 Task: Look for space in Guiglo, Ivory Coast from 9th June, 2023 to 17th June, 2023 for 2 adults in price range Rs.7000 to Rs.12000. Place can be private room with 1  bedroom having 2 beds and 1 bathroom. Property type can be house, flat, guest house. Amenities needed are: wifi. Booking option can be shelf check-in. Required host language is English.
Action: Mouse moved to (584, 108)
Screenshot: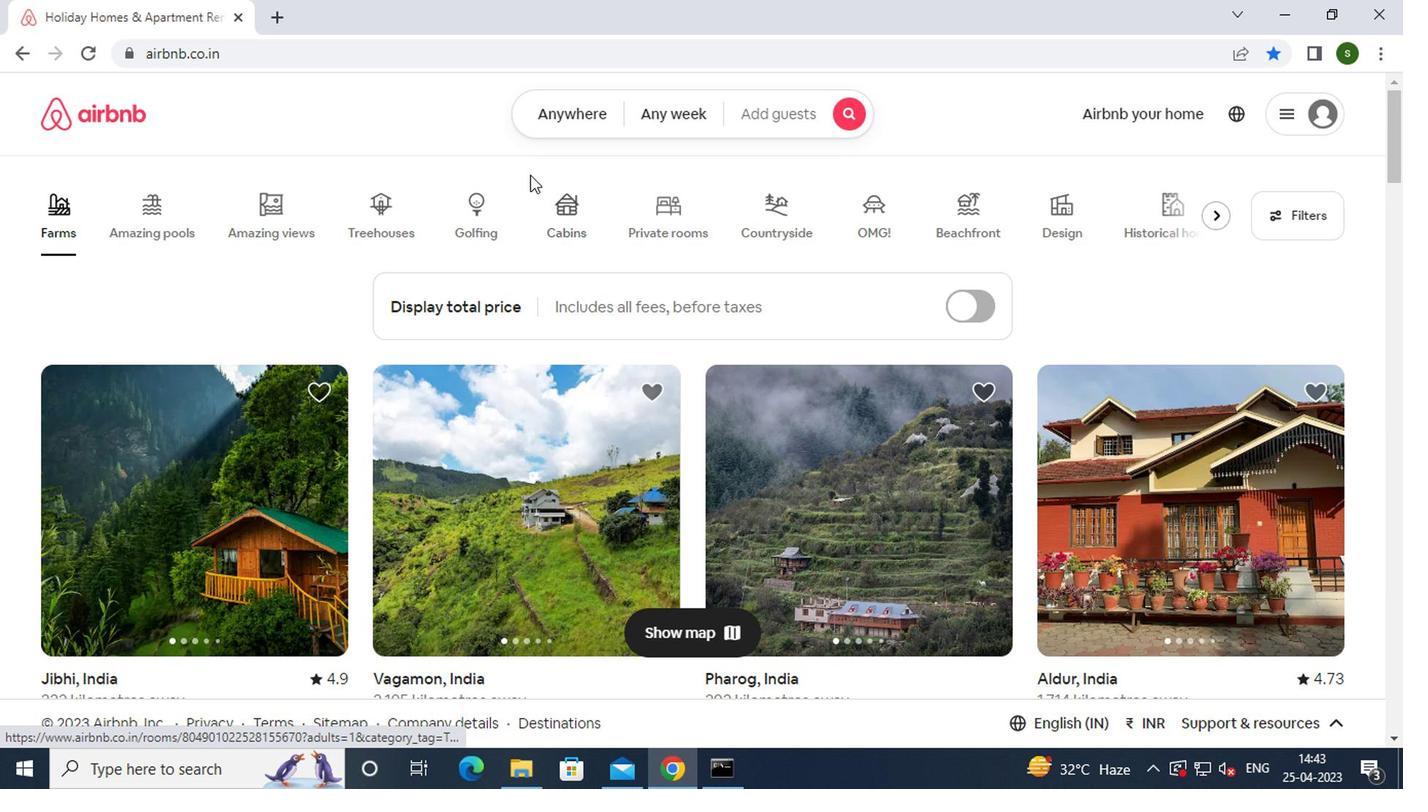 
Action: Mouse pressed left at (584, 108)
Screenshot: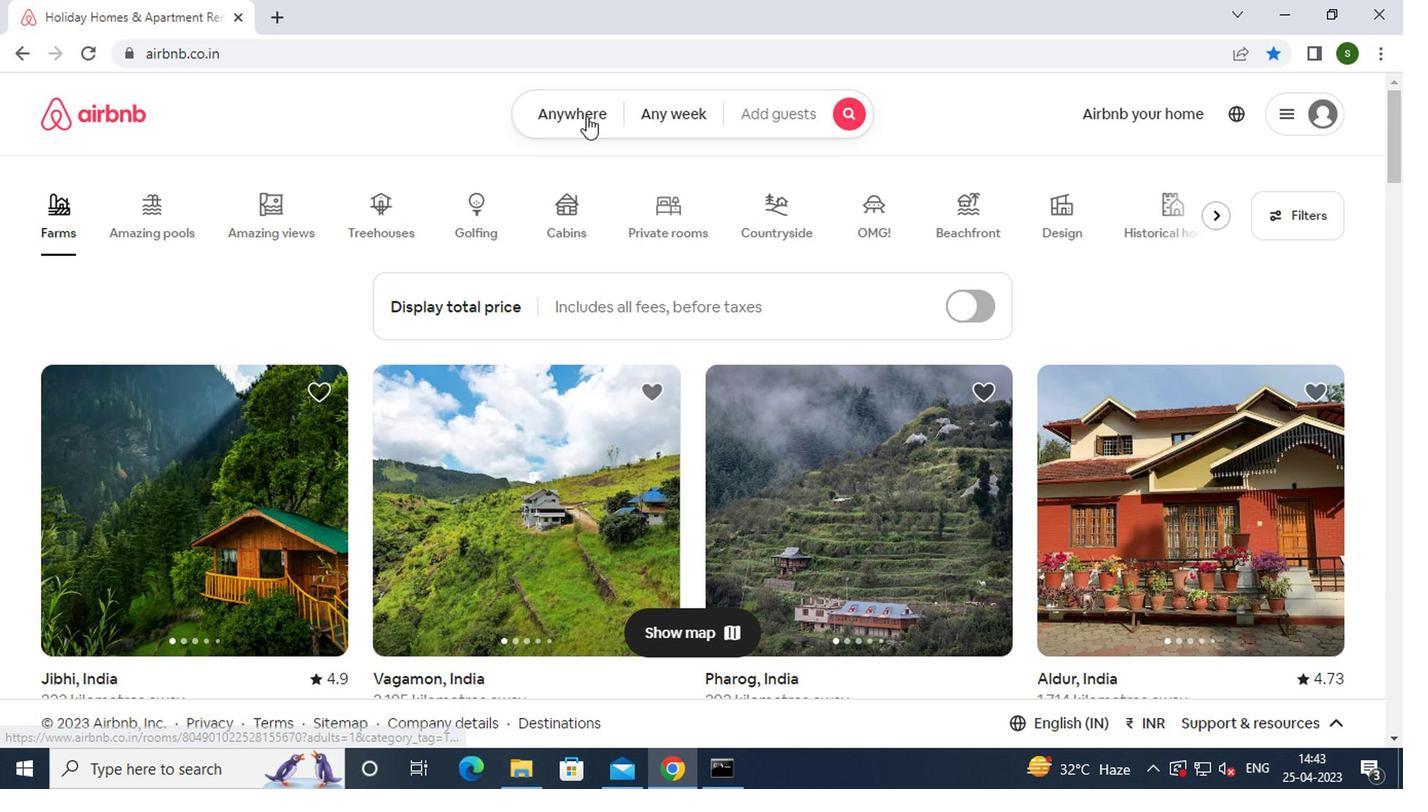 
Action: Mouse moved to (402, 192)
Screenshot: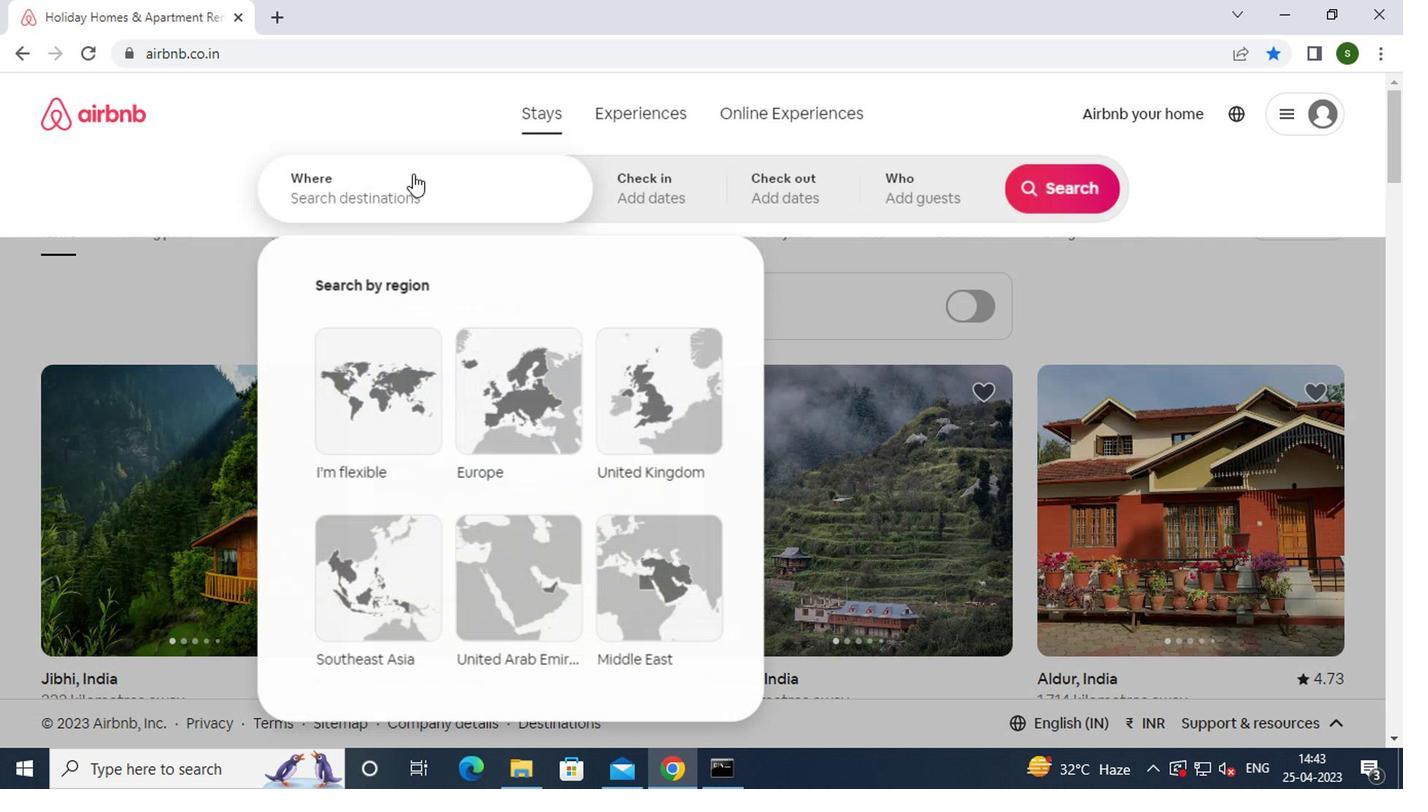 
Action: Mouse pressed left at (402, 192)
Screenshot: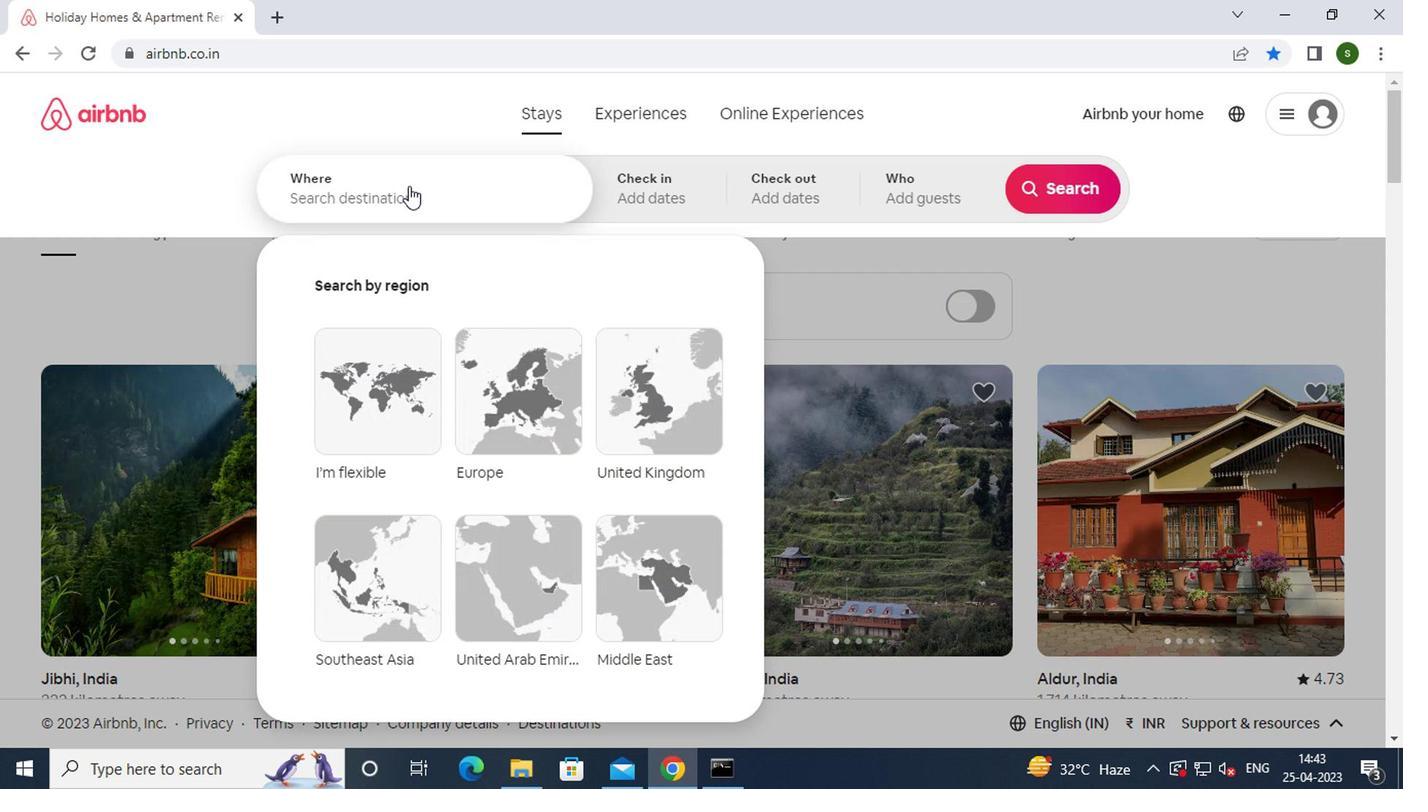 
Action: Key pressed g<Key.caps_lock>uiglo,<Key.space><Key.caps_lock>i<Key.caps_lock>vory
Screenshot: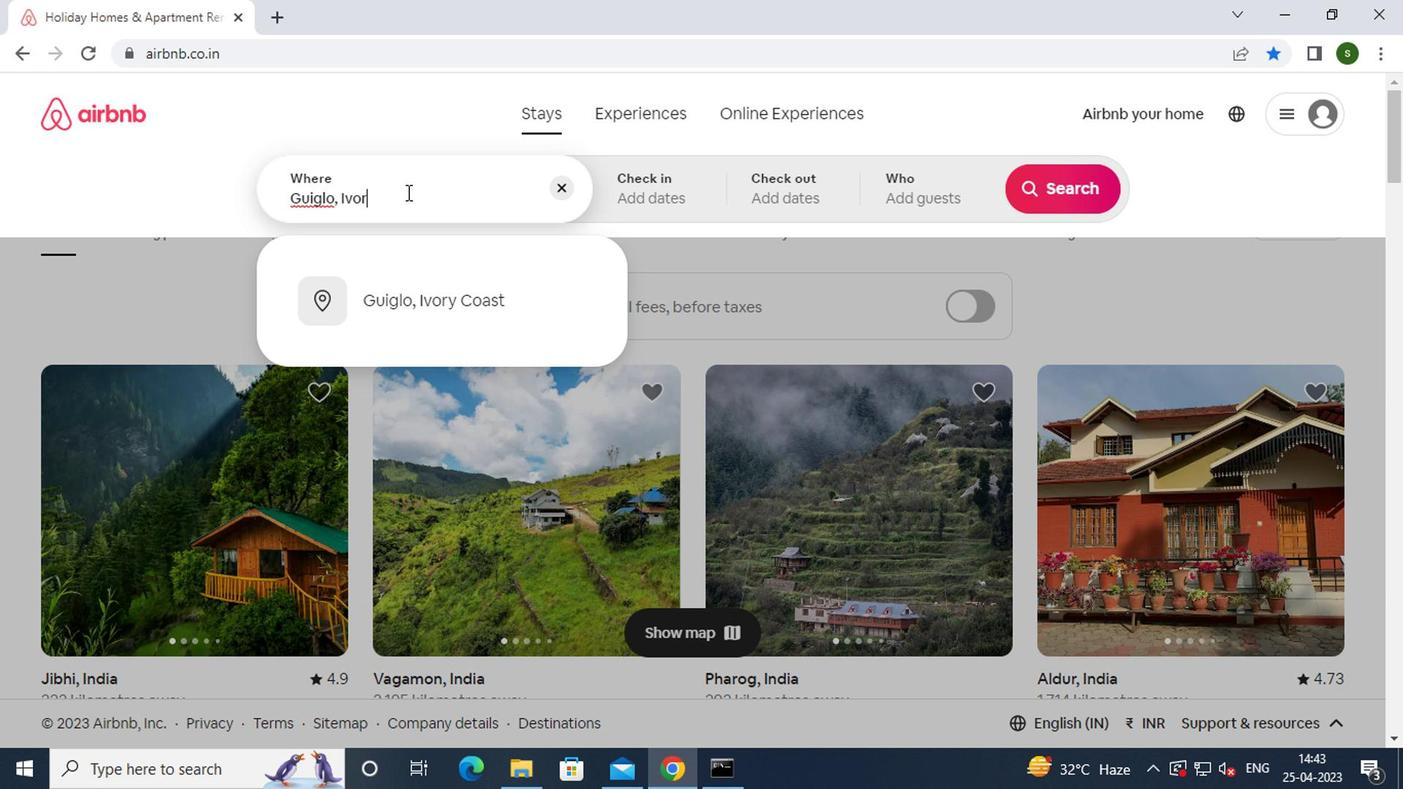 
Action: Mouse moved to (408, 281)
Screenshot: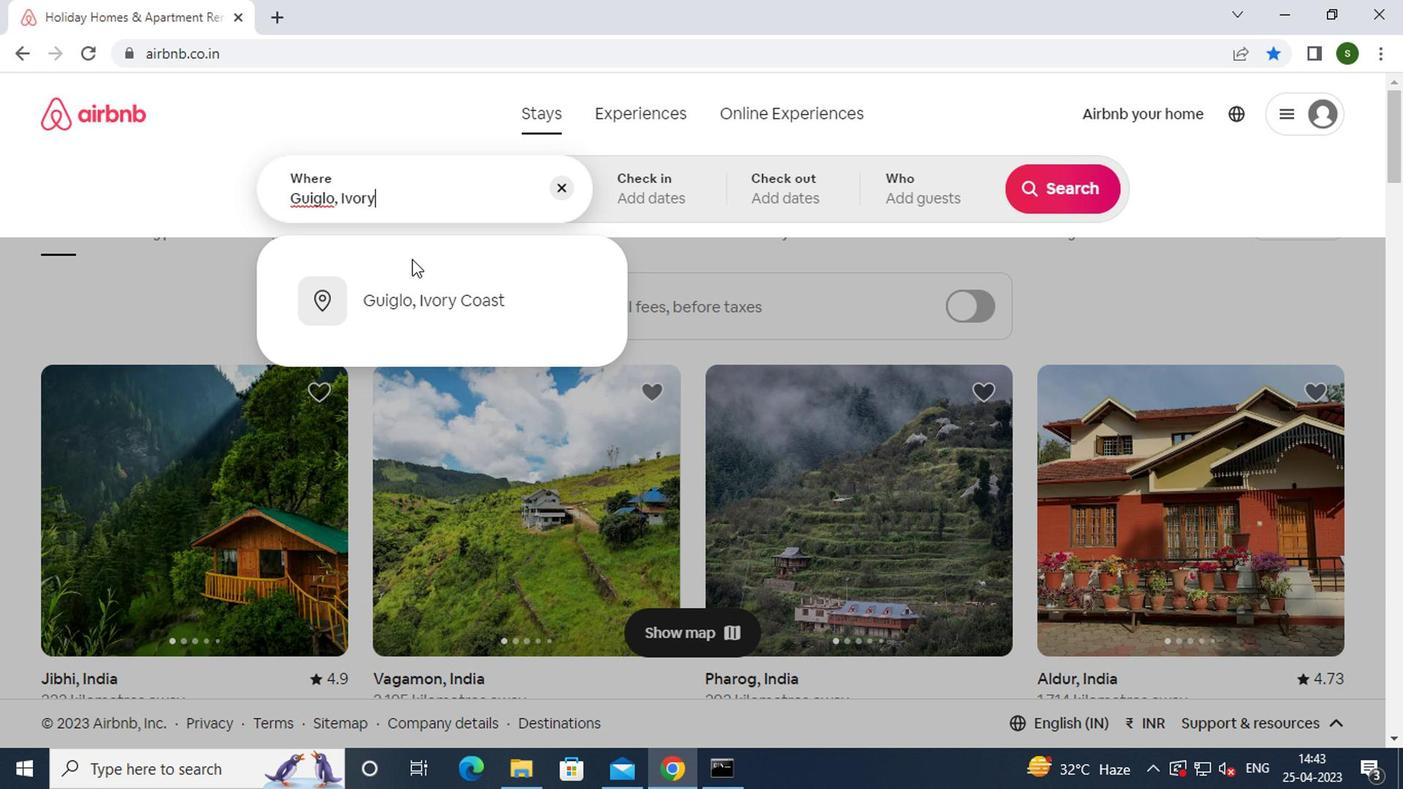 
Action: Mouse pressed left at (408, 281)
Screenshot: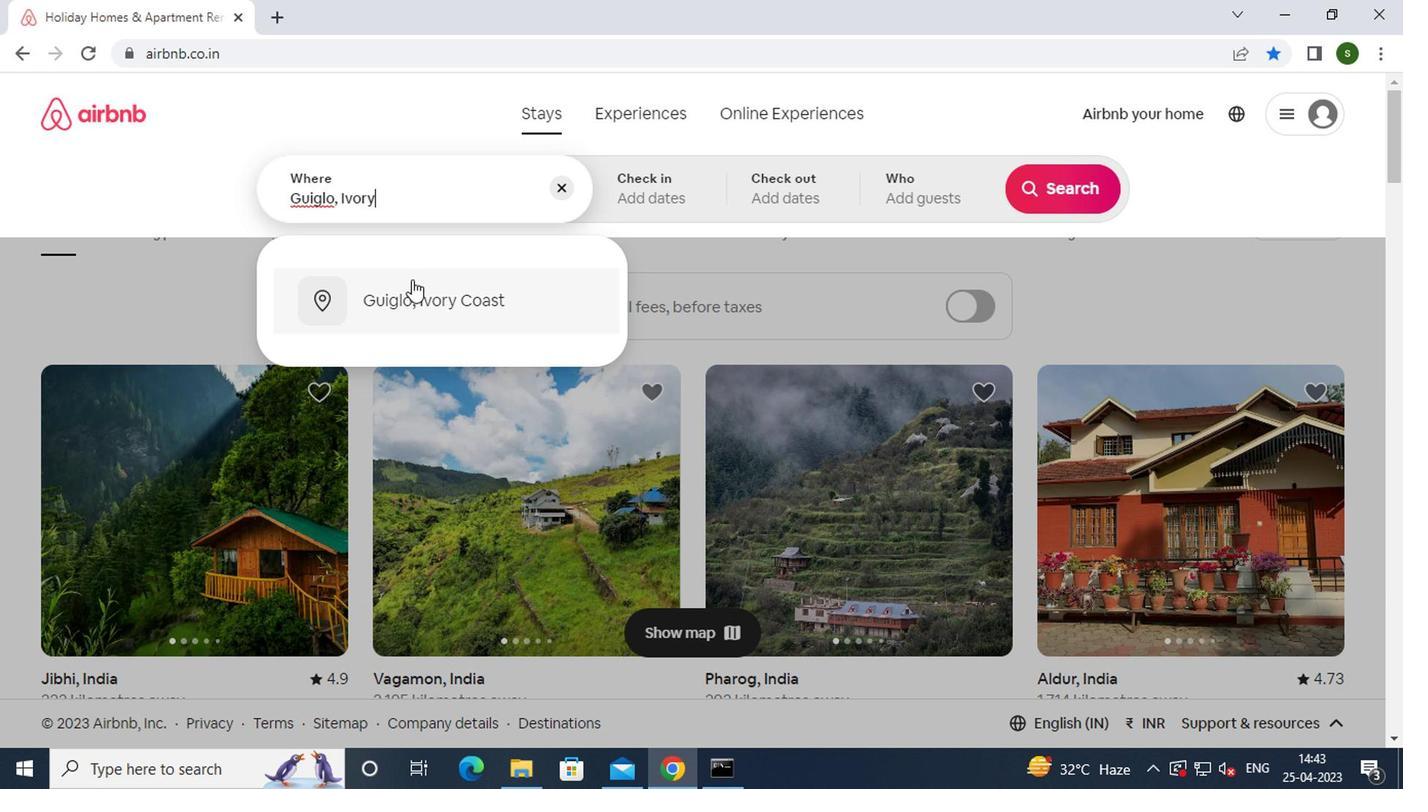 
Action: Mouse moved to (1046, 349)
Screenshot: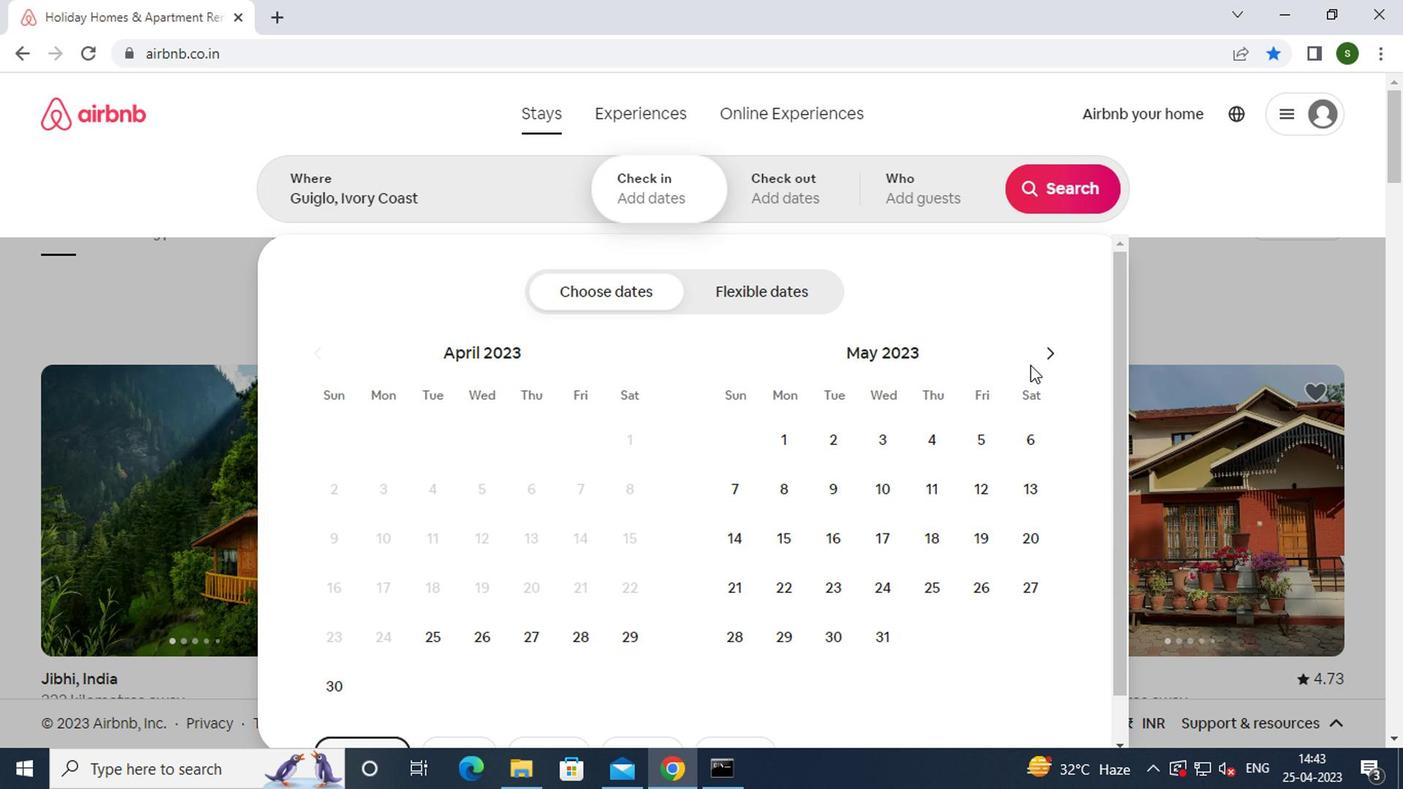 
Action: Mouse pressed left at (1046, 349)
Screenshot: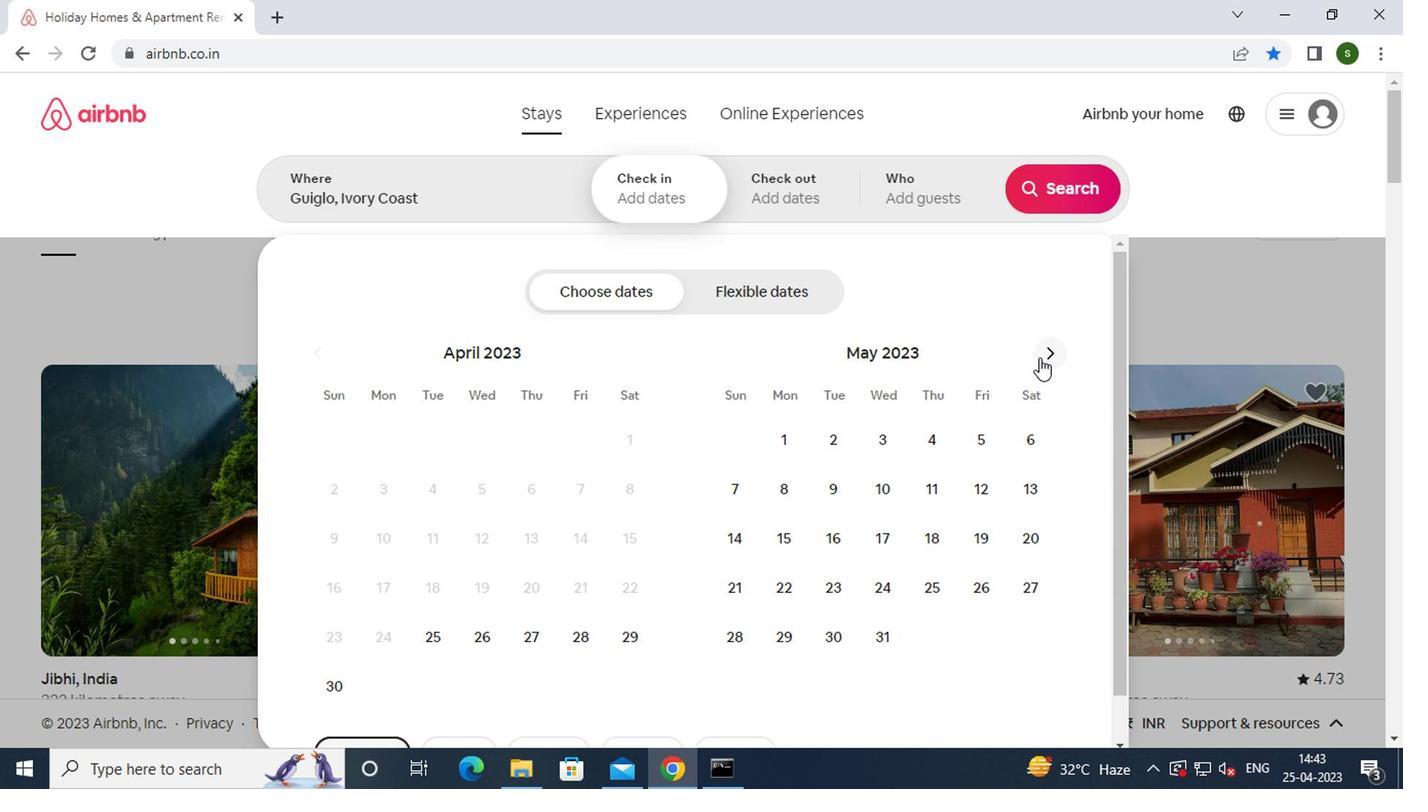 
Action: Mouse moved to (987, 487)
Screenshot: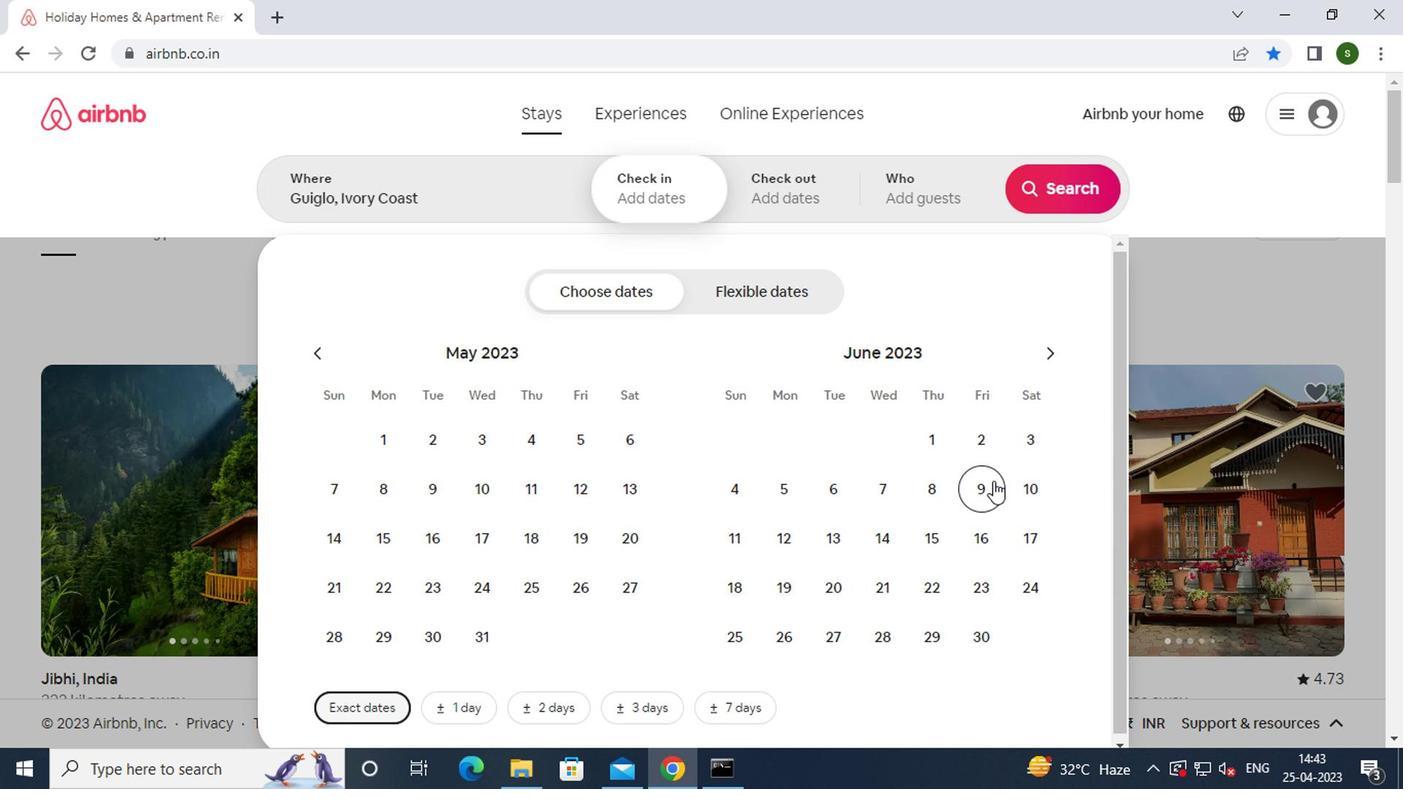 
Action: Mouse pressed left at (987, 487)
Screenshot: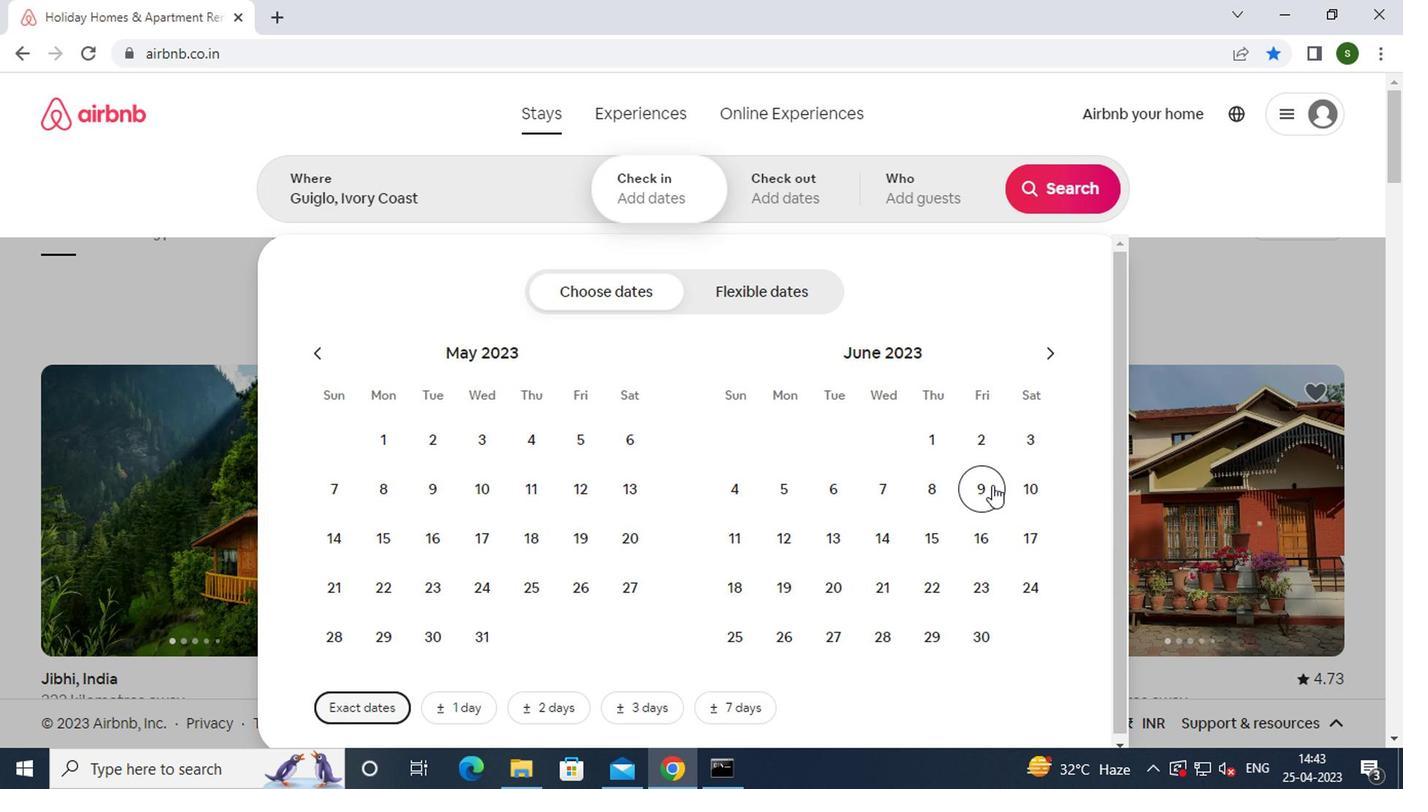
Action: Mouse moved to (1031, 540)
Screenshot: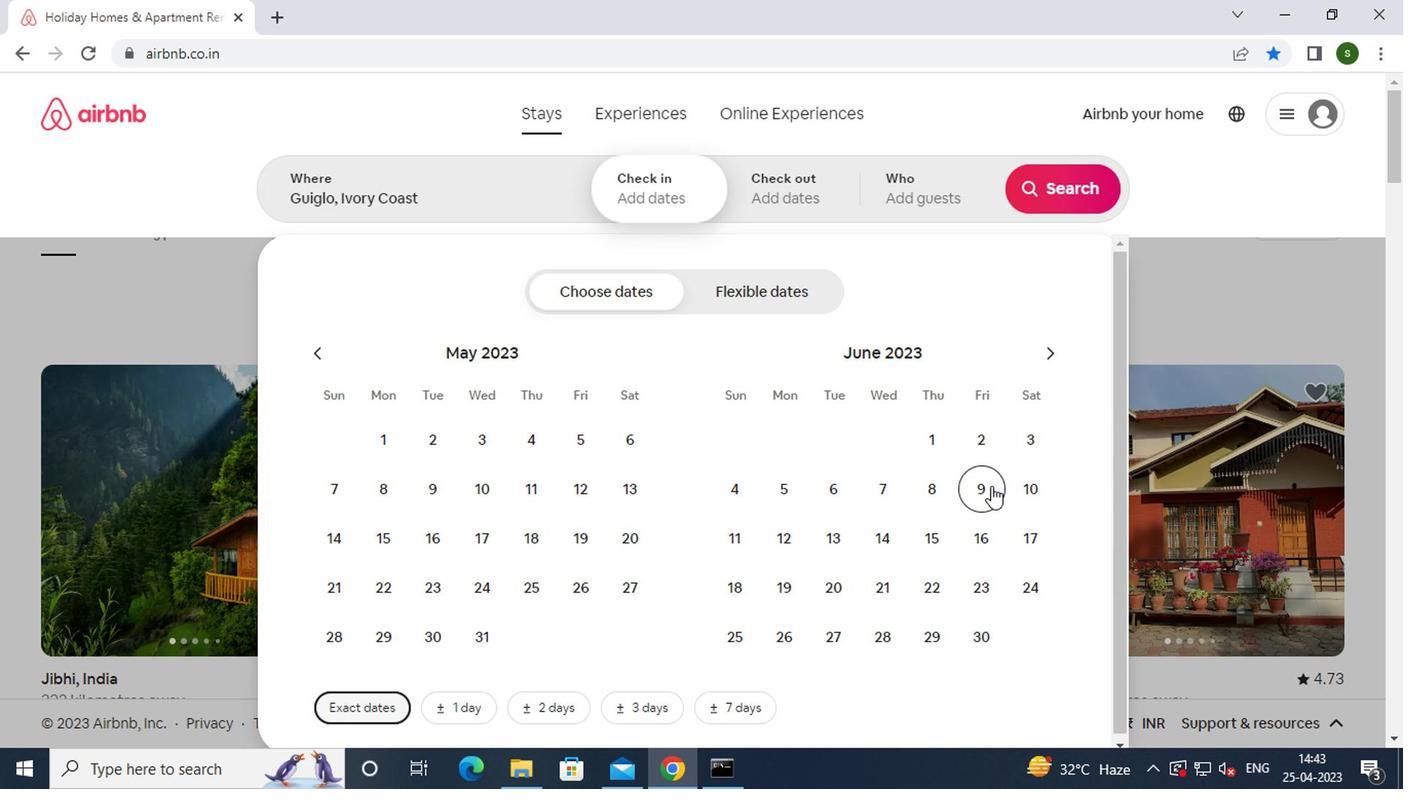 
Action: Mouse pressed left at (1031, 540)
Screenshot: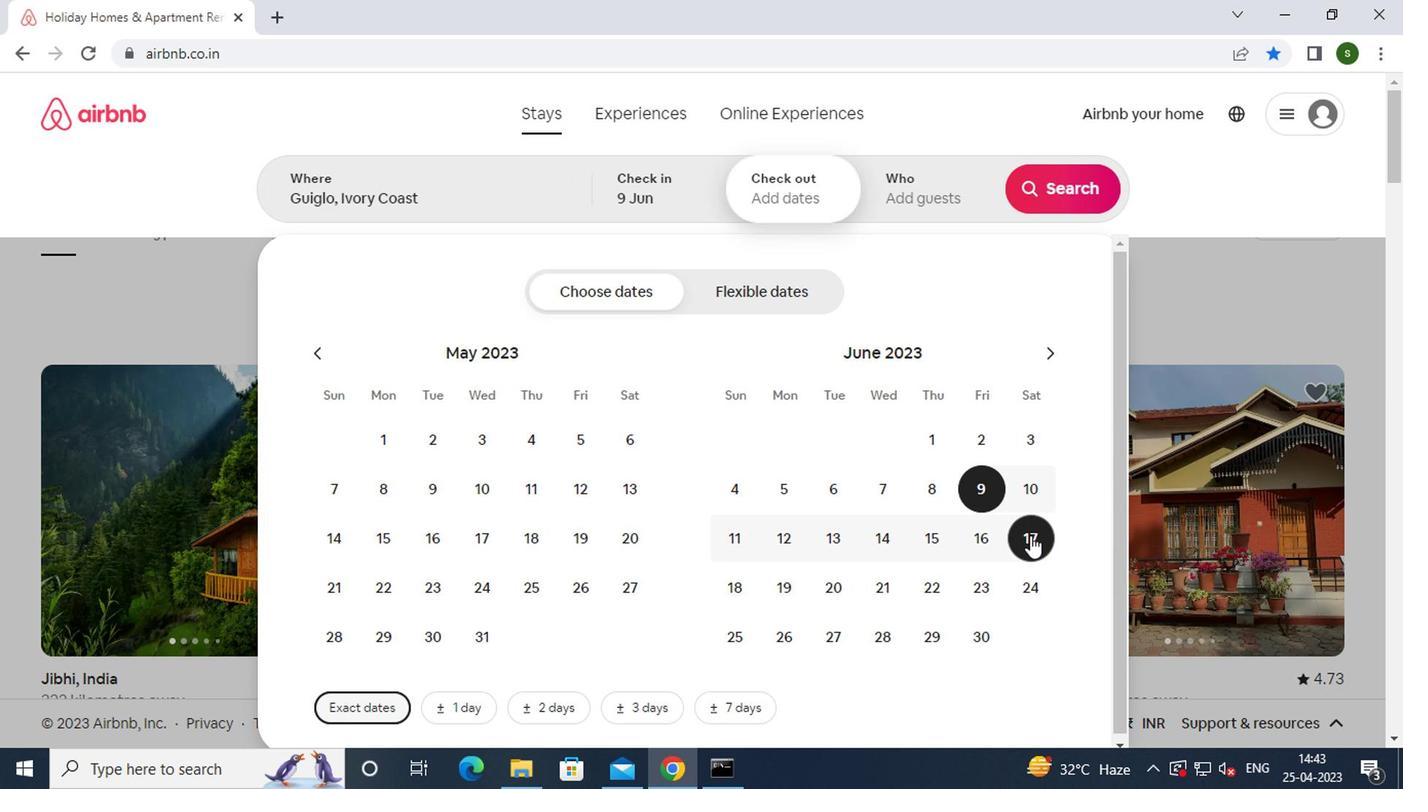 
Action: Mouse moved to (918, 199)
Screenshot: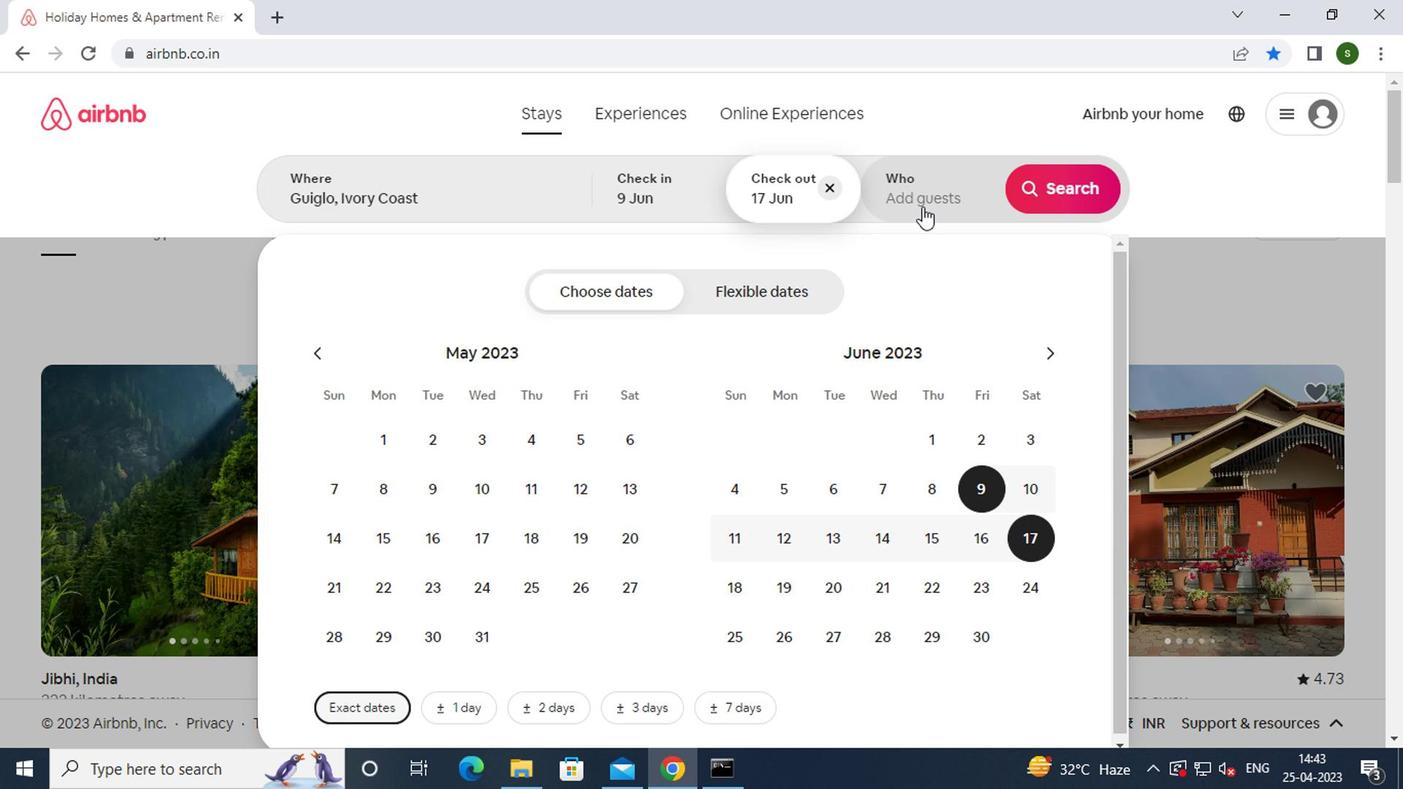 
Action: Mouse pressed left at (918, 199)
Screenshot: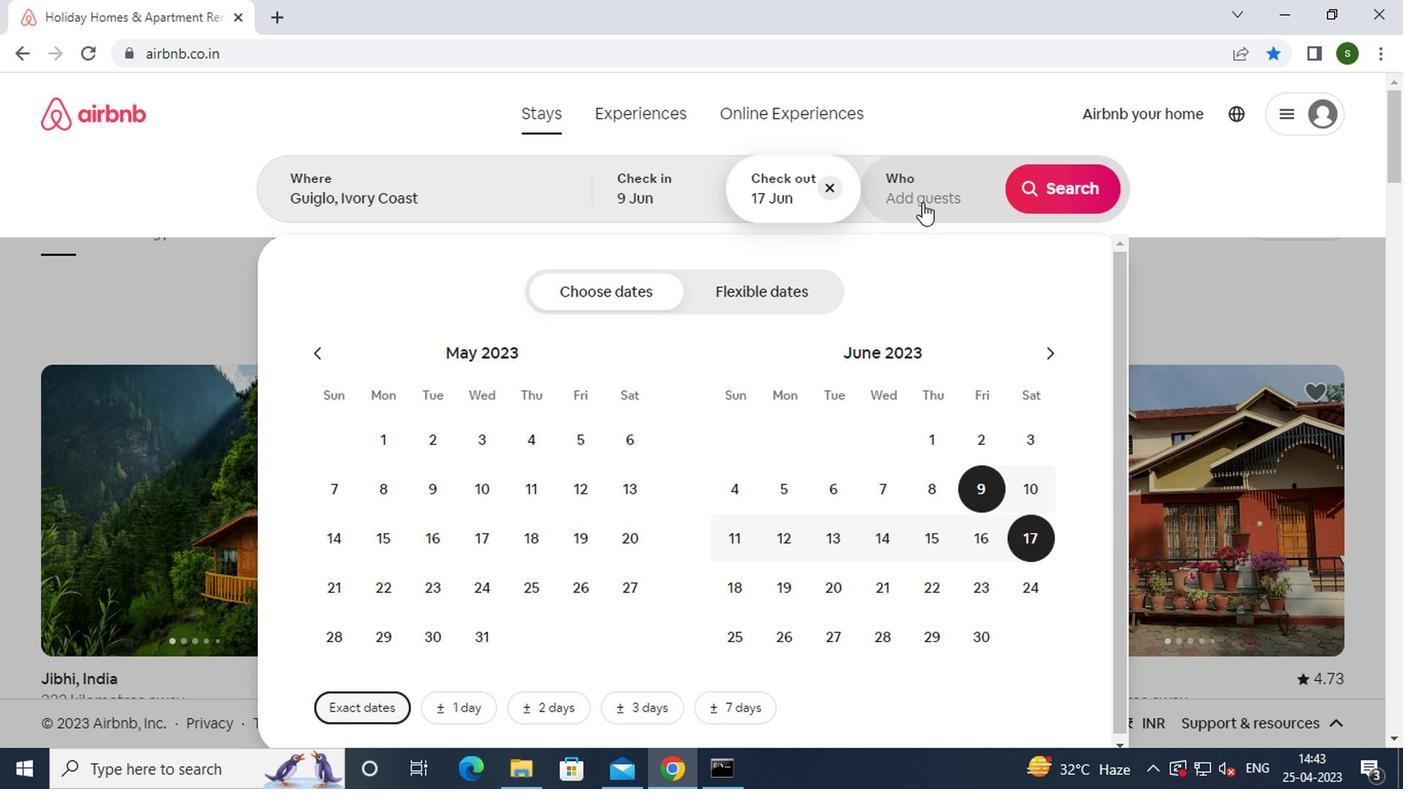 
Action: Mouse moved to (1073, 293)
Screenshot: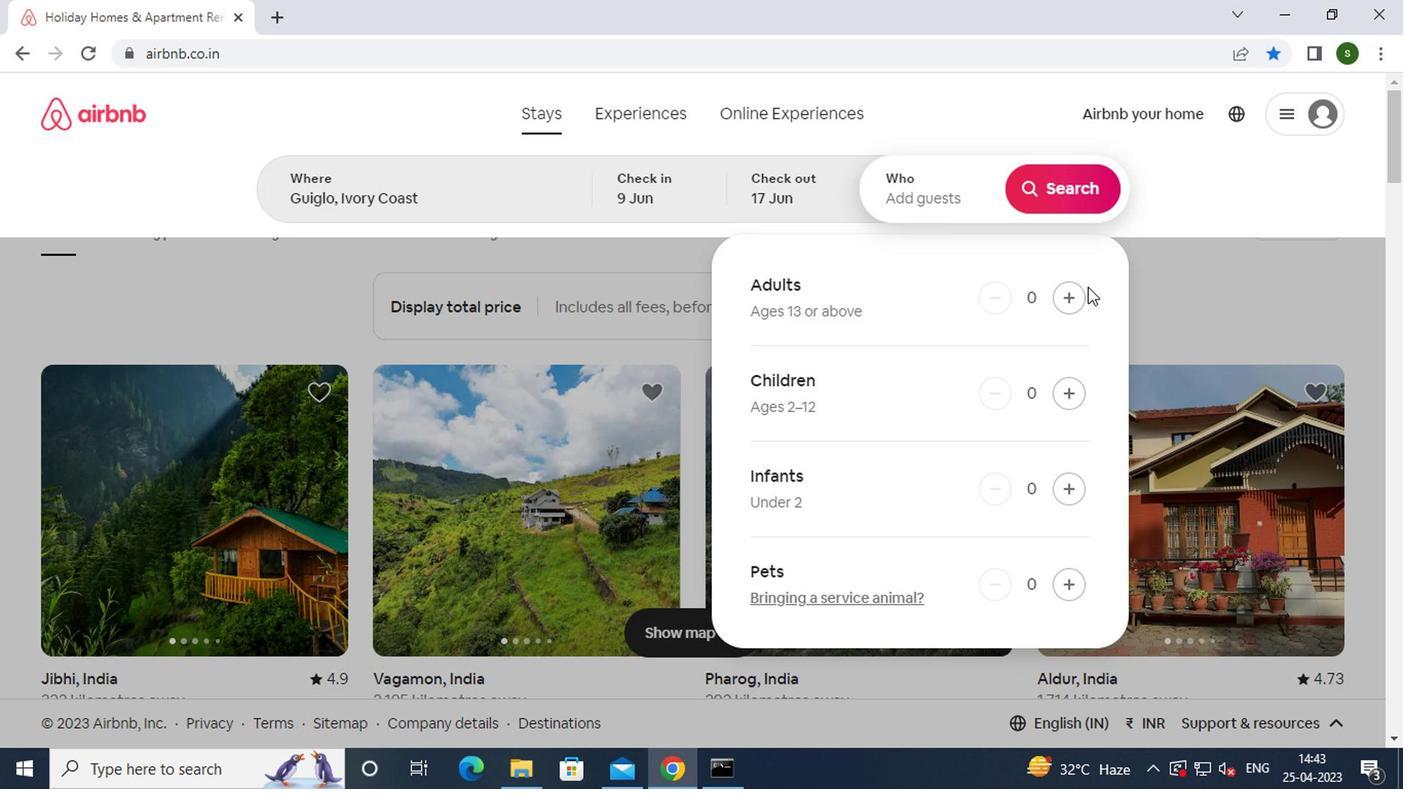 
Action: Mouse pressed left at (1073, 293)
Screenshot: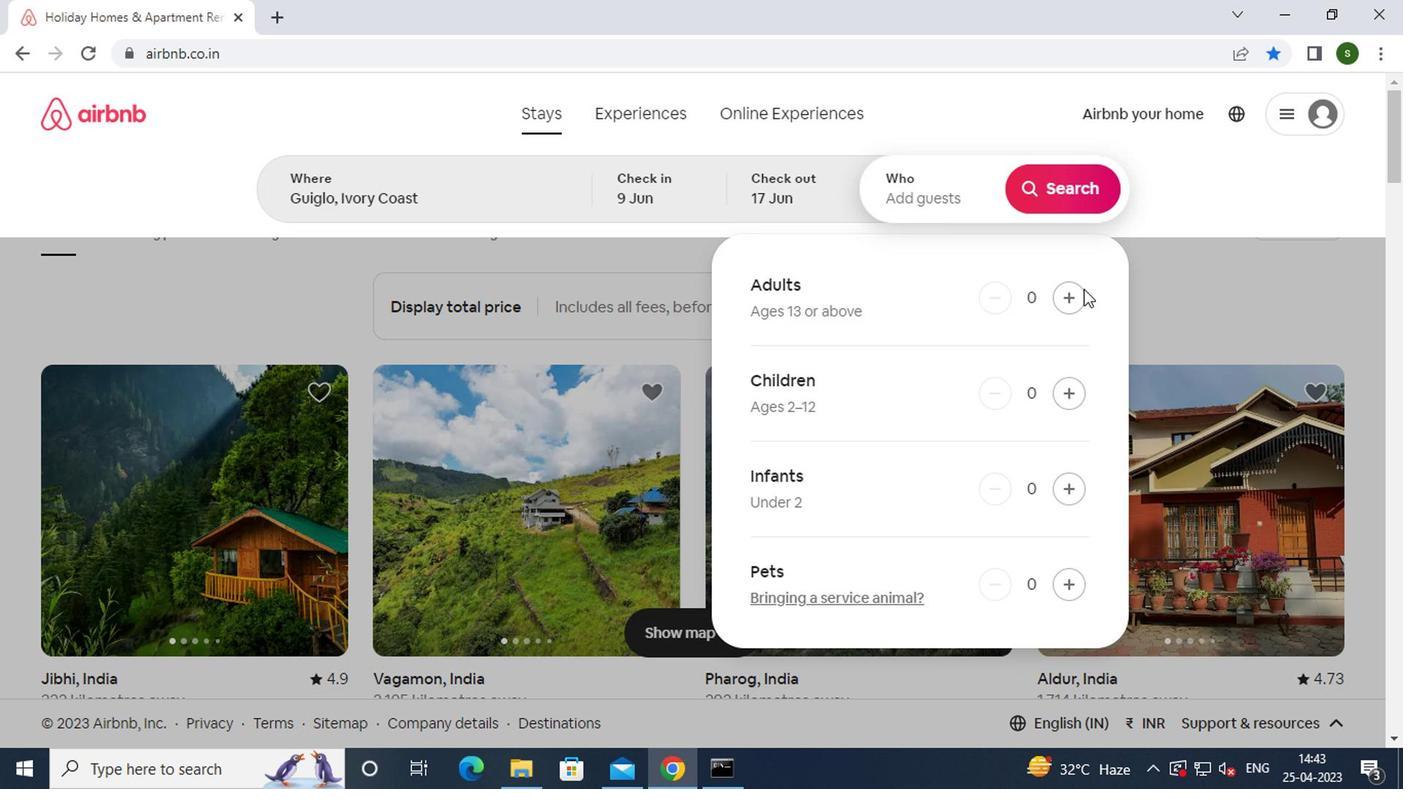 
Action: Mouse pressed left at (1073, 293)
Screenshot: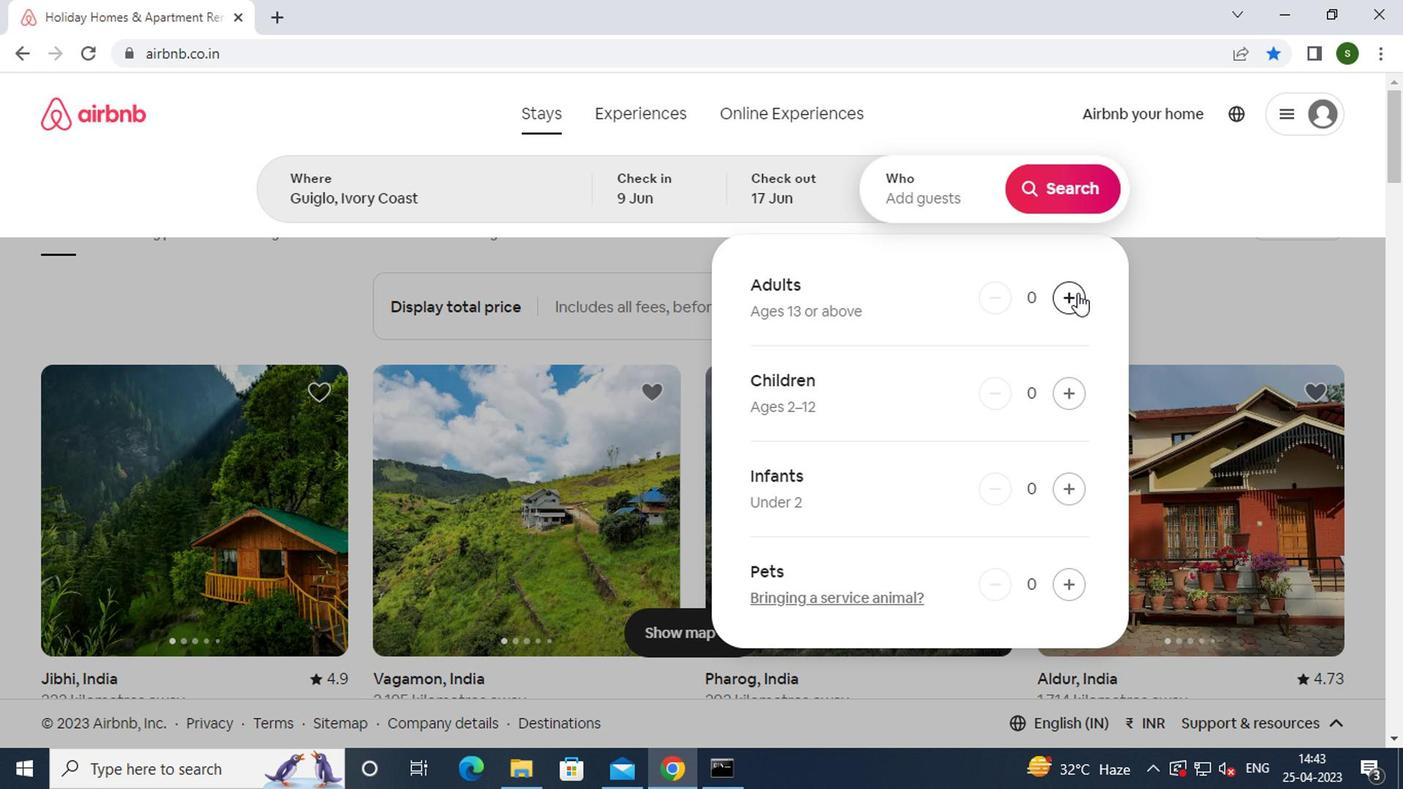 
Action: Mouse moved to (1068, 199)
Screenshot: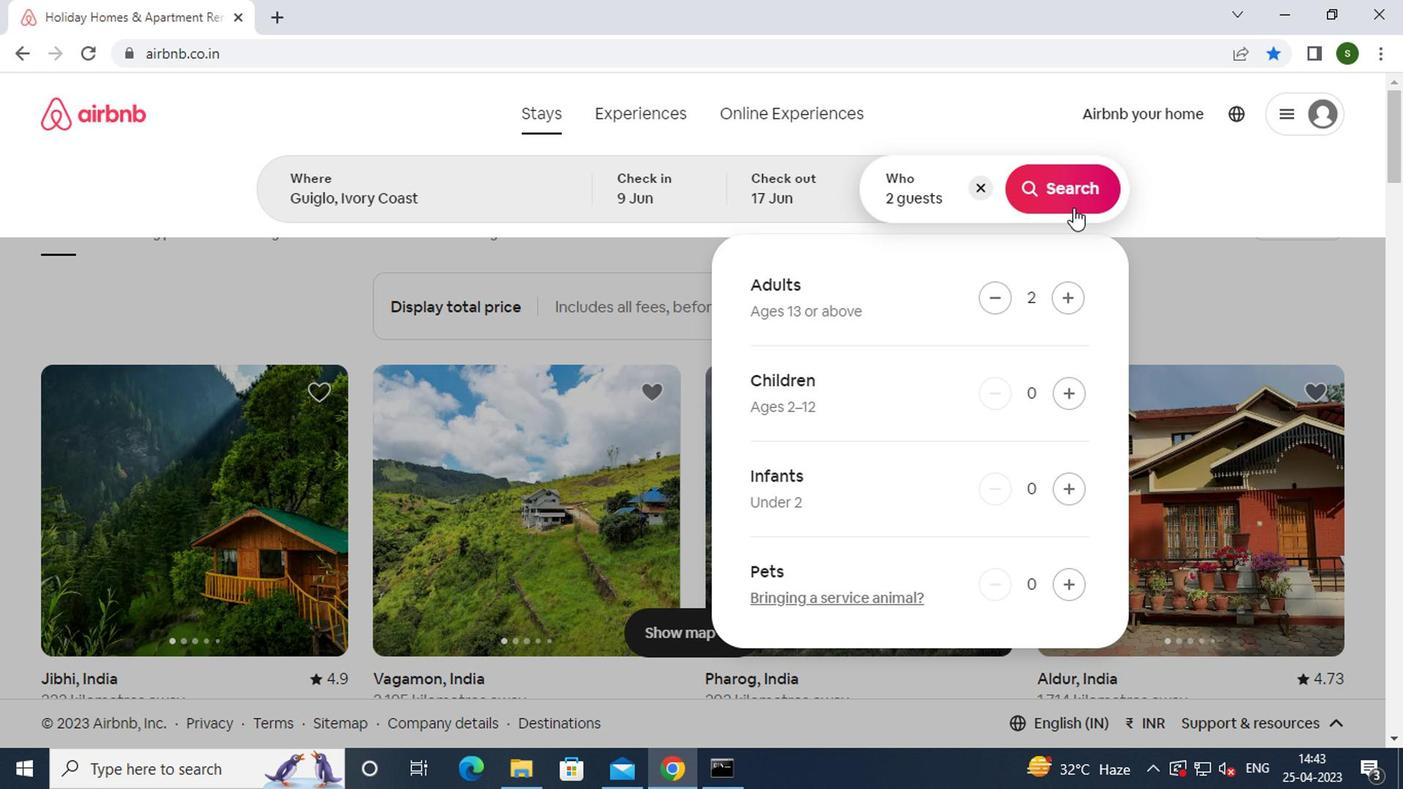 
Action: Mouse pressed left at (1068, 199)
Screenshot: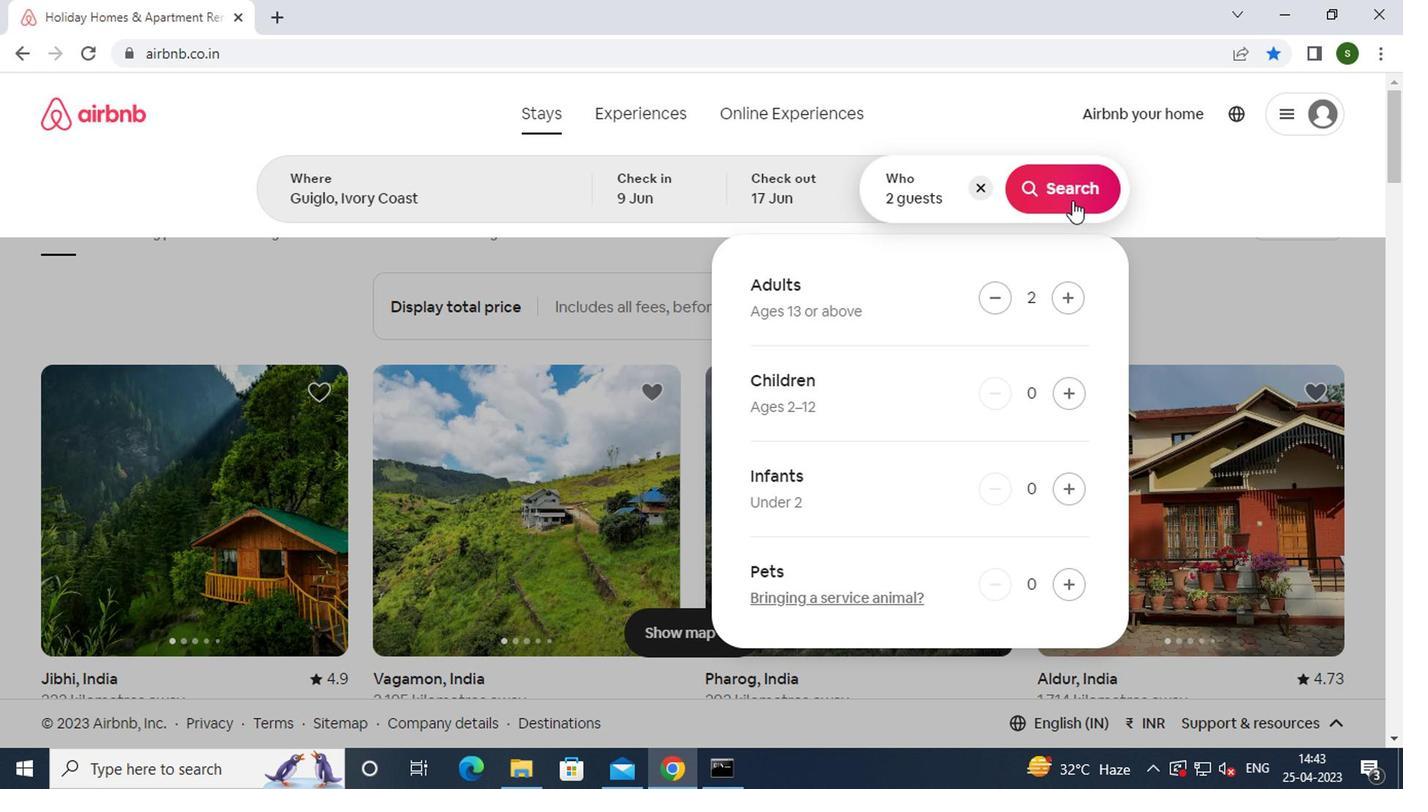 
Action: Mouse moved to (1277, 195)
Screenshot: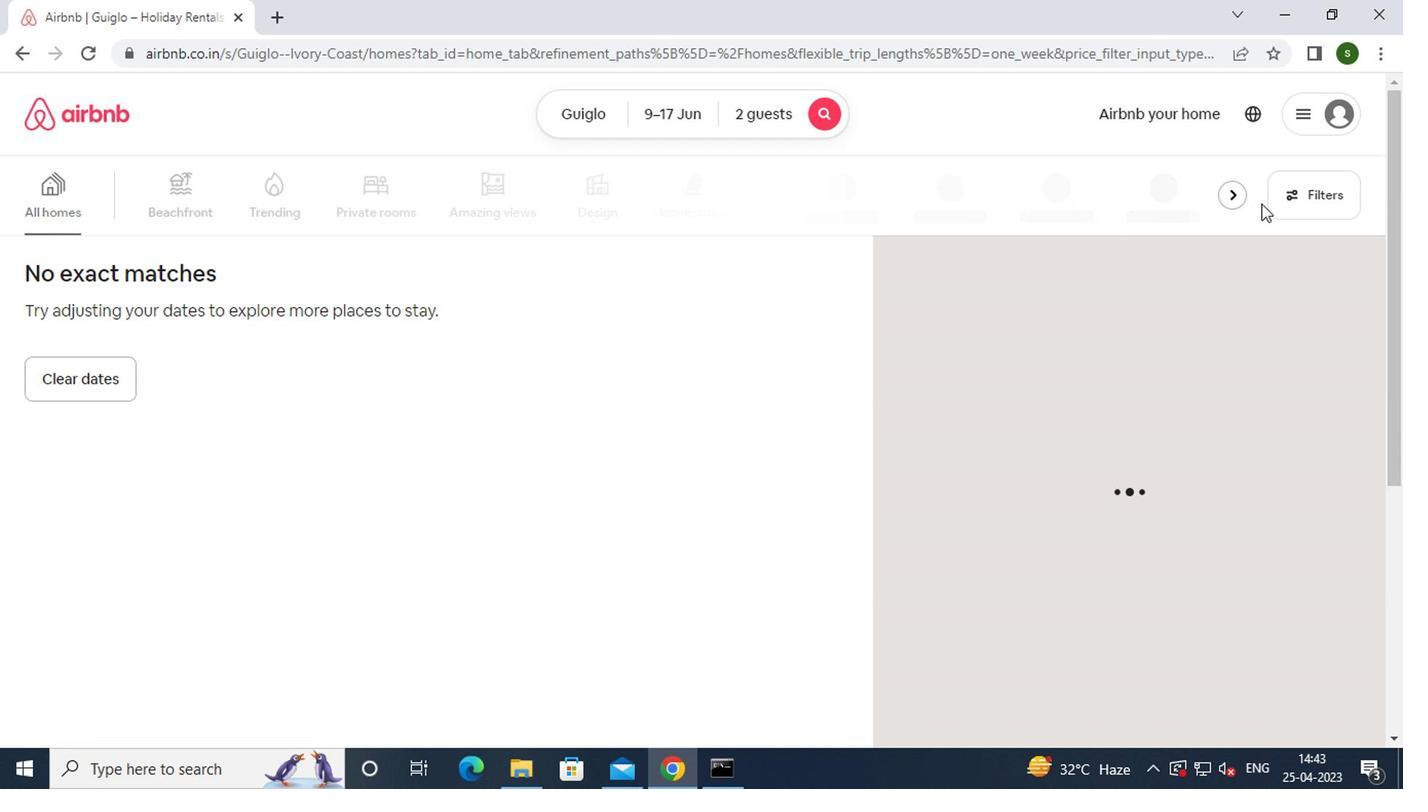 
Action: Mouse pressed left at (1277, 195)
Screenshot: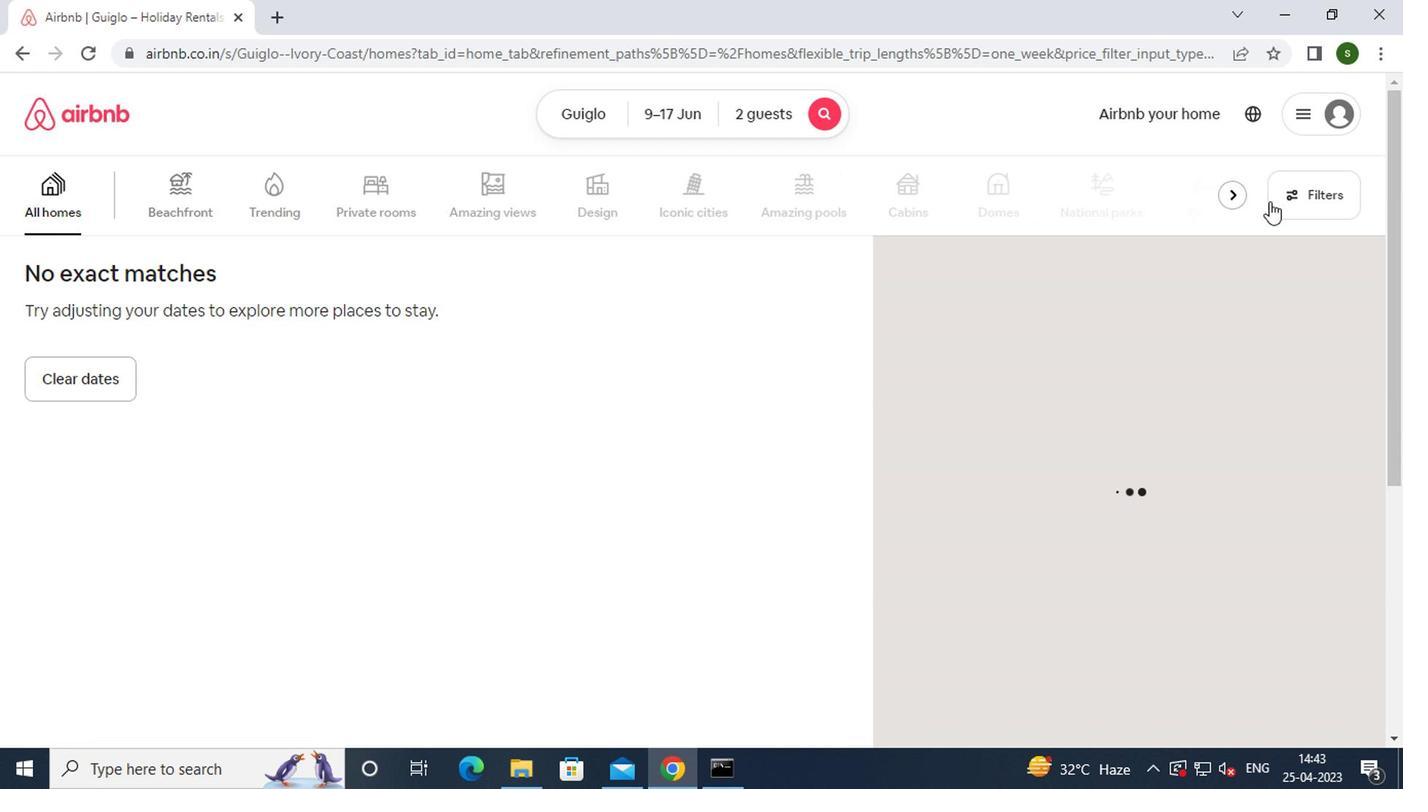 
Action: Mouse moved to (570, 304)
Screenshot: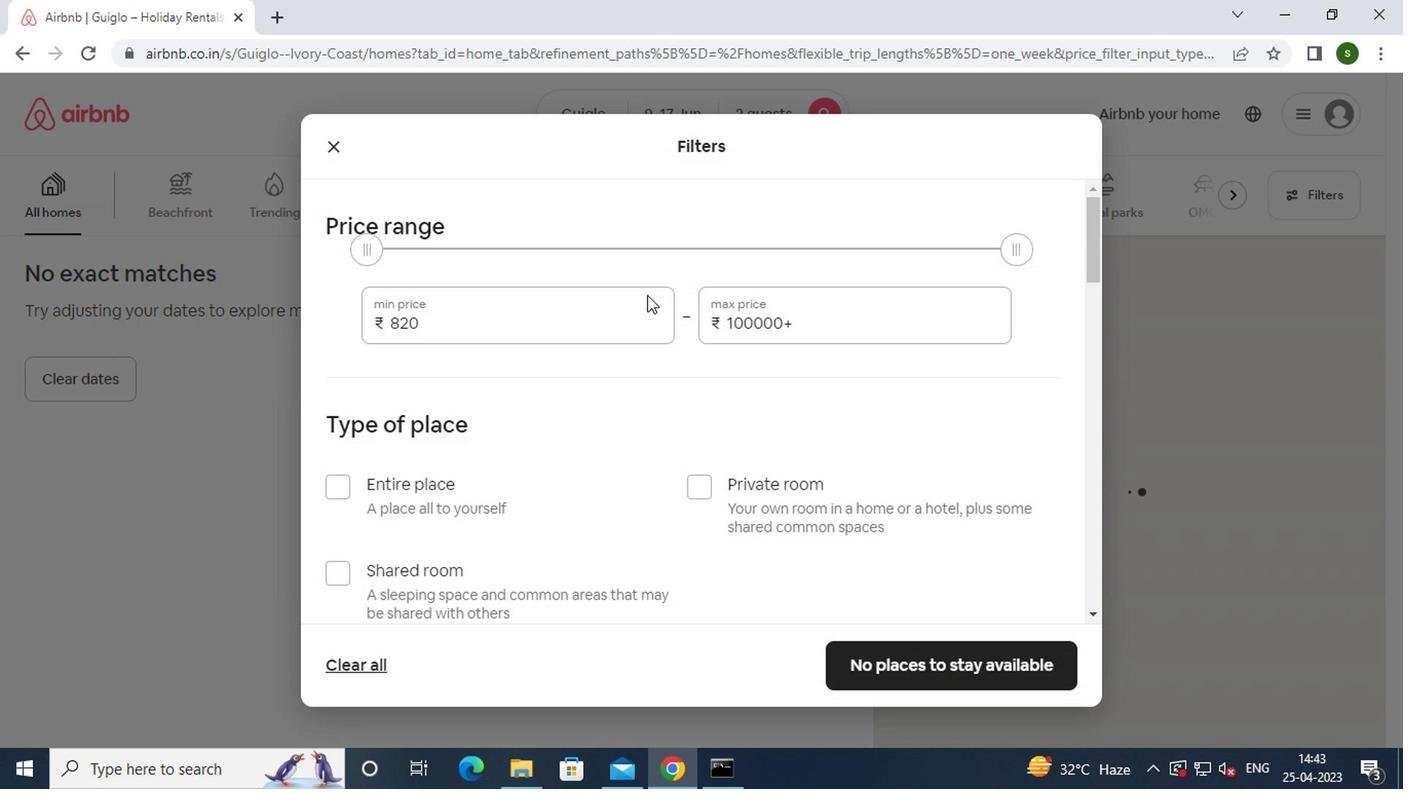
Action: Mouse pressed left at (570, 304)
Screenshot: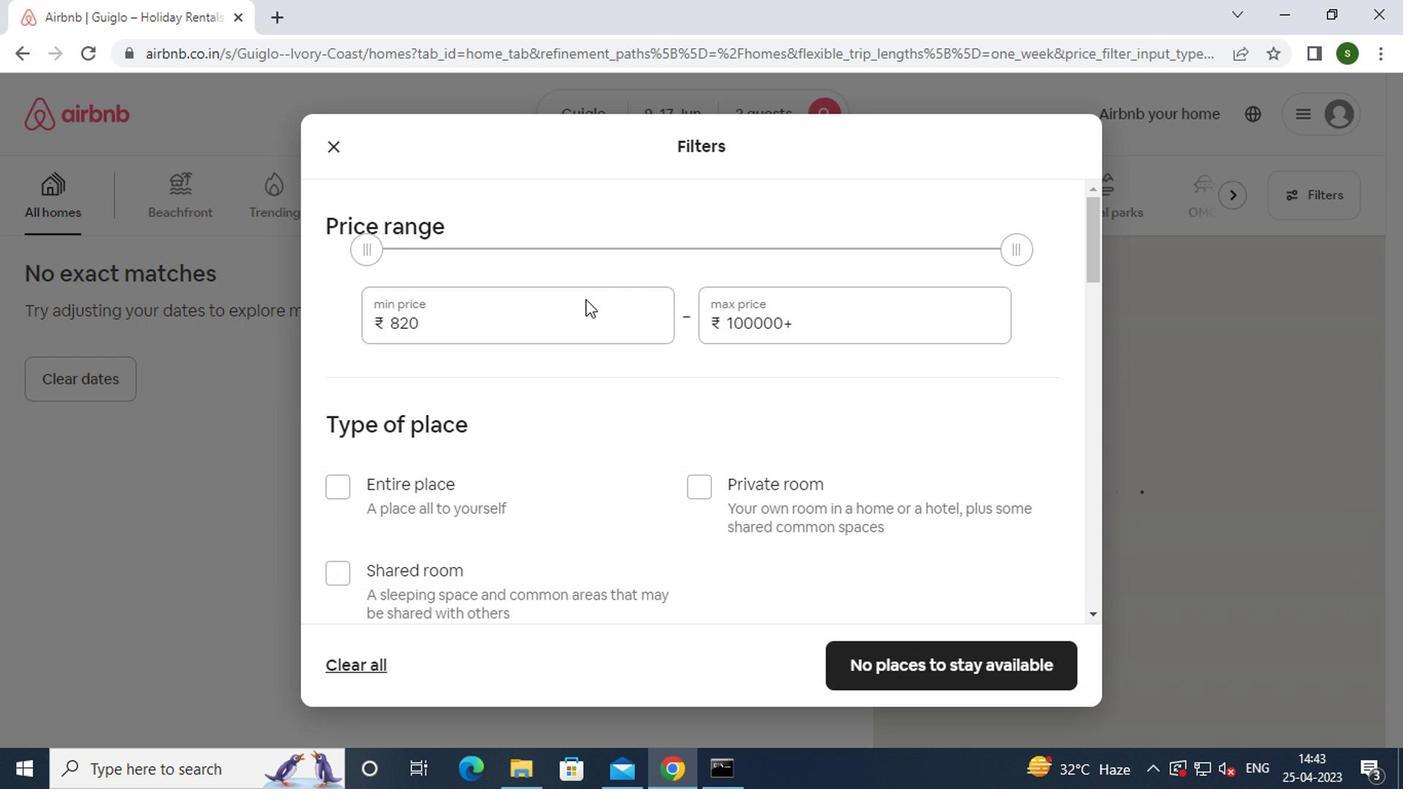 
Action: Mouse moved to (568, 312)
Screenshot: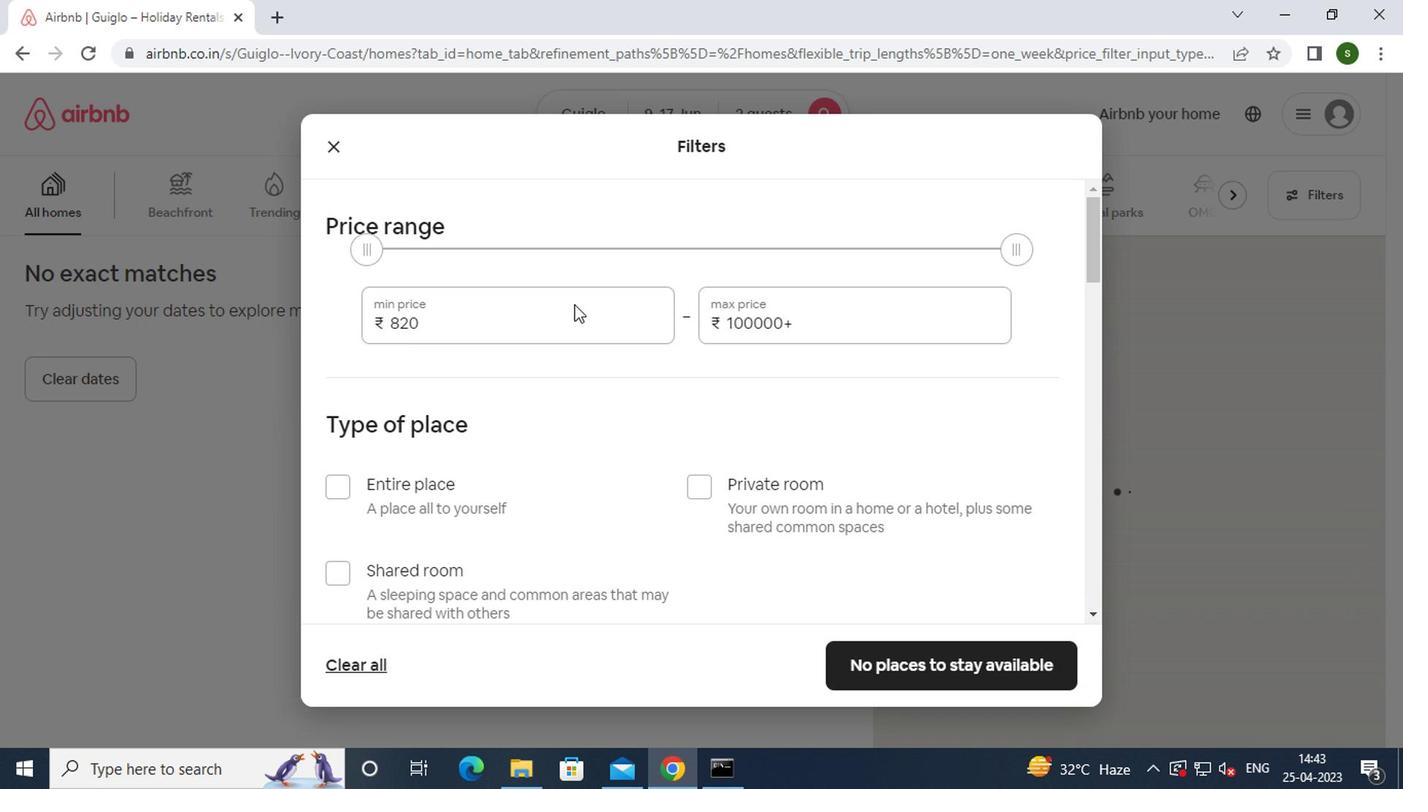 
Action: Key pressed <Key.backspace><Key.backspace><Key.backspace><Key.backspace><Key.backspace><Key.backspace><Key.backspace><Key.backspace>7000
Screenshot: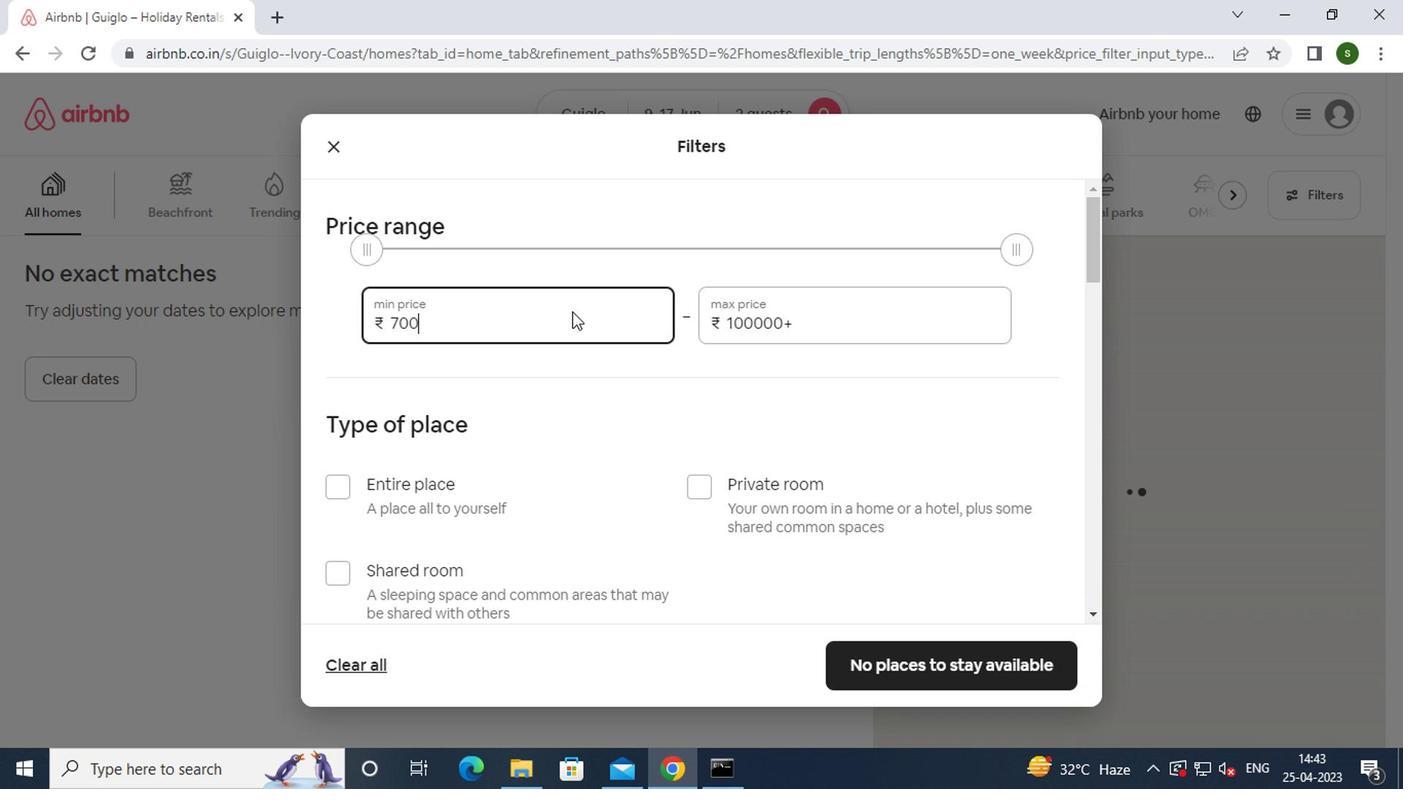 
Action: Mouse moved to (811, 325)
Screenshot: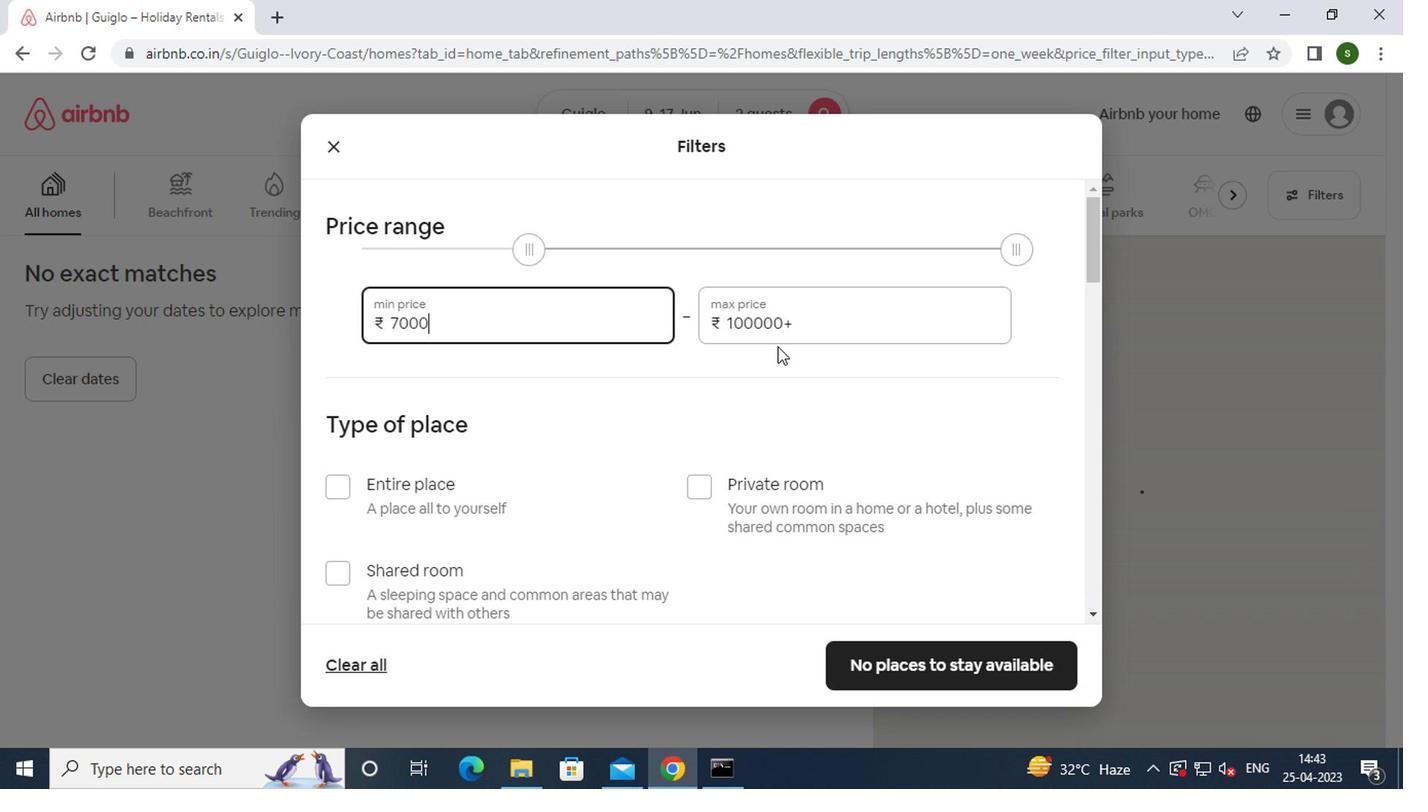 
Action: Mouse pressed left at (811, 325)
Screenshot: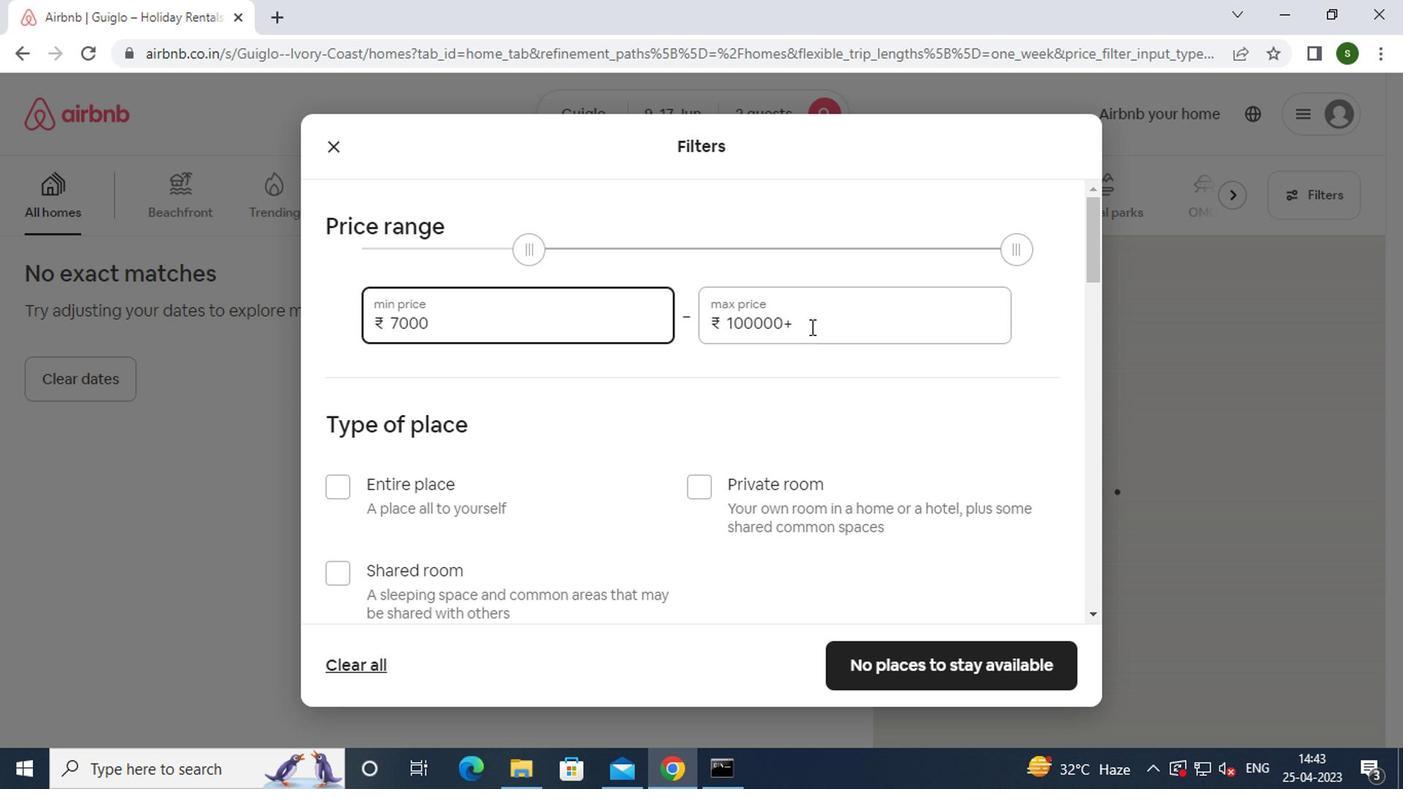 
Action: Key pressed <Key.backspace><Key.backspace><Key.backspace><Key.backspace><Key.backspace><Key.backspace><Key.backspace><Key.backspace><Key.backspace><Key.backspace>12000
Screenshot: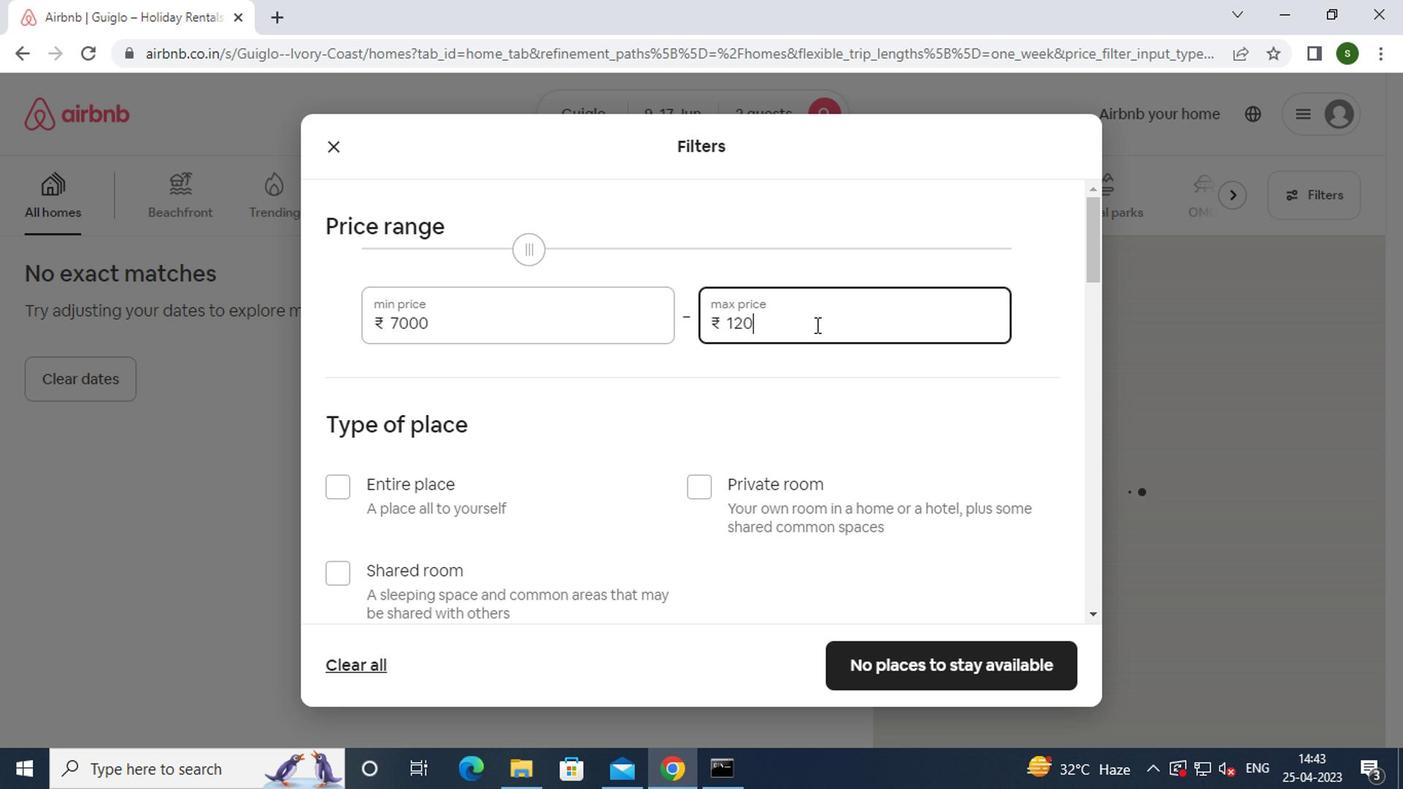 
Action: Mouse moved to (726, 357)
Screenshot: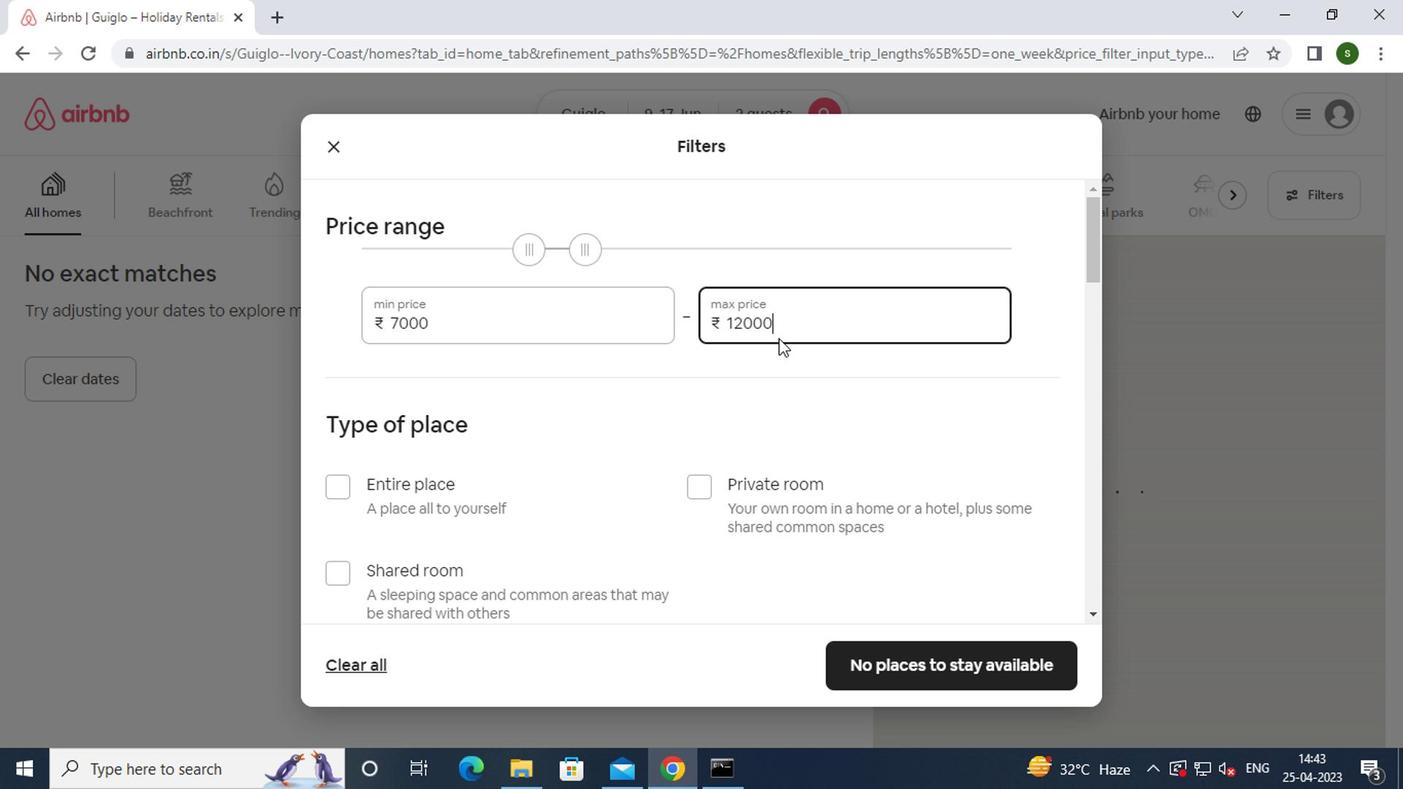 
Action: Mouse scrolled (726, 356) with delta (0, 0)
Screenshot: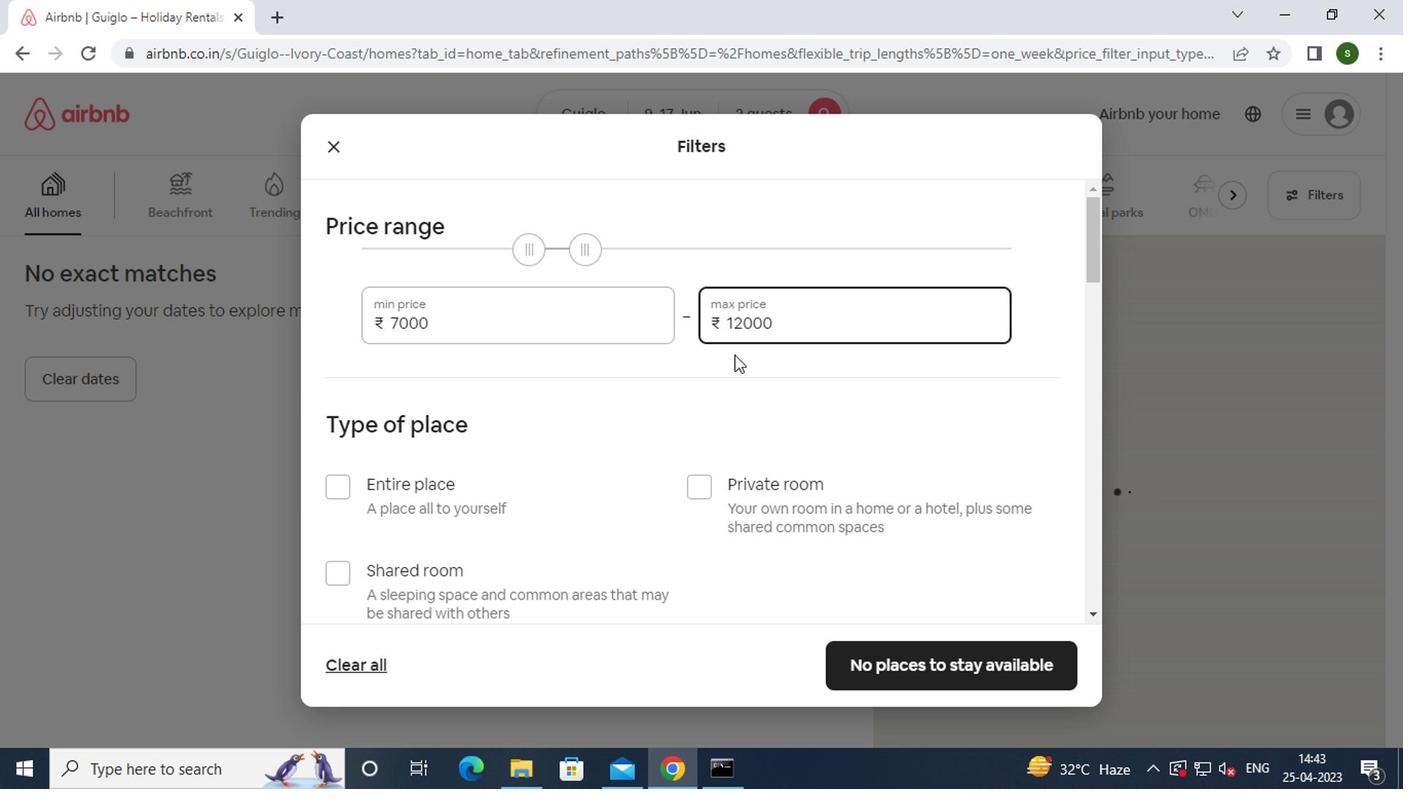 
Action: Mouse moved to (690, 378)
Screenshot: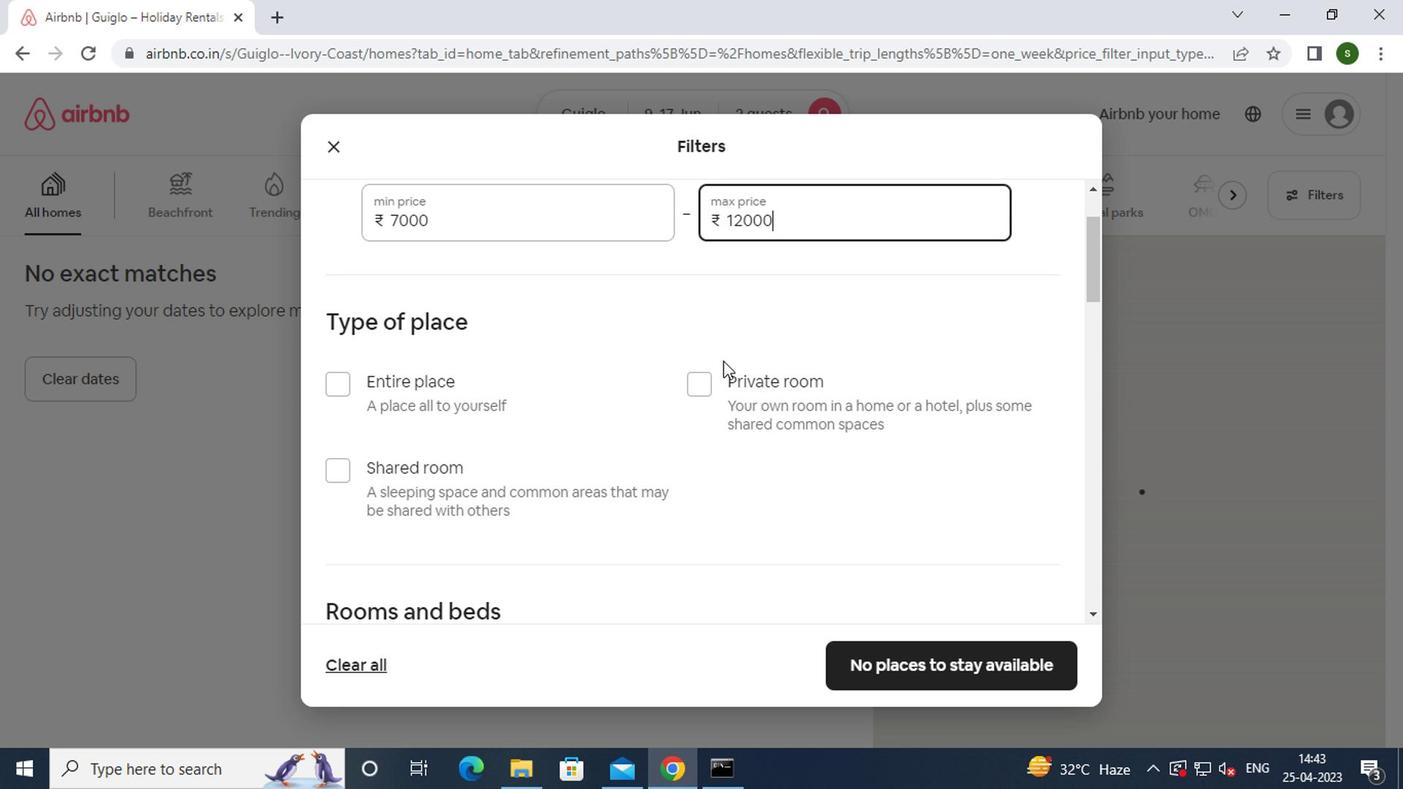
Action: Mouse pressed left at (690, 378)
Screenshot: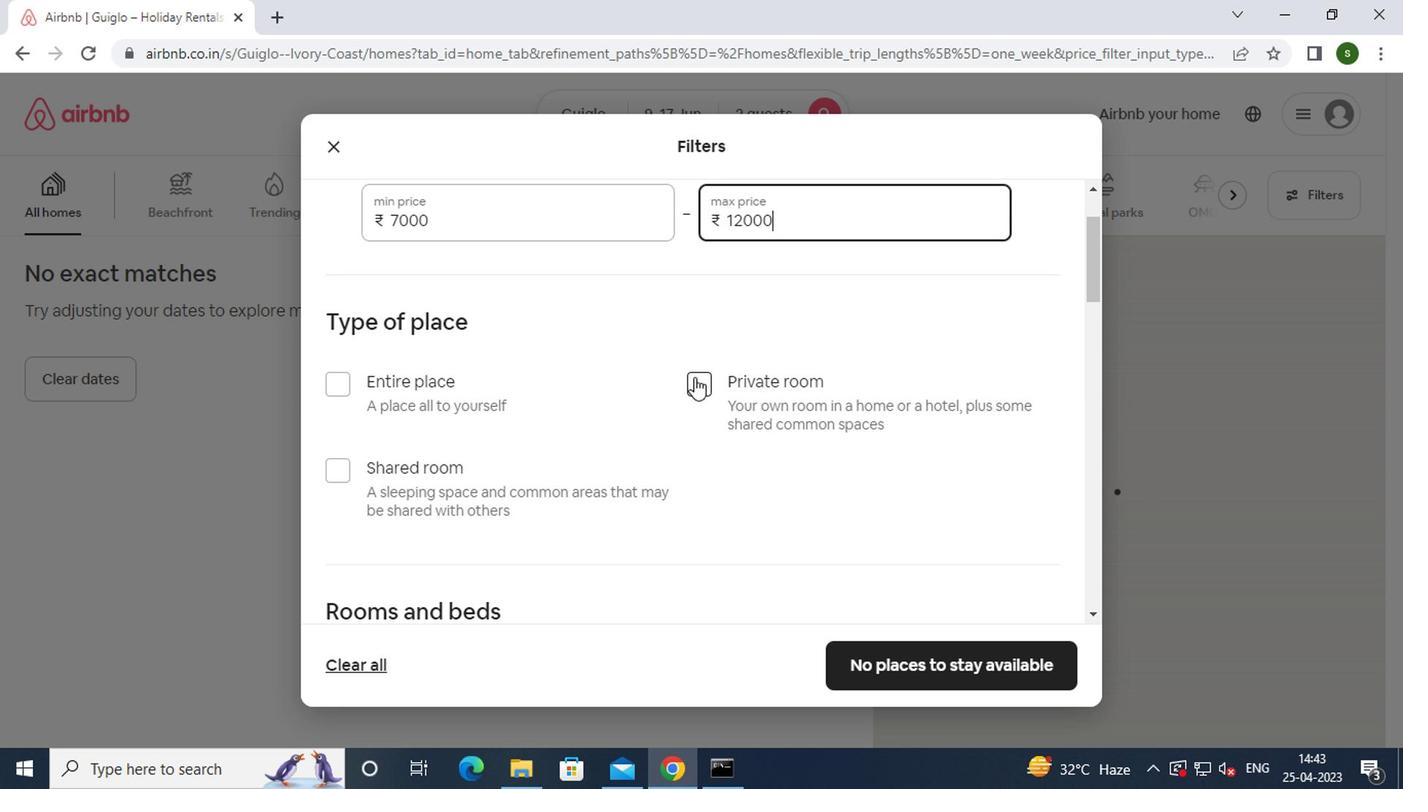 
Action: Mouse moved to (614, 361)
Screenshot: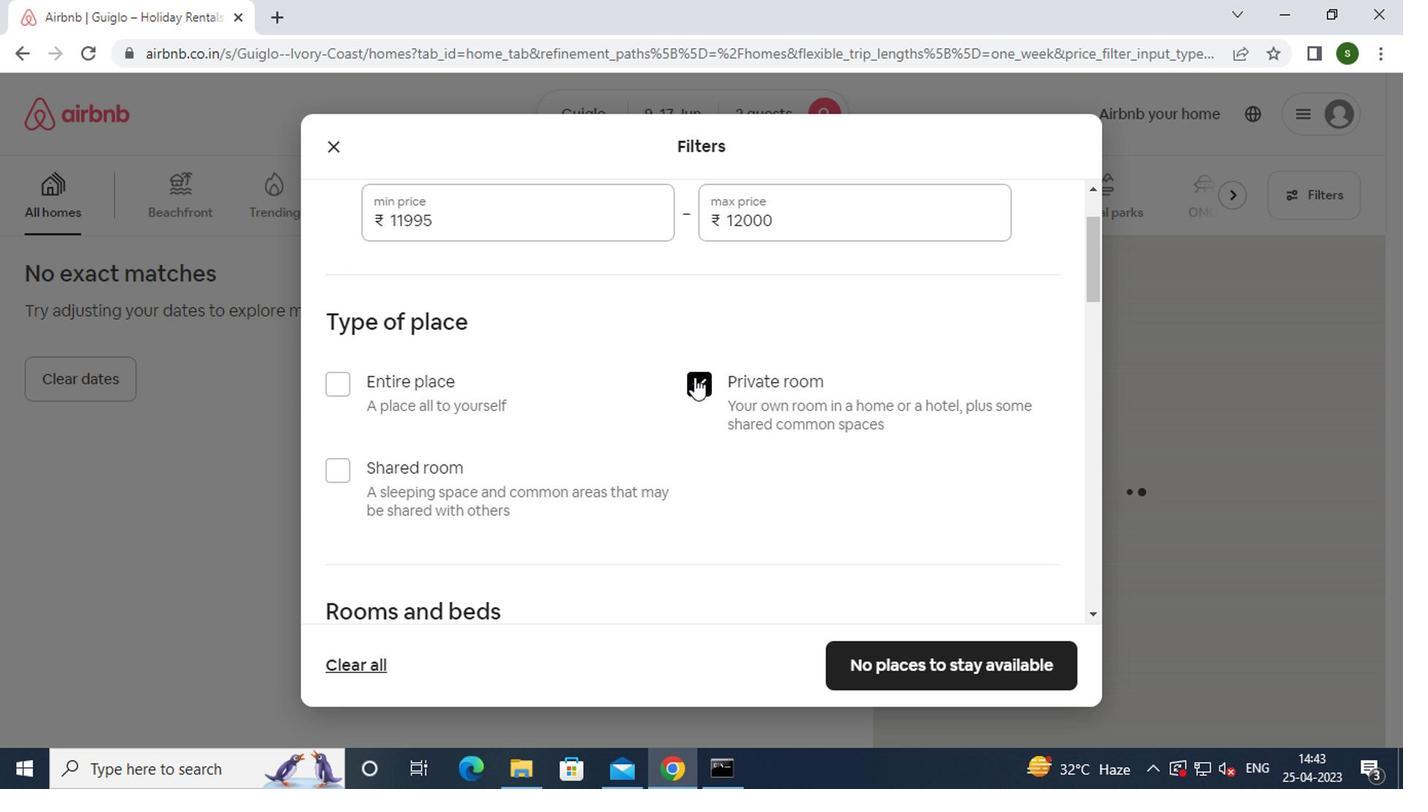 
Action: Mouse scrolled (614, 360) with delta (0, -1)
Screenshot: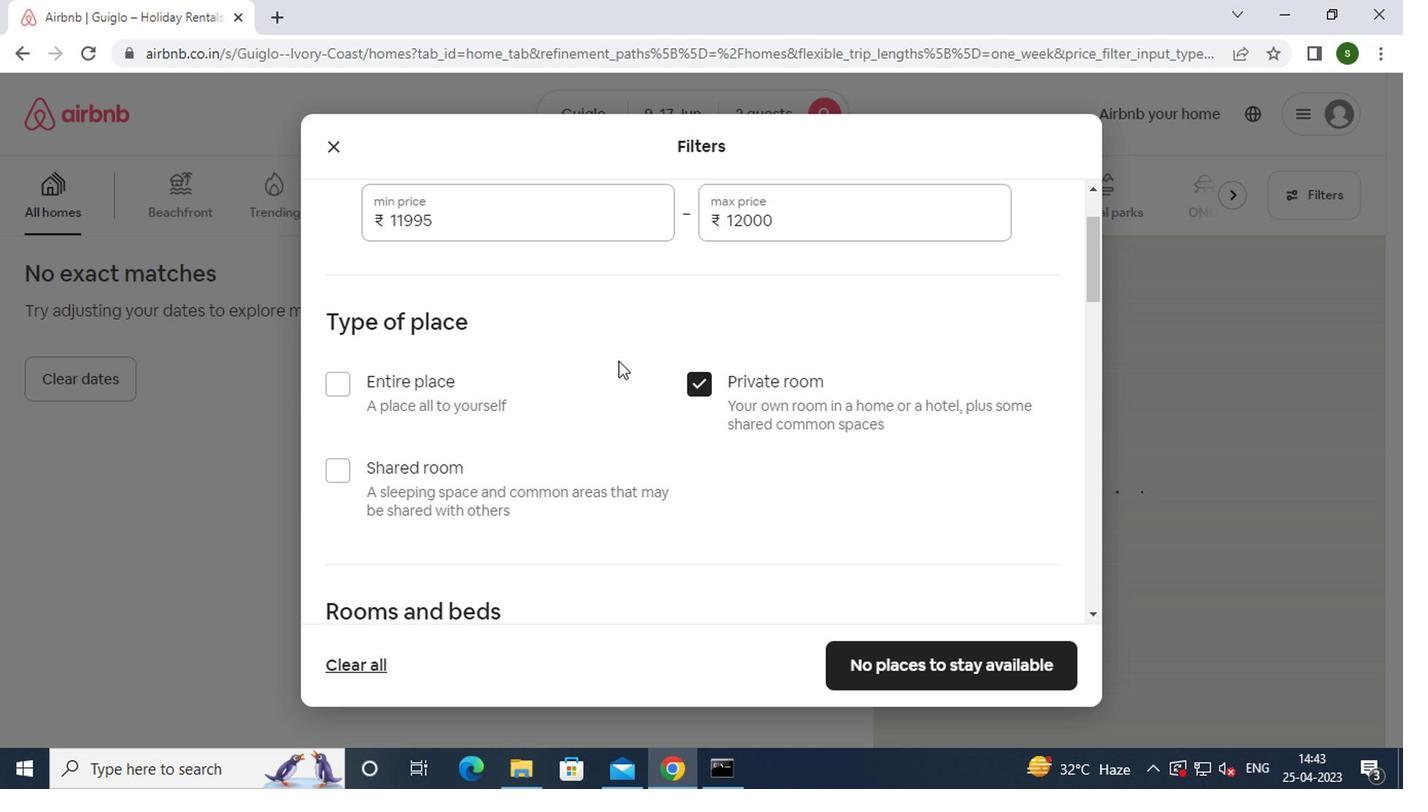 
Action: Mouse scrolled (614, 360) with delta (0, -1)
Screenshot: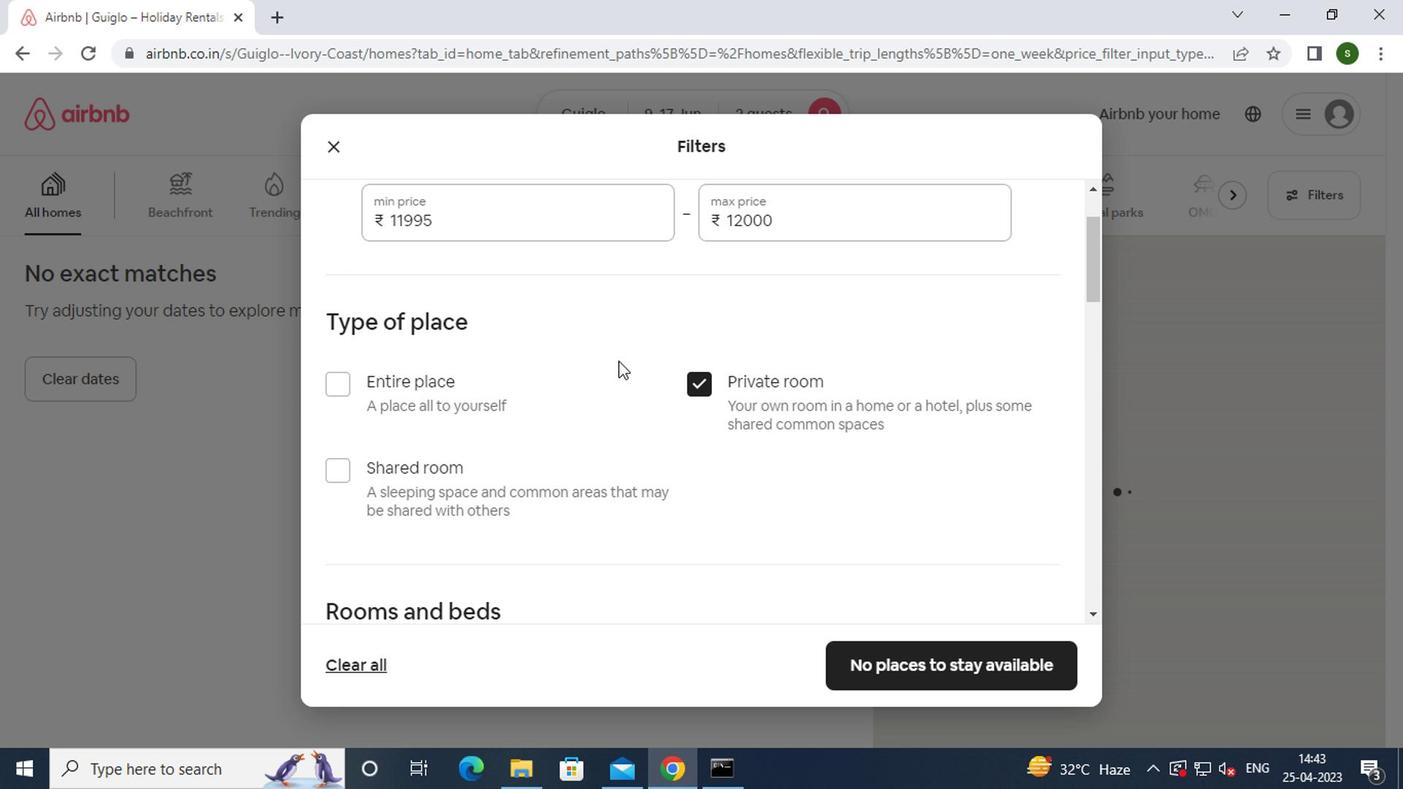 
Action: Mouse scrolled (614, 360) with delta (0, -1)
Screenshot: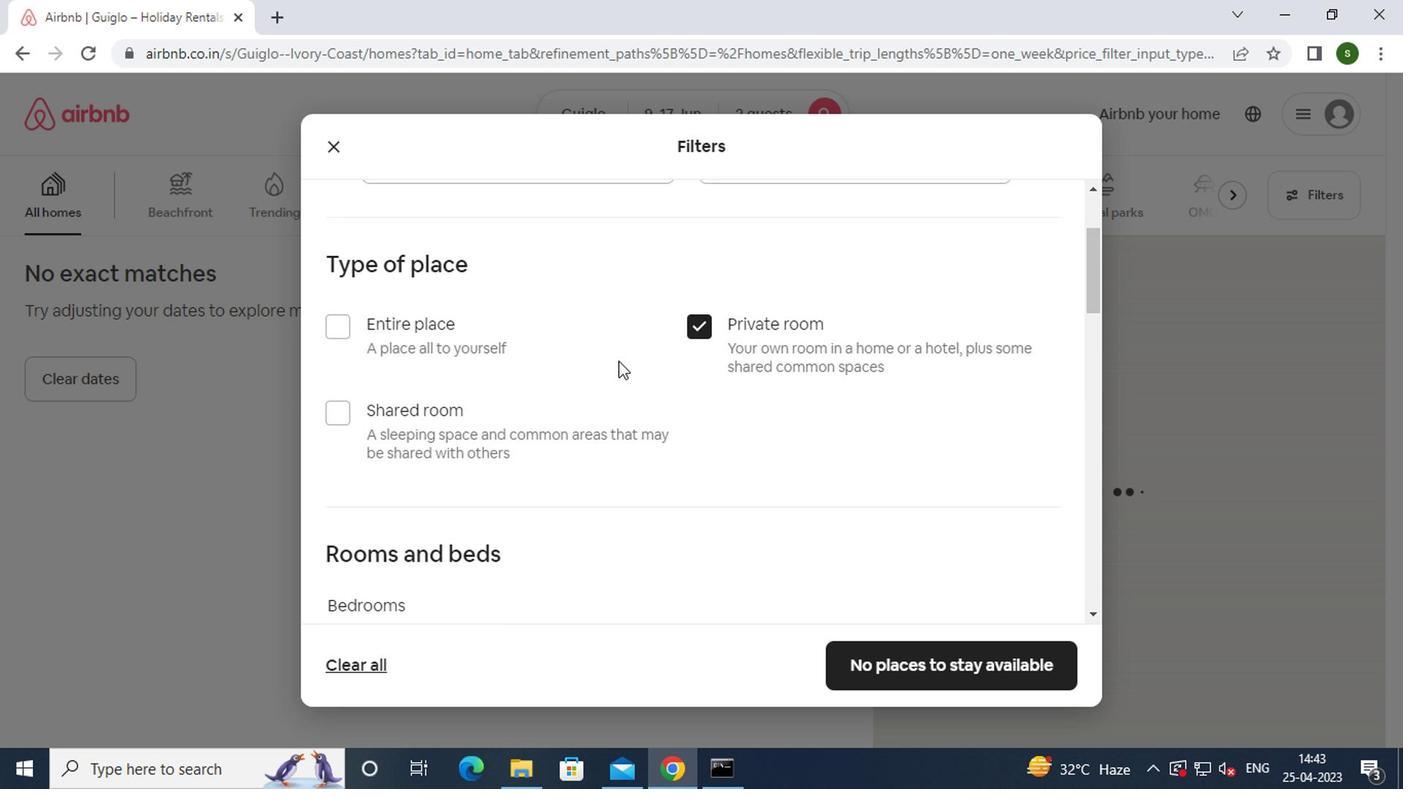 
Action: Mouse moved to (429, 402)
Screenshot: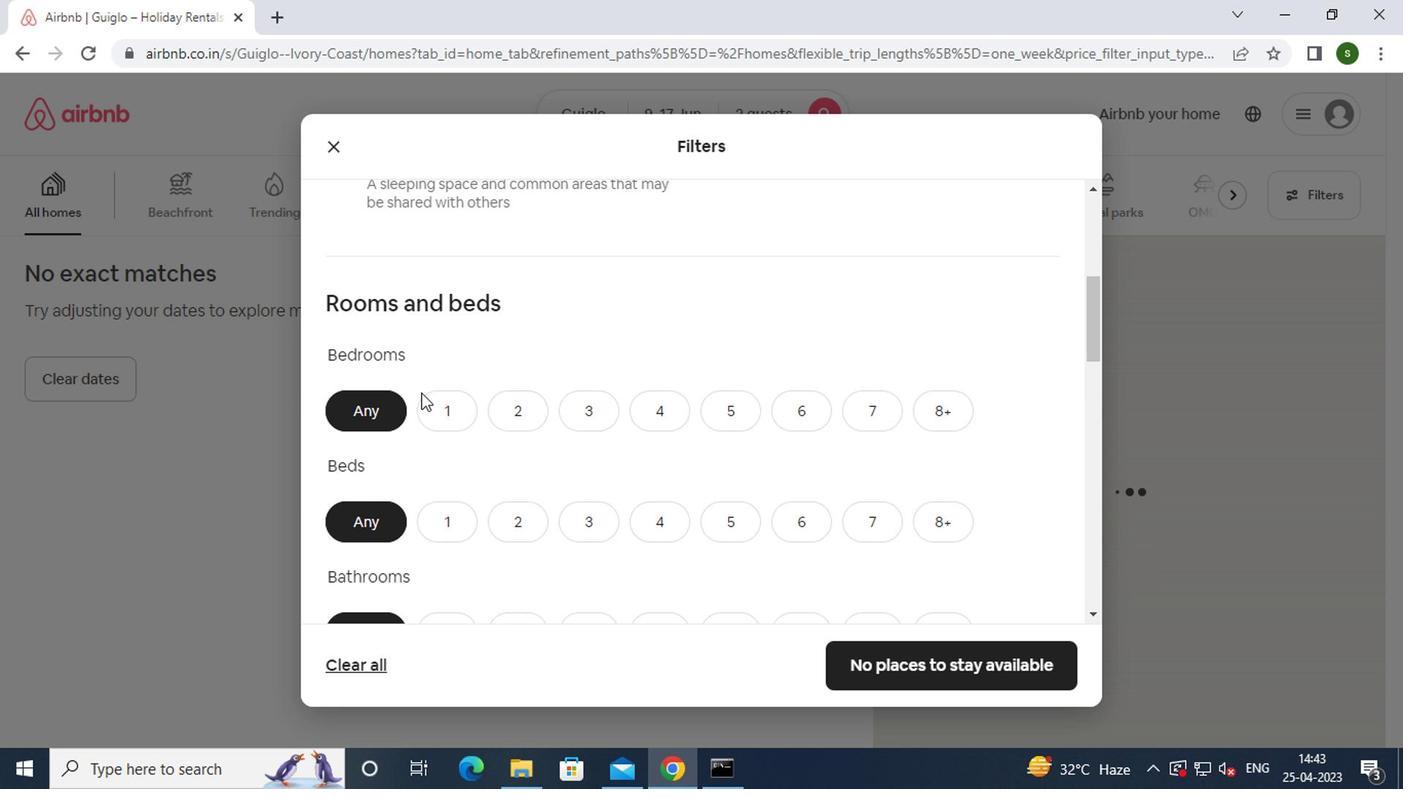 
Action: Mouse pressed left at (429, 402)
Screenshot: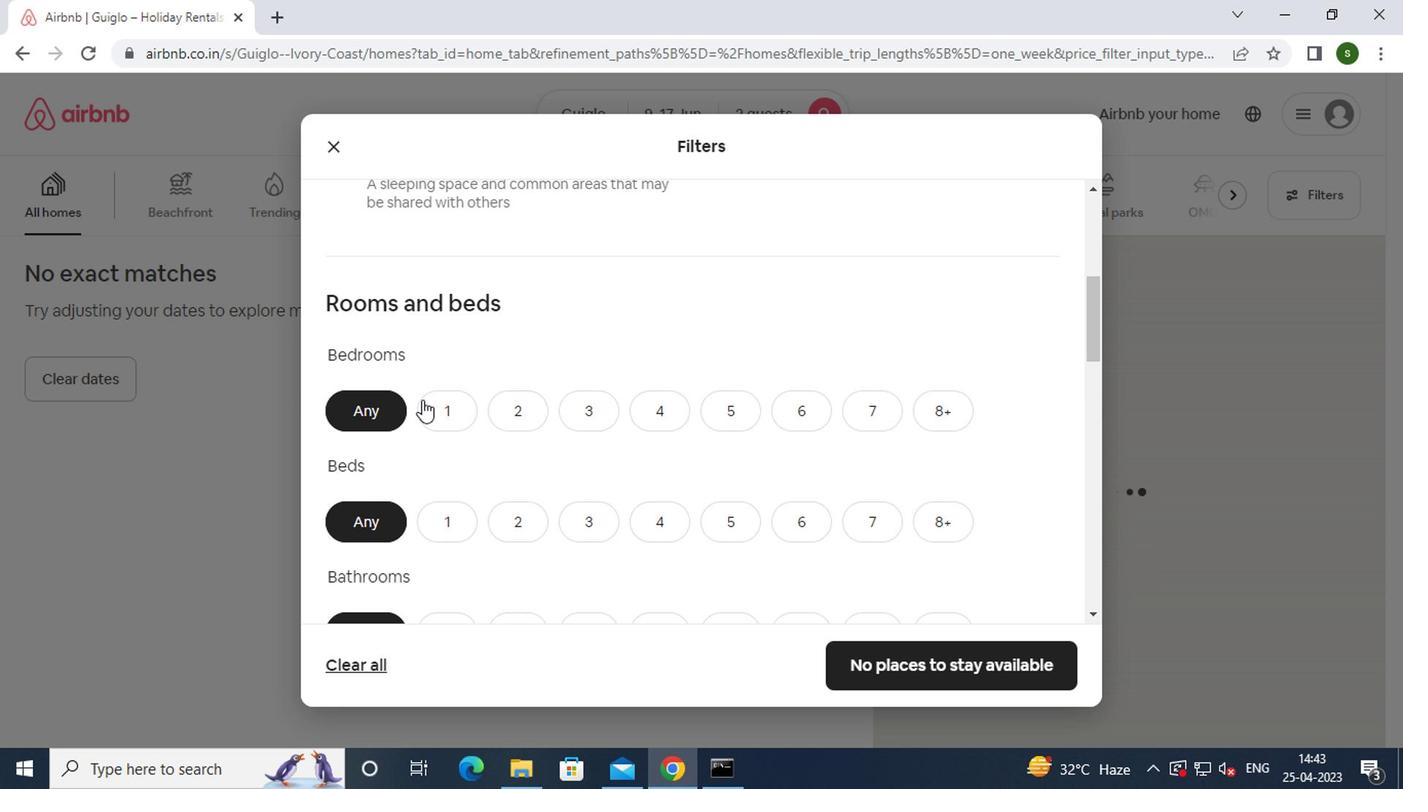 
Action: Mouse moved to (524, 531)
Screenshot: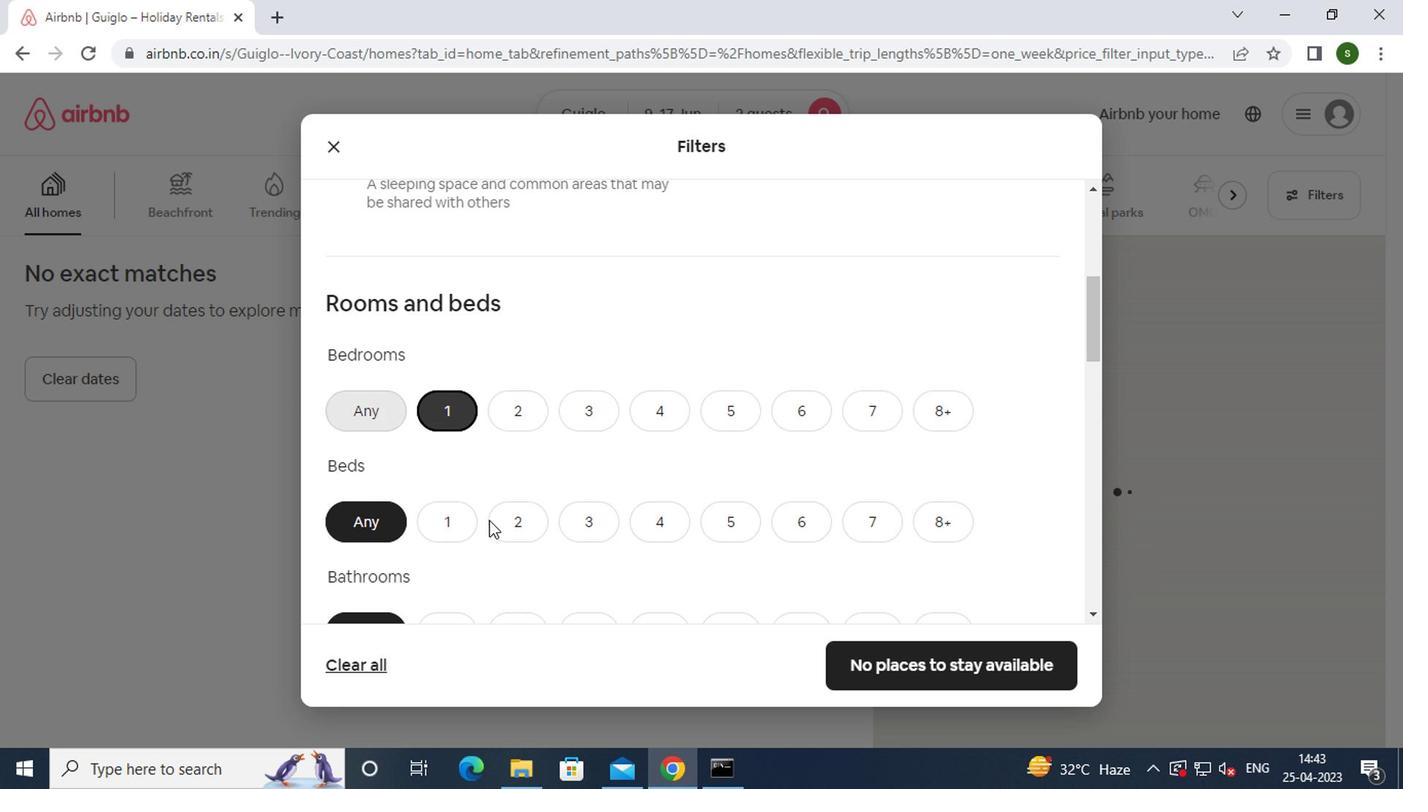 
Action: Mouse pressed left at (524, 531)
Screenshot: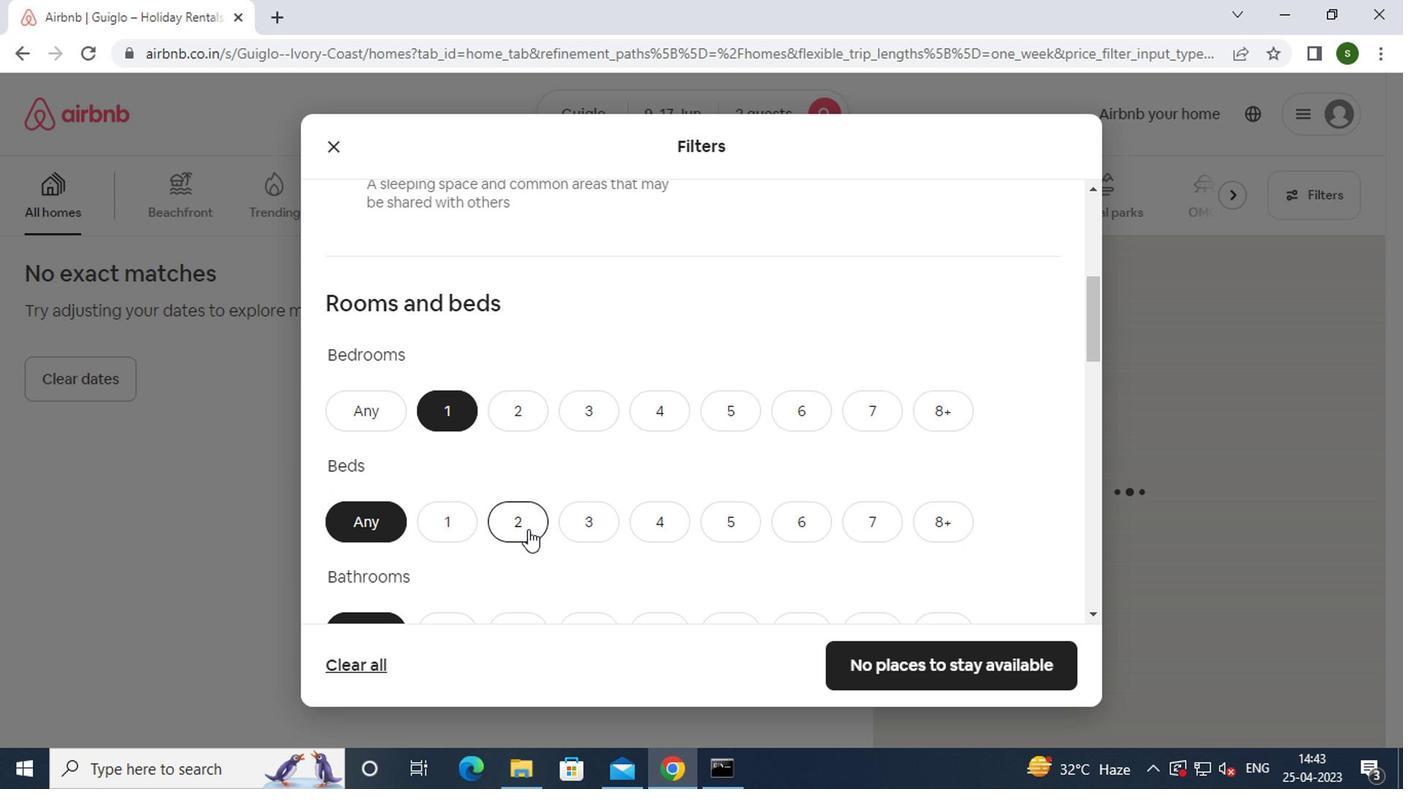 
Action: Mouse moved to (520, 531)
Screenshot: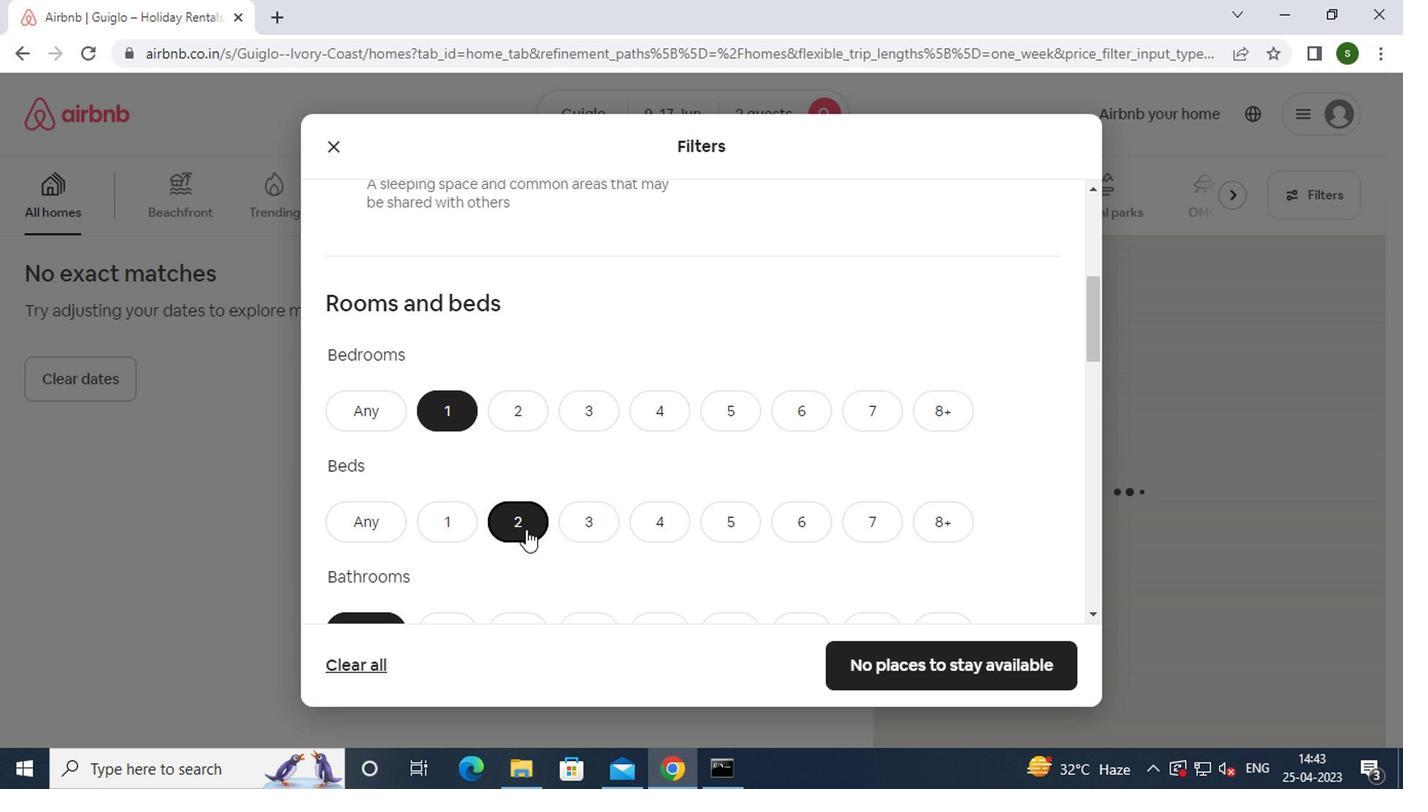 
Action: Mouse scrolled (520, 530) with delta (0, -1)
Screenshot: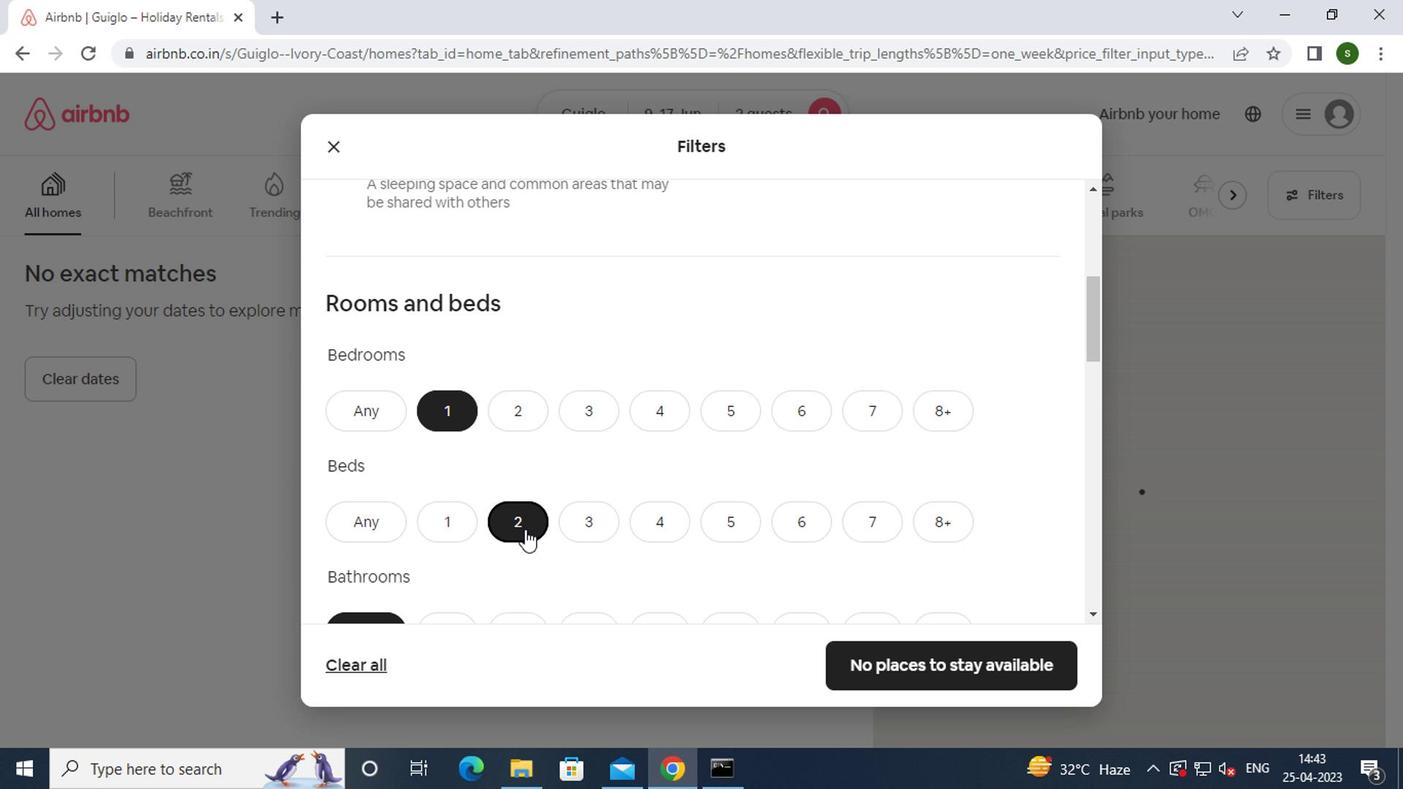 
Action: Mouse moved to (518, 532)
Screenshot: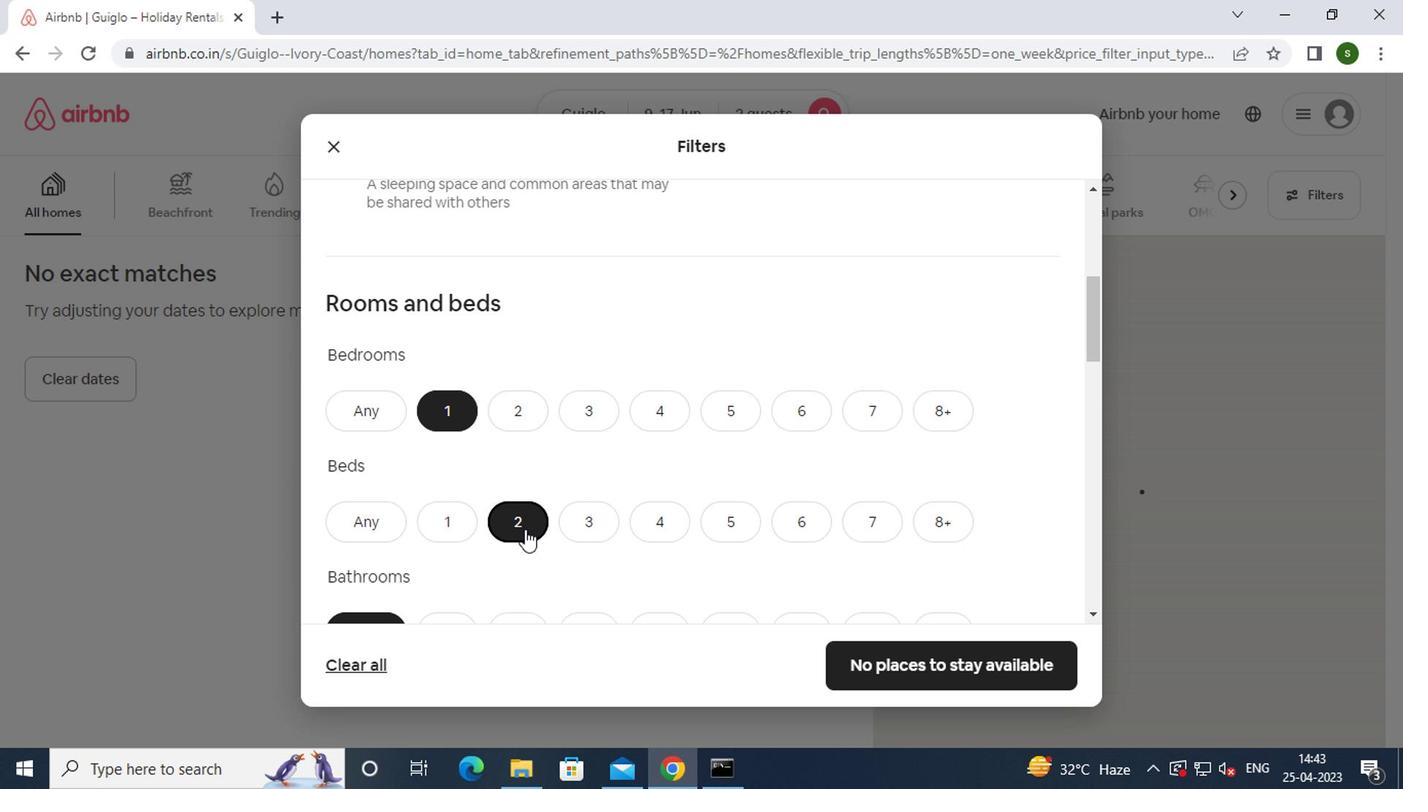 
Action: Mouse scrolled (518, 531) with delta (0, 0)
Screenshot: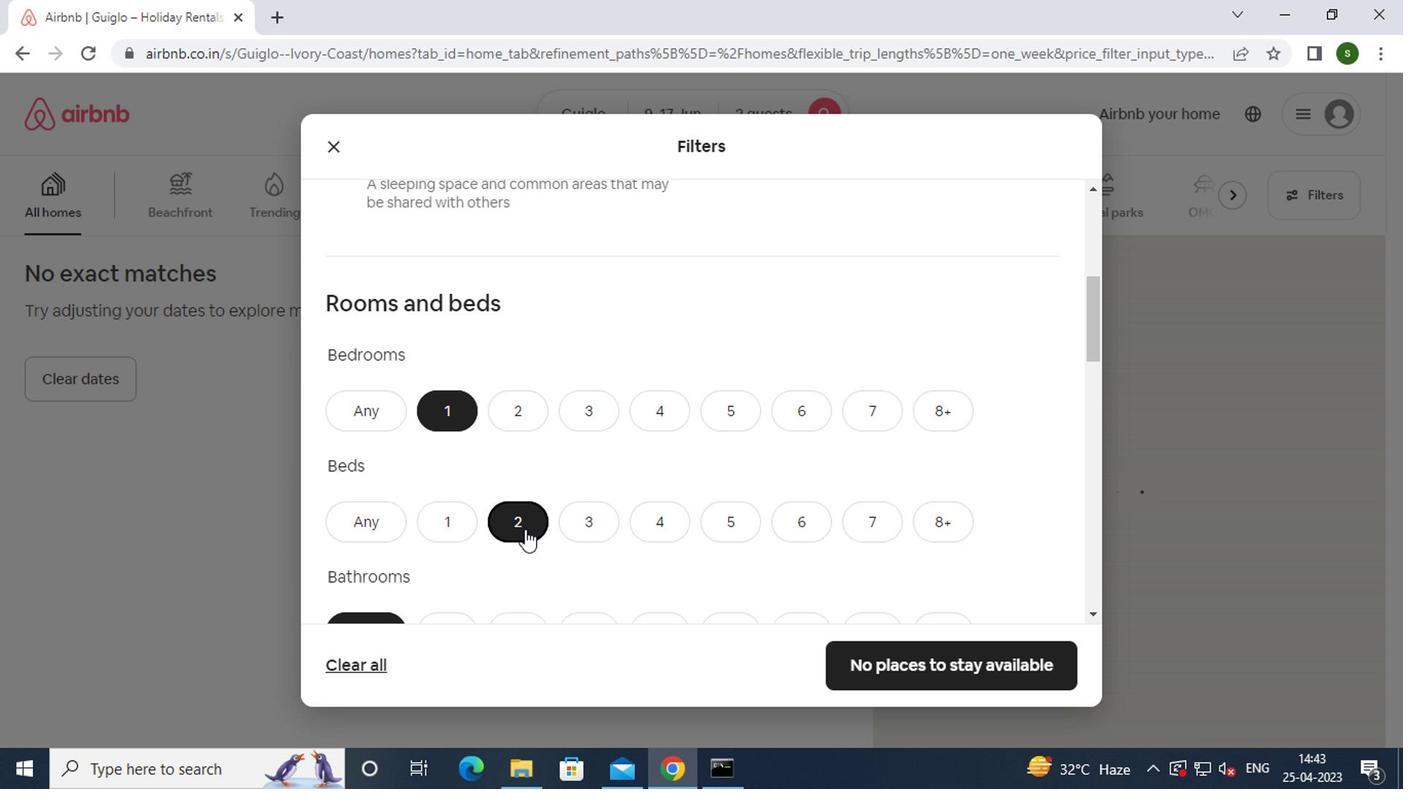 
Action: Mouse moved to (454, 429)
Screenshot: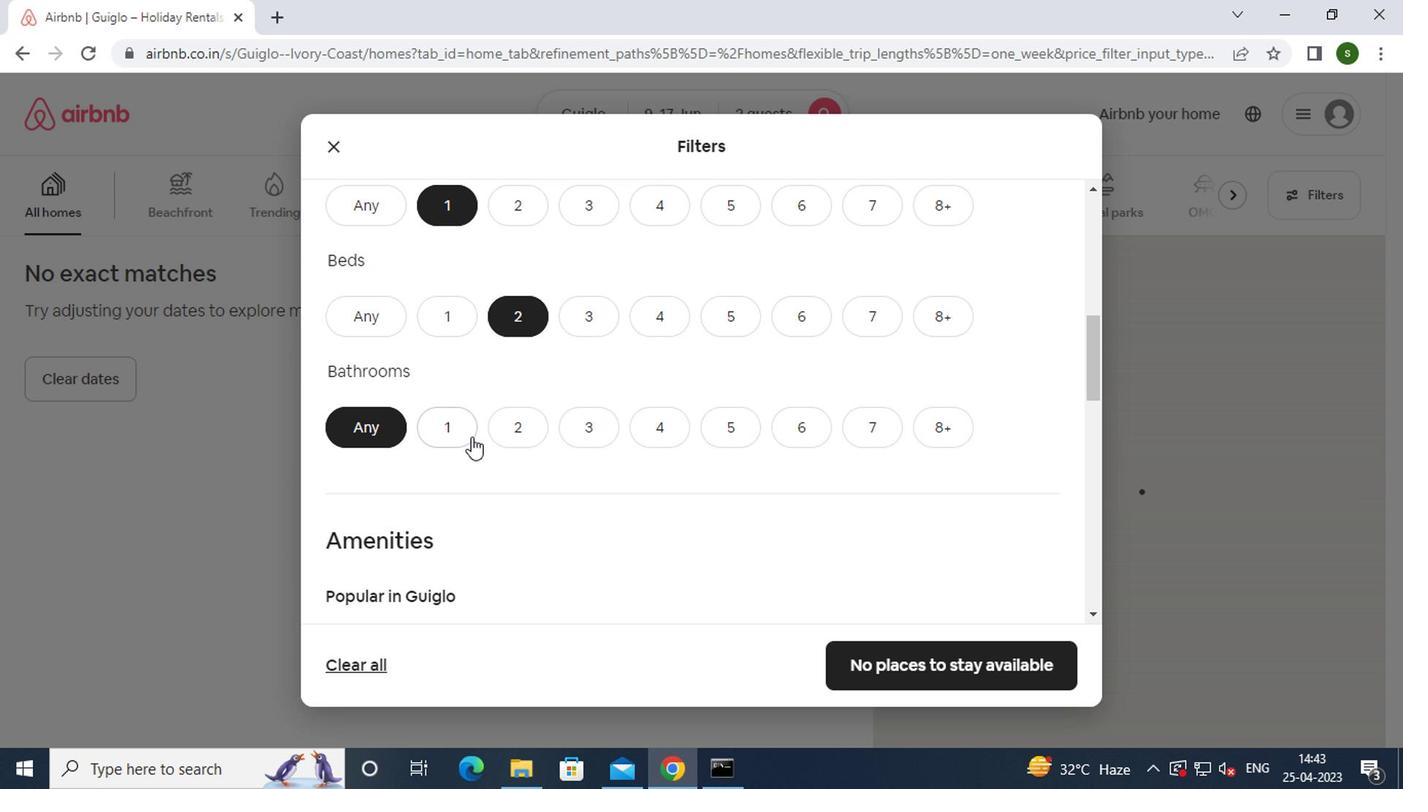 
Action: Mouse pressed left at (454, 429)
Screenshot: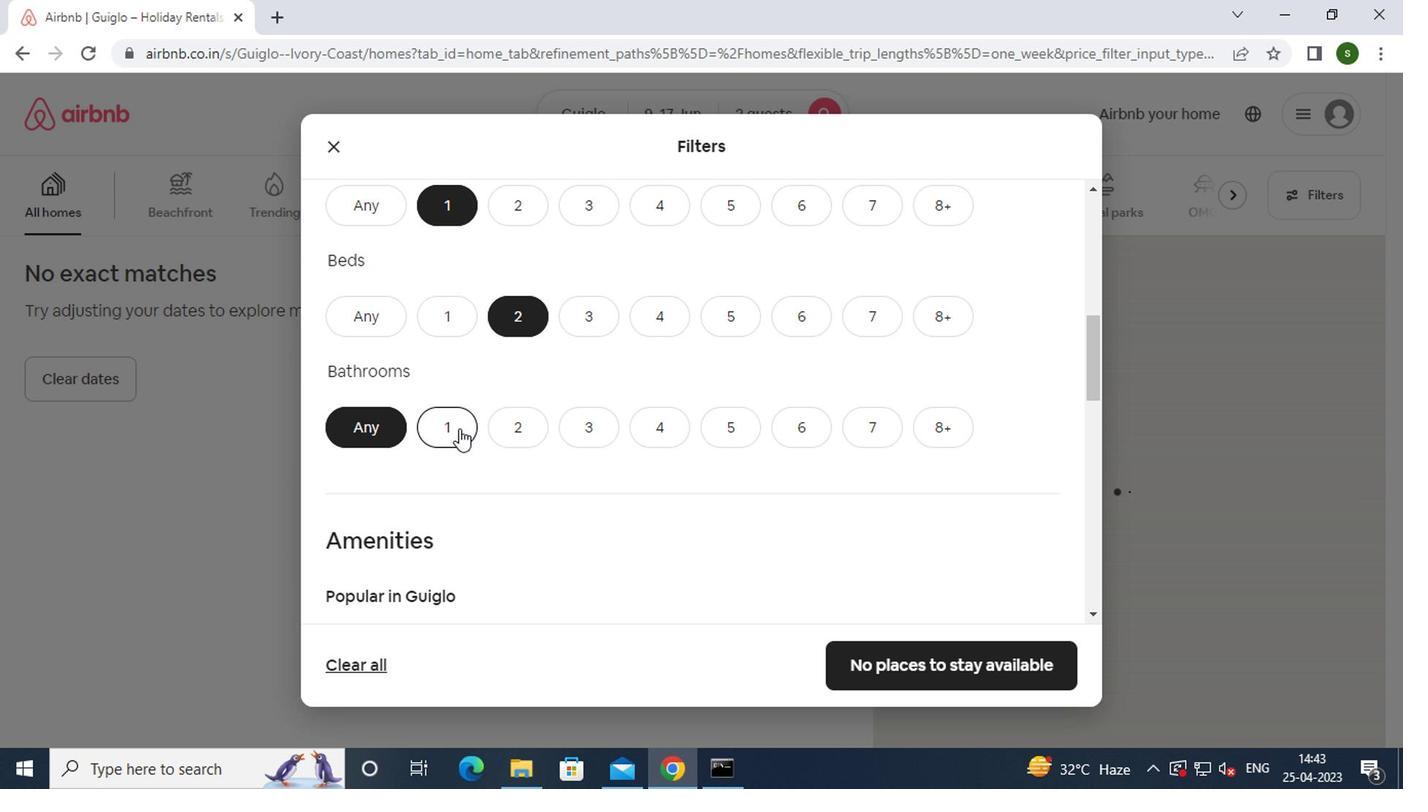 
Action: Mouse moved to (537, 422)
Screenshot: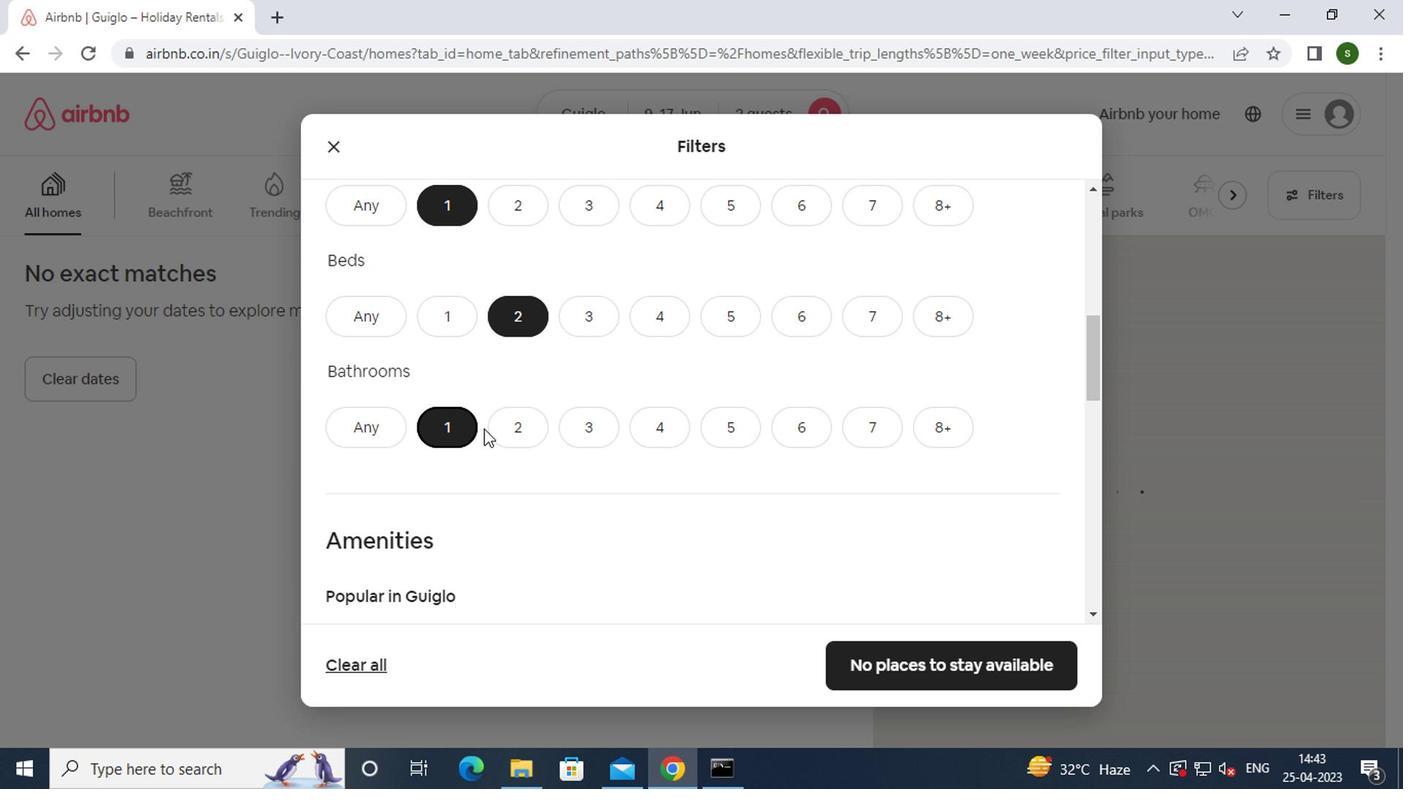 
Action: Mouse scrolled (537, 421) with delta (0, 0)
Screenshot: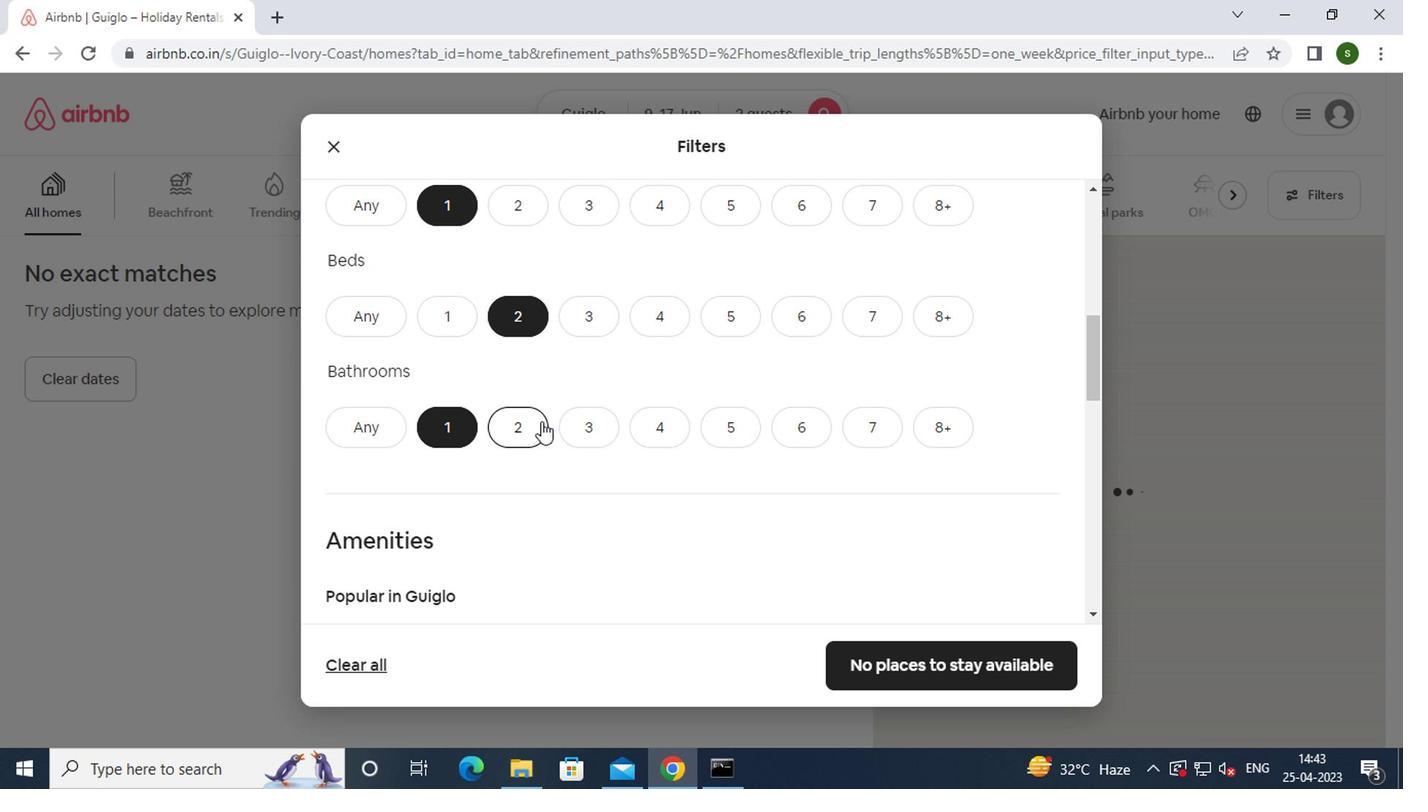 
Action: Mouse scrolled (537, 421) with delta (0, 0)
Screenshot: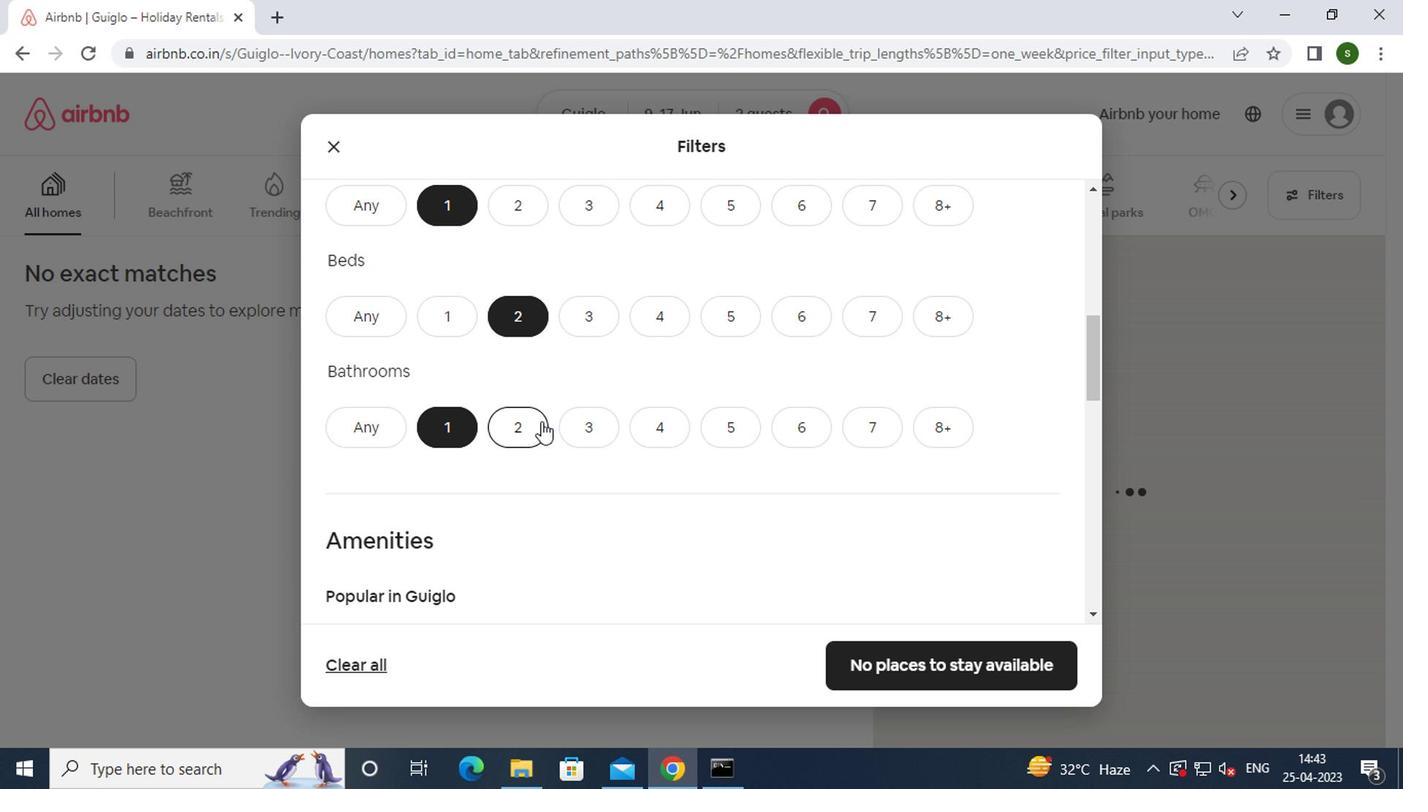 
Action: Mouse scrolled (537, 421) with delta (0, 0)
Screenshot: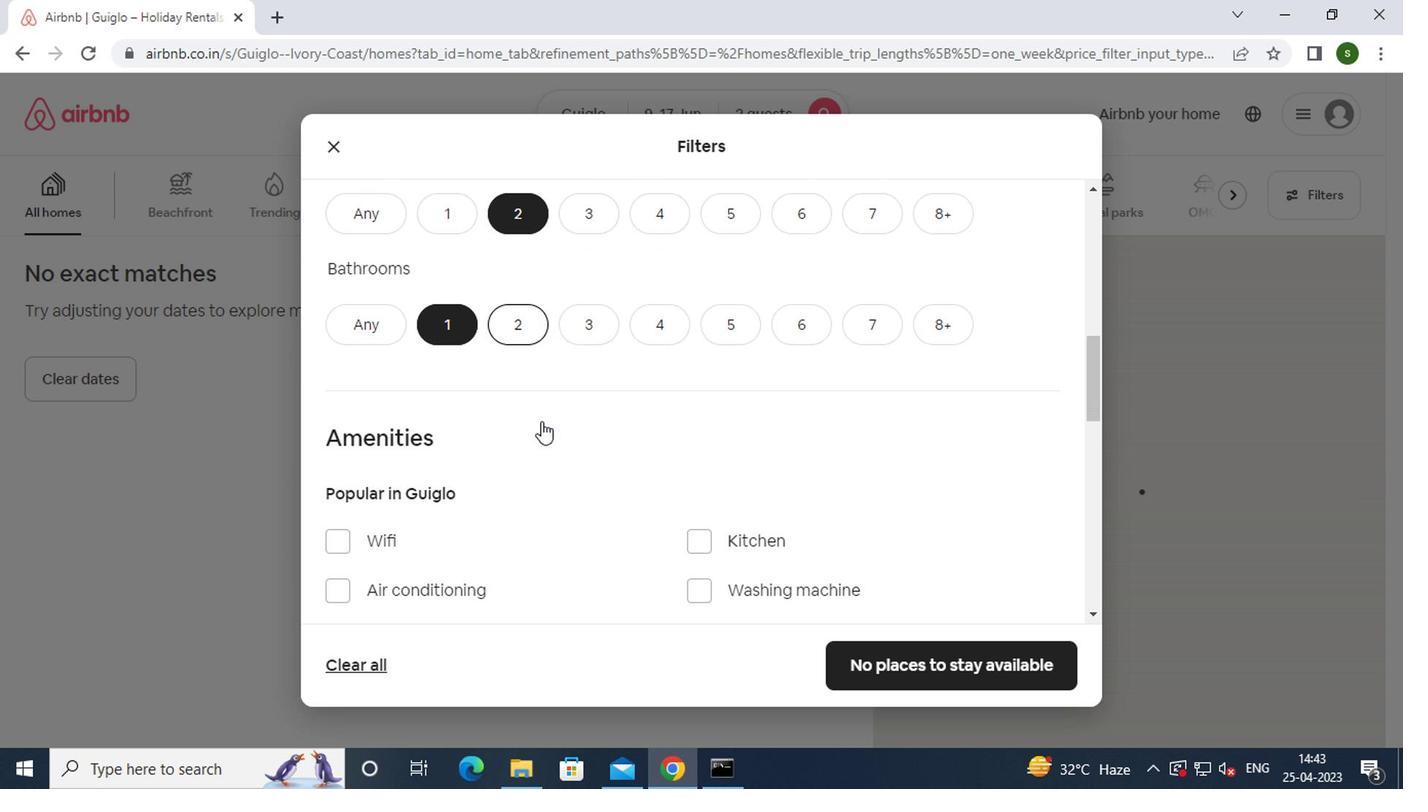 
Action: Mouse moved to (321, 331)
Screenshot: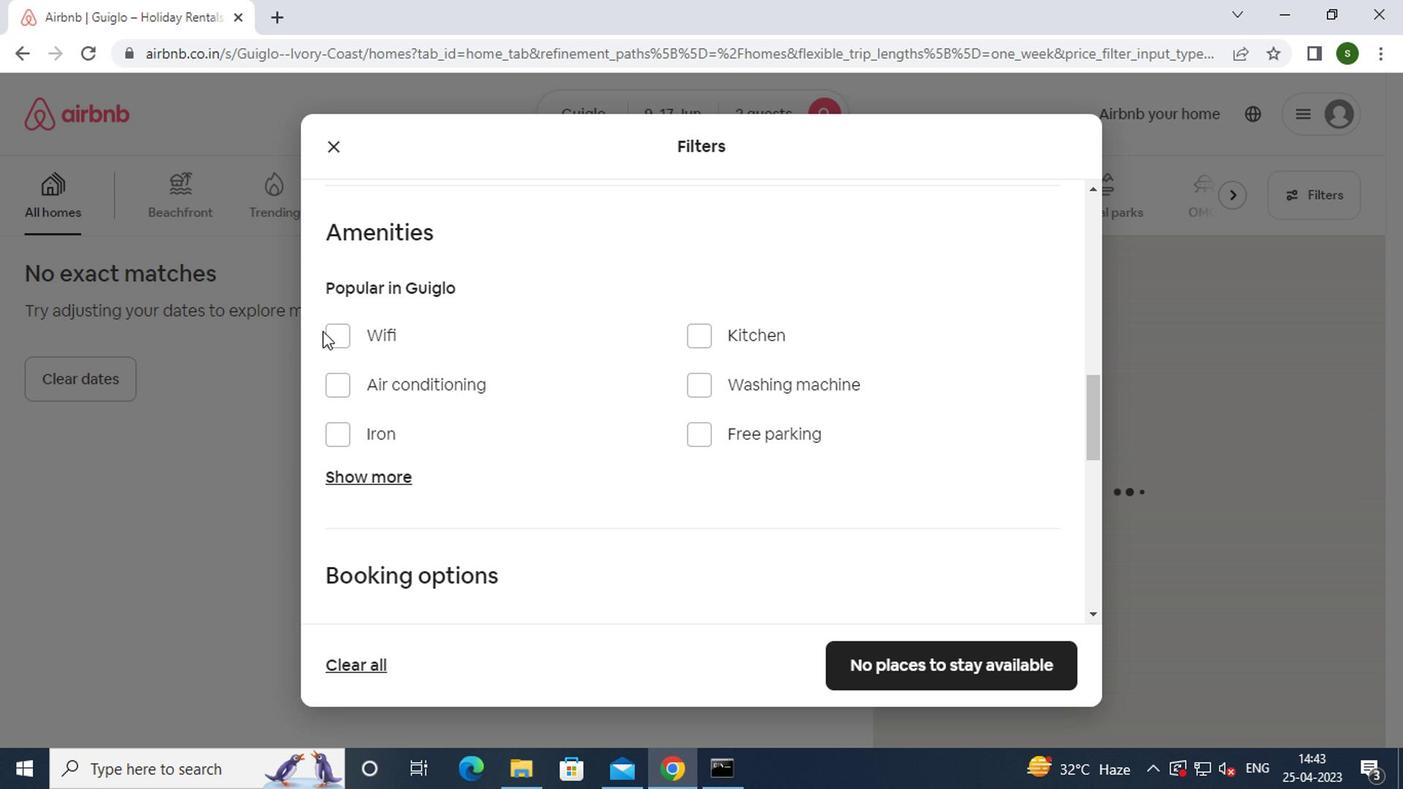 
Action: Mouse pressed left at (321, 331)
Screenshot: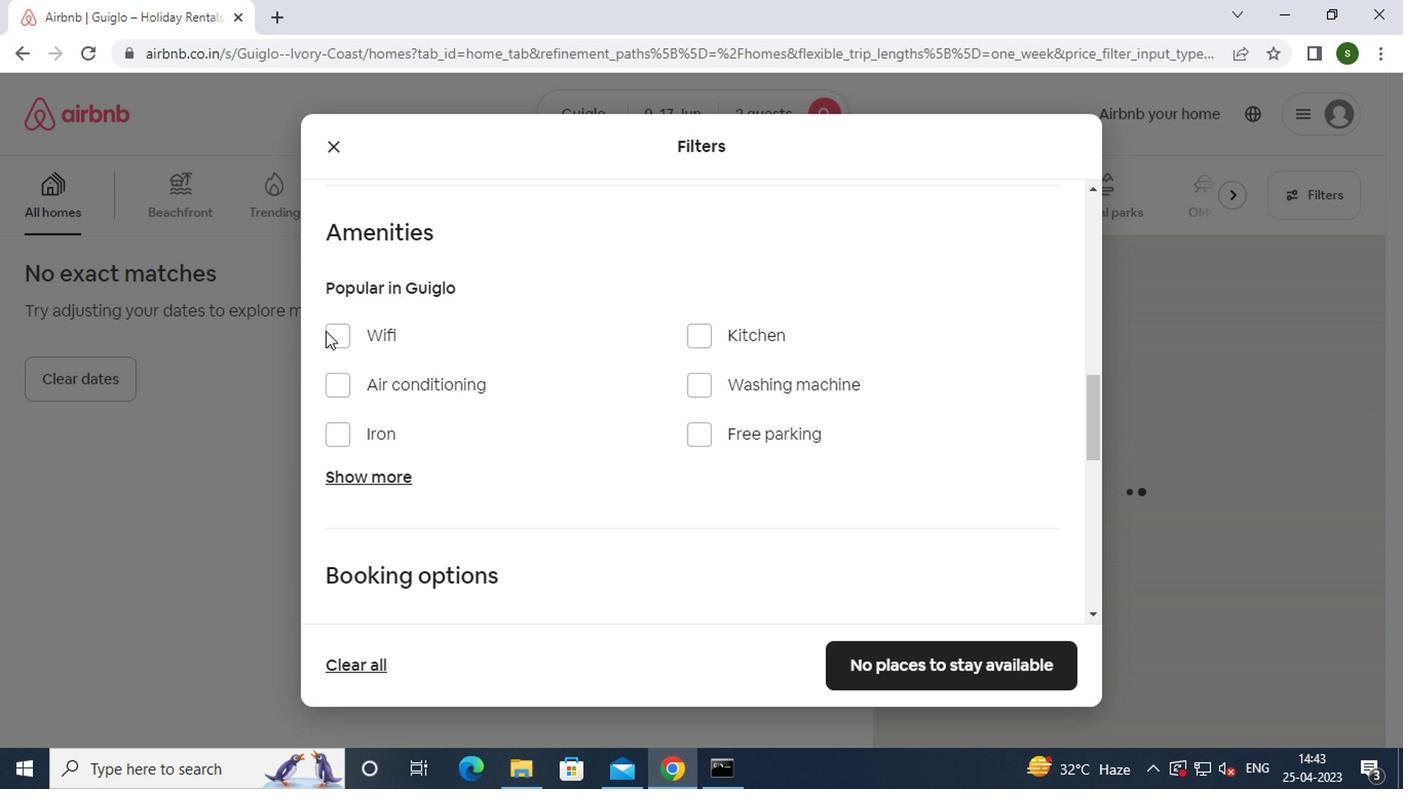 
Action: Mouse moved to (501, 355)
Screenshot: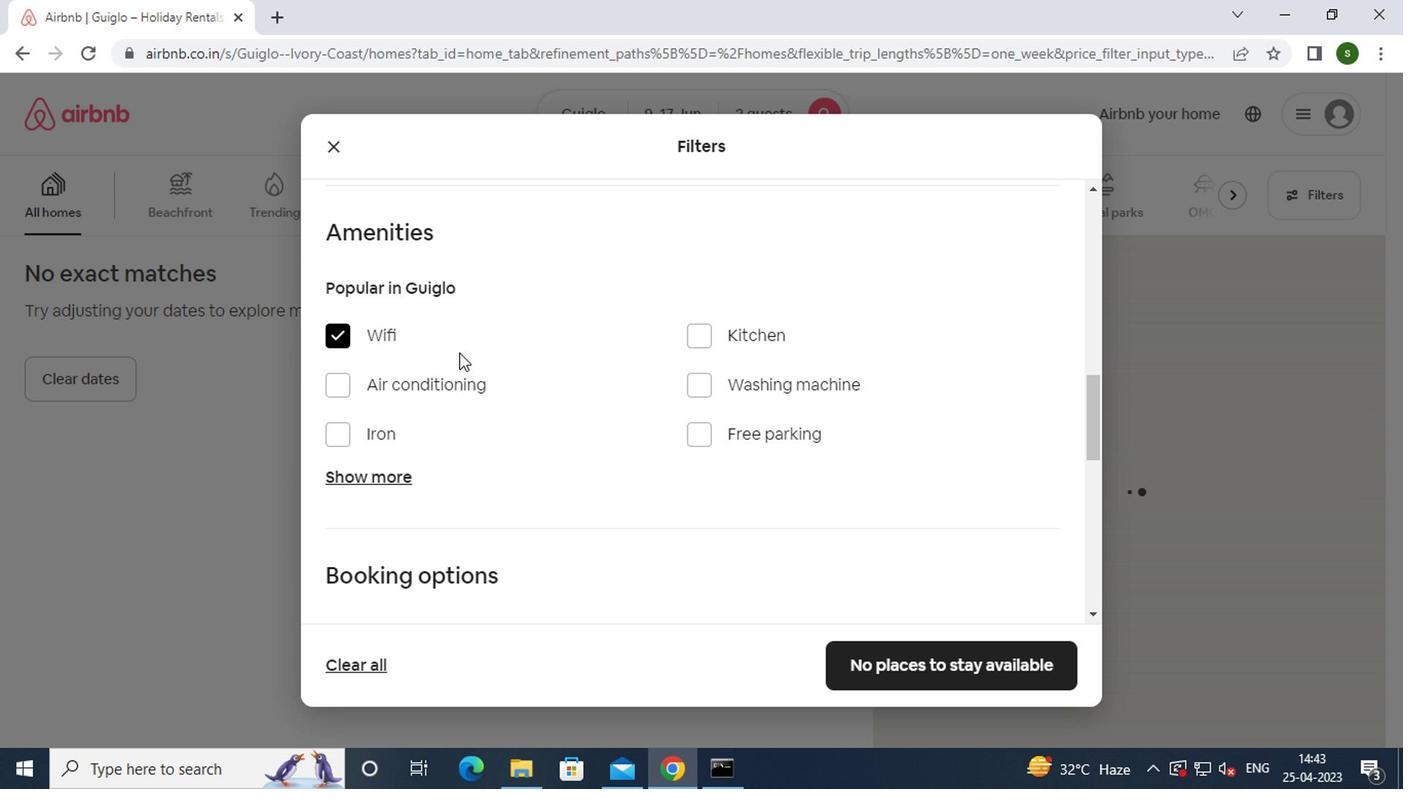 
Action: Mouse scrolled (501, 354) with delta (0, 0)
Screenshot: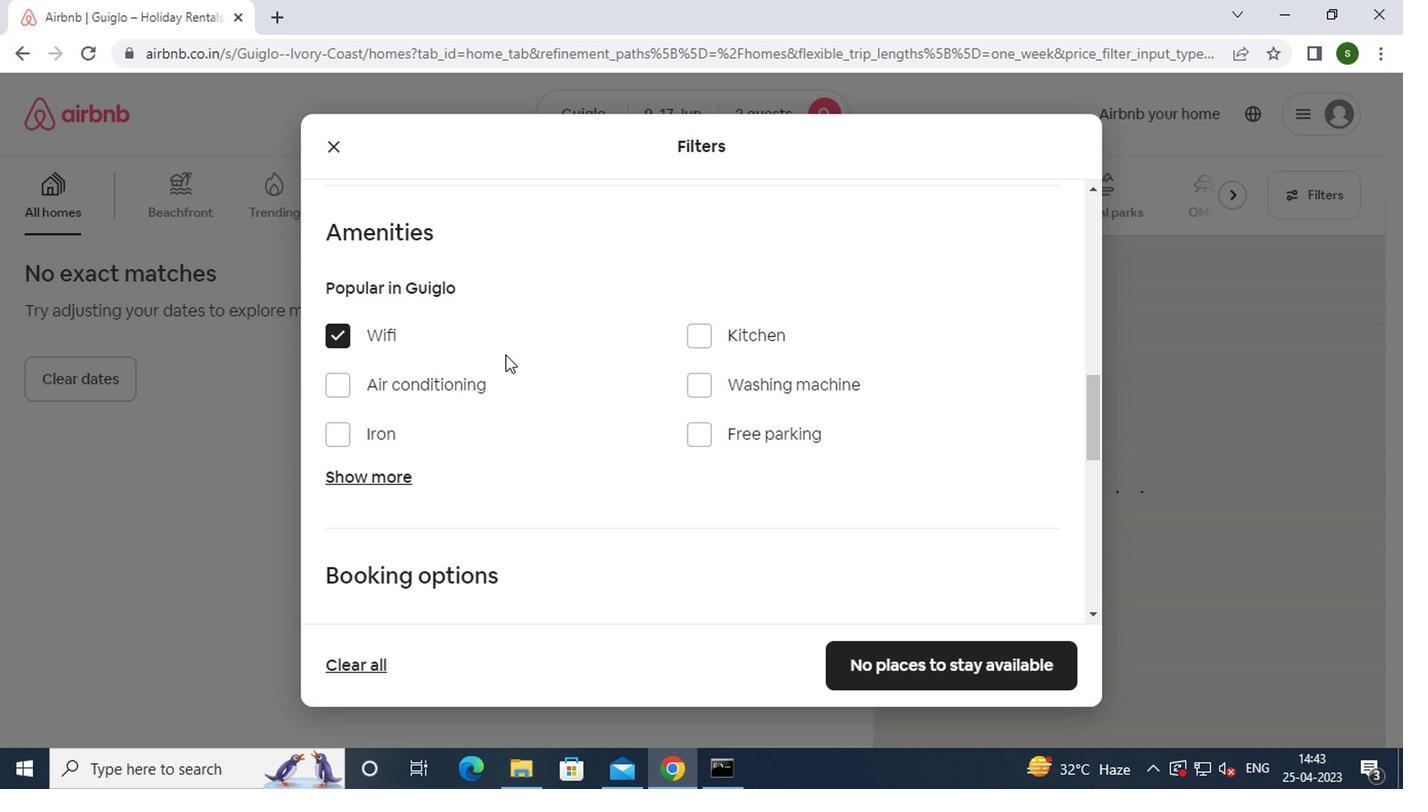 
Action: Mouse scrolled (501, 354) with delta (0, 0)
Screenshot: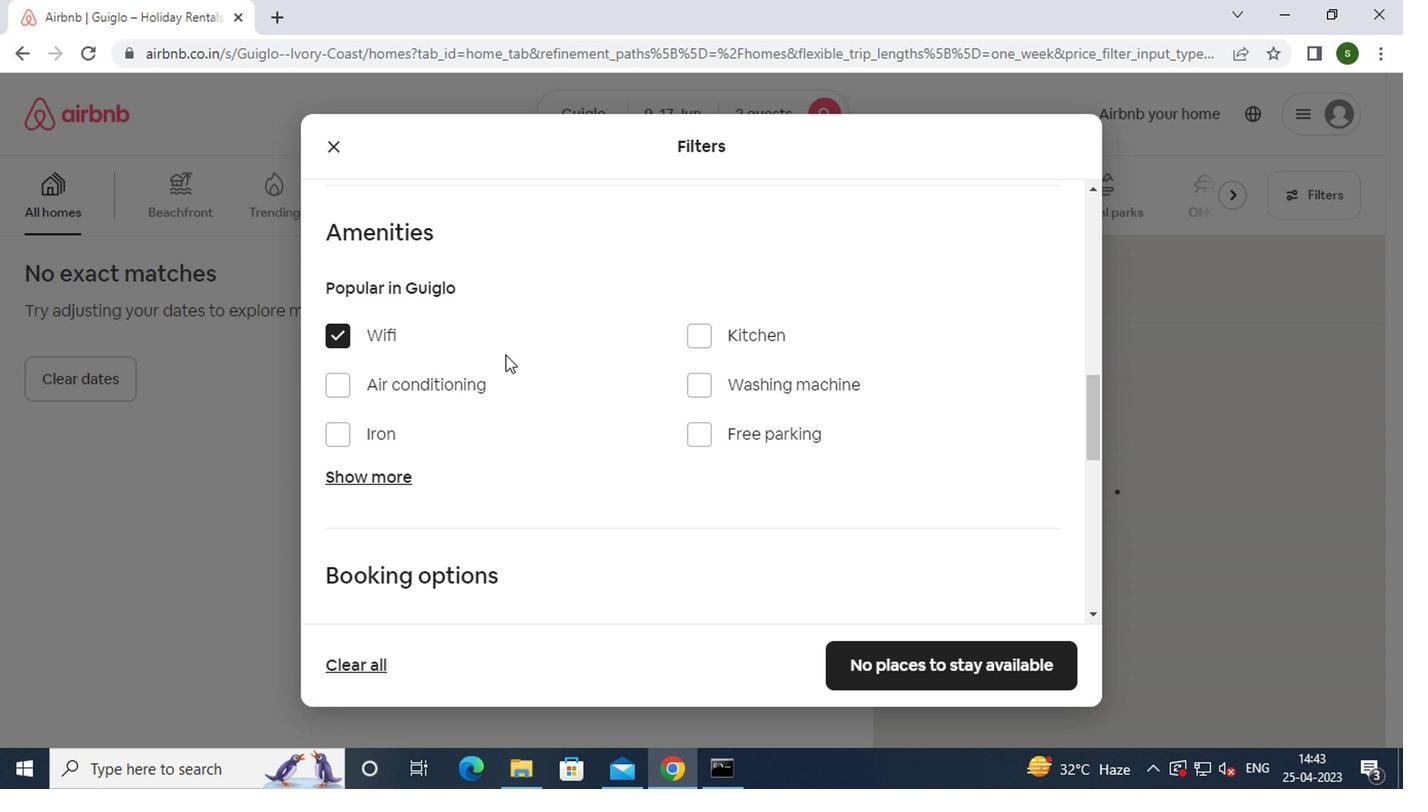 
Action: Mouse scrolled (501, 354) with delta (0, 0)
Screenshot: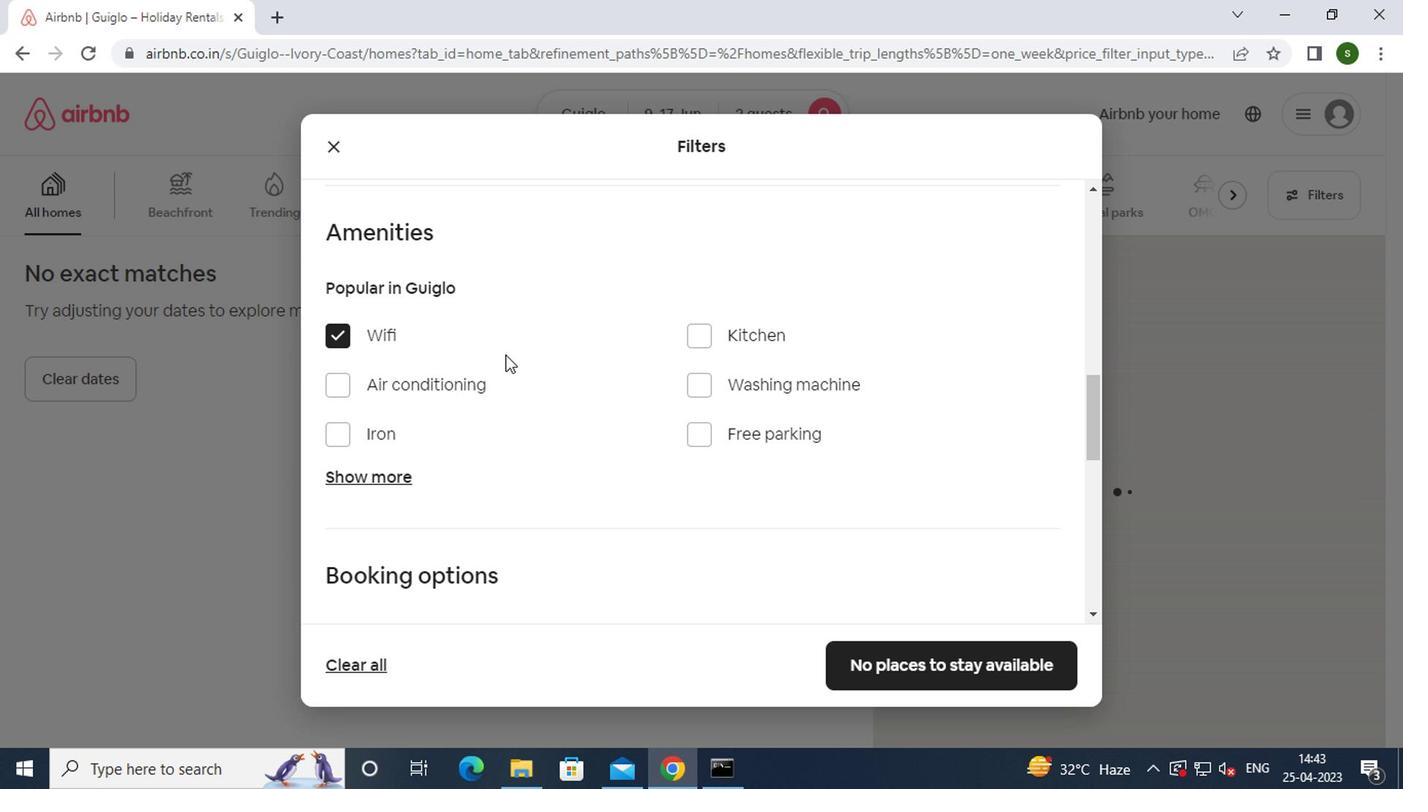 
Action: Mouse scrolled (501, 354) with delta (0, 0)
Screenshot: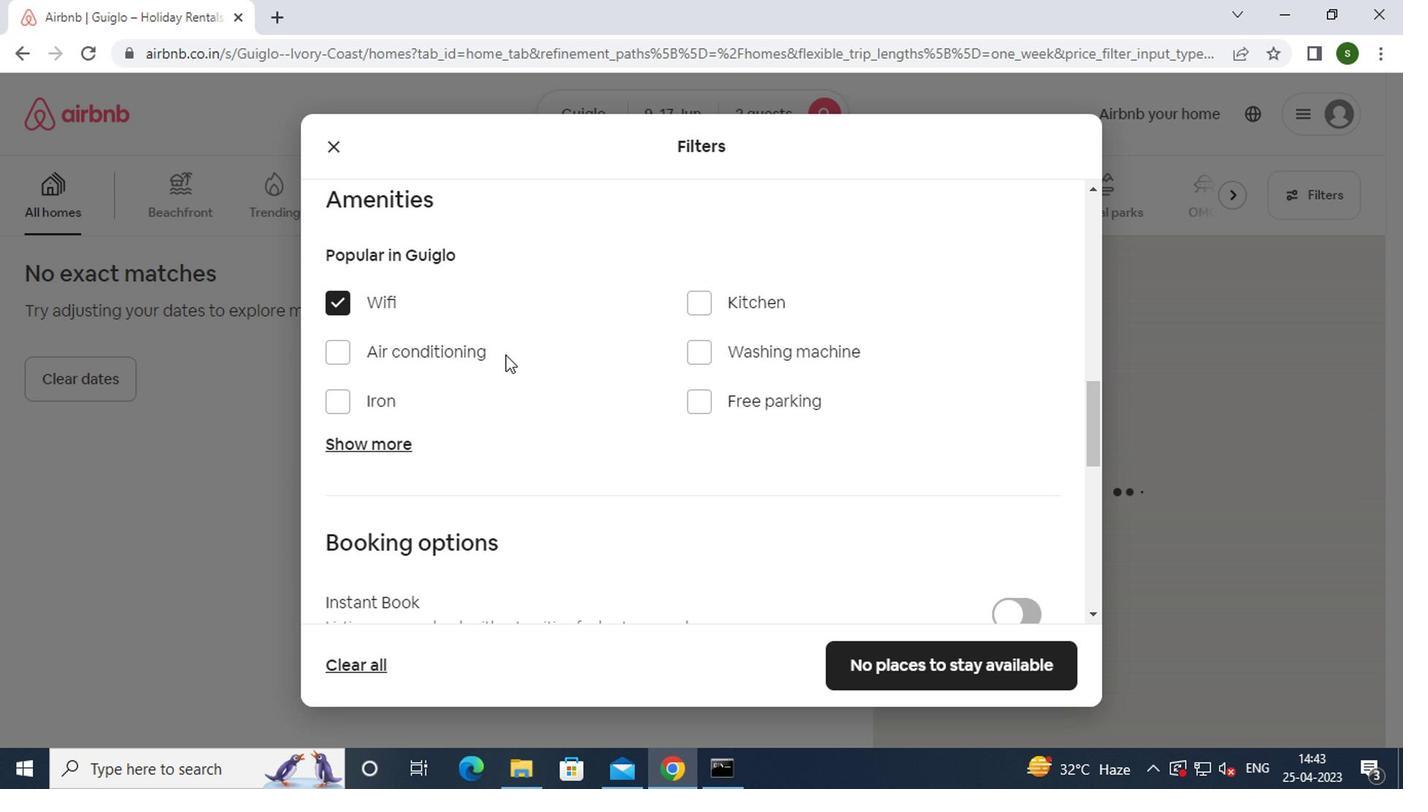 
Action: Mouse scrolled (501, 354) with delta (0, 0)
Screenshot: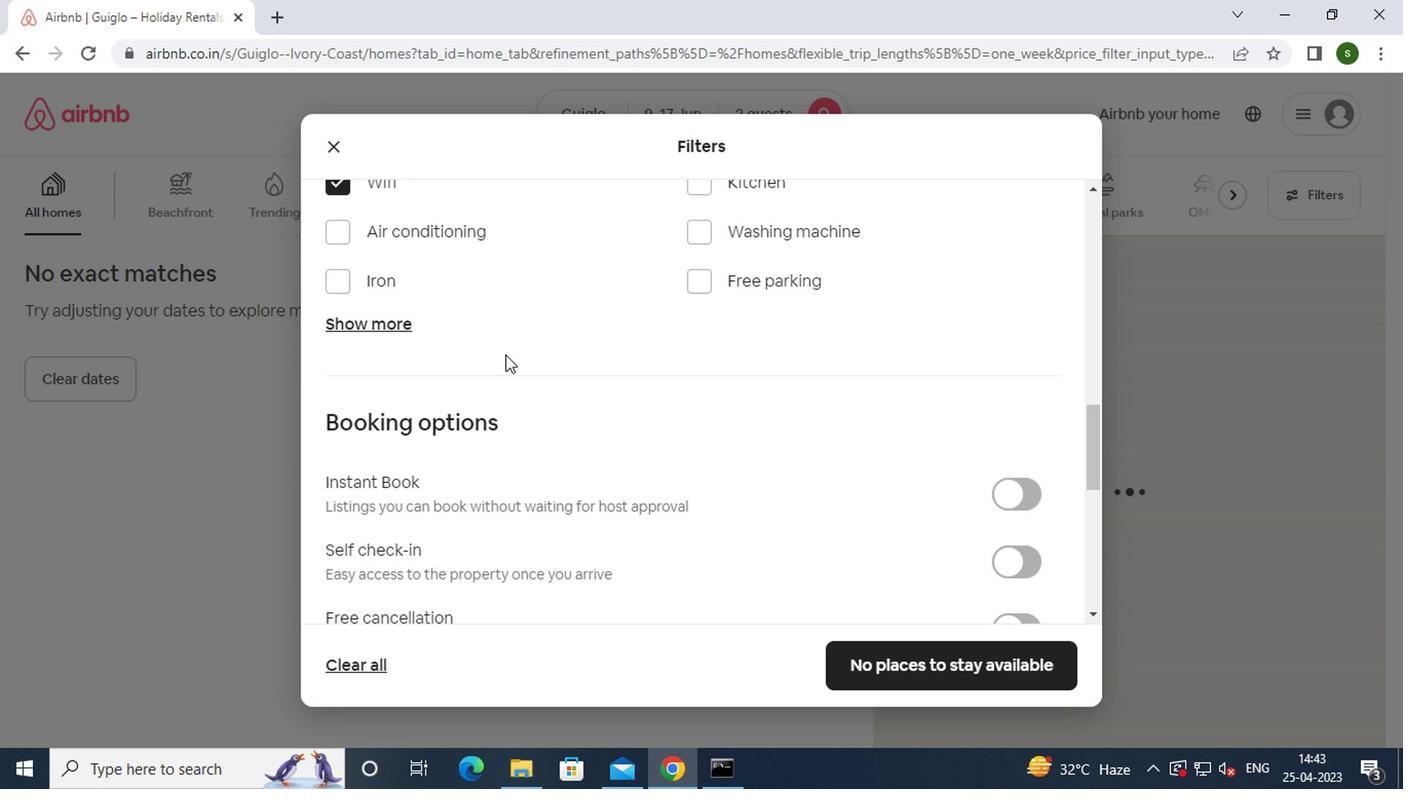 
Action: Mouse moved to (997, 206)
Screenshot: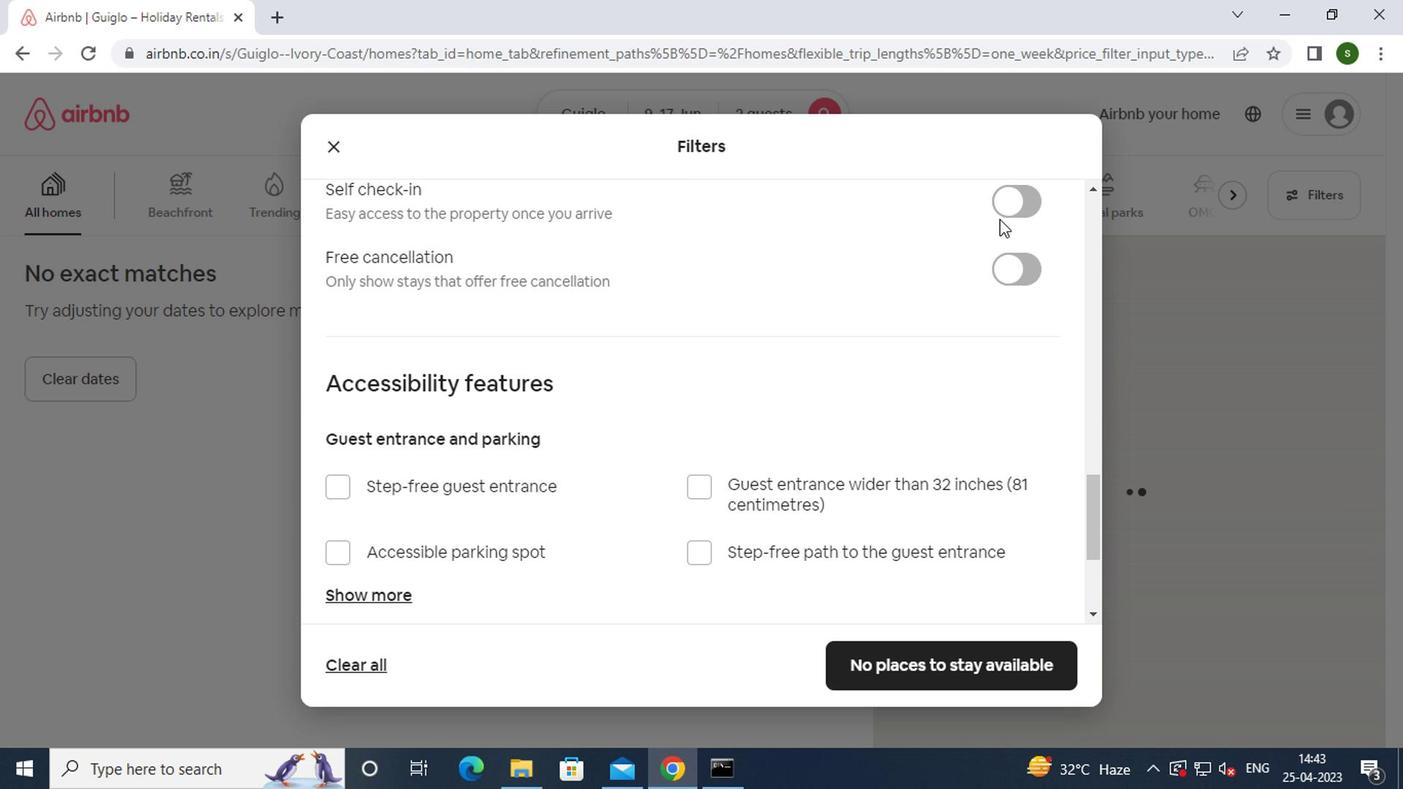 
Action: Mouse pressed left at (997, 206)
Screenshot: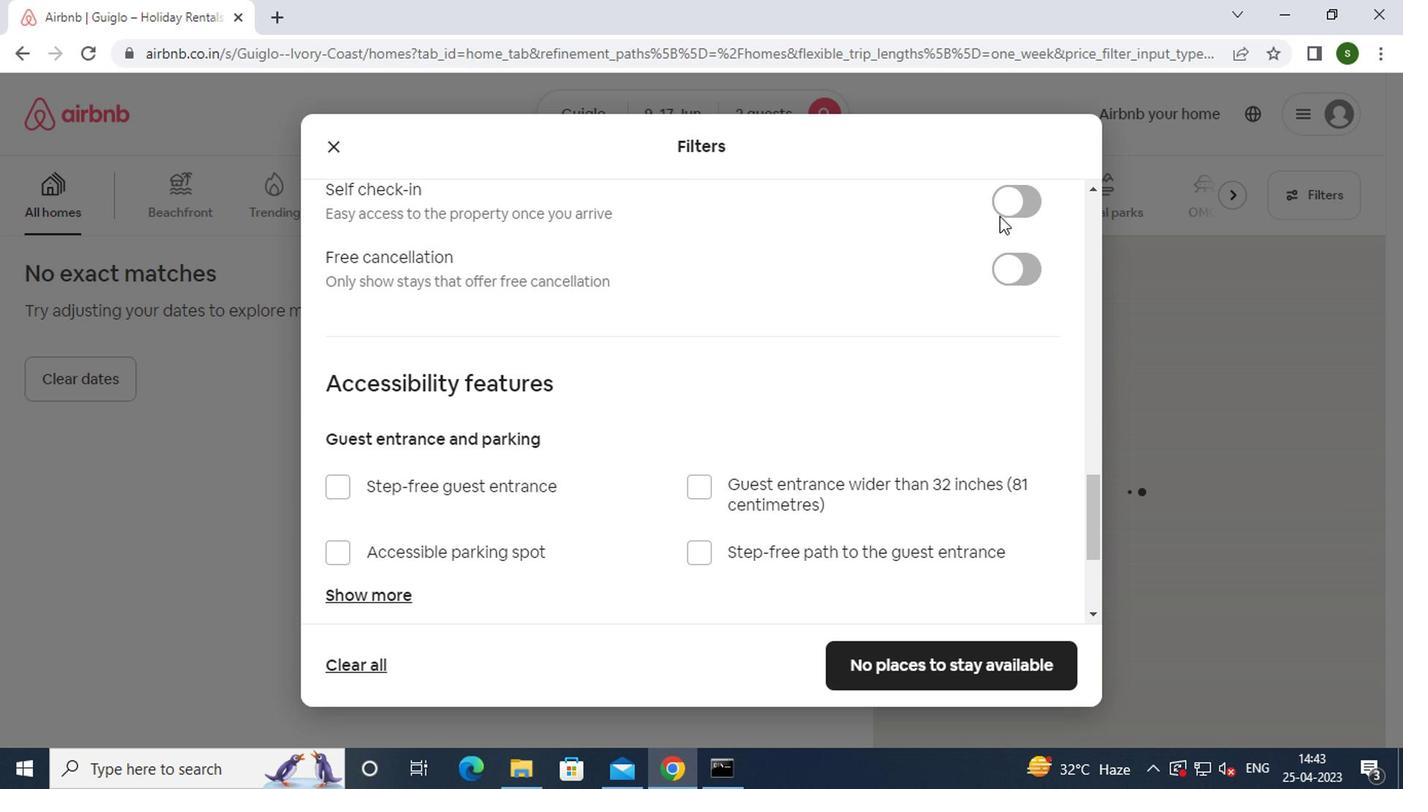 
Action: Mouse moved to (709, 413)
Screenshot: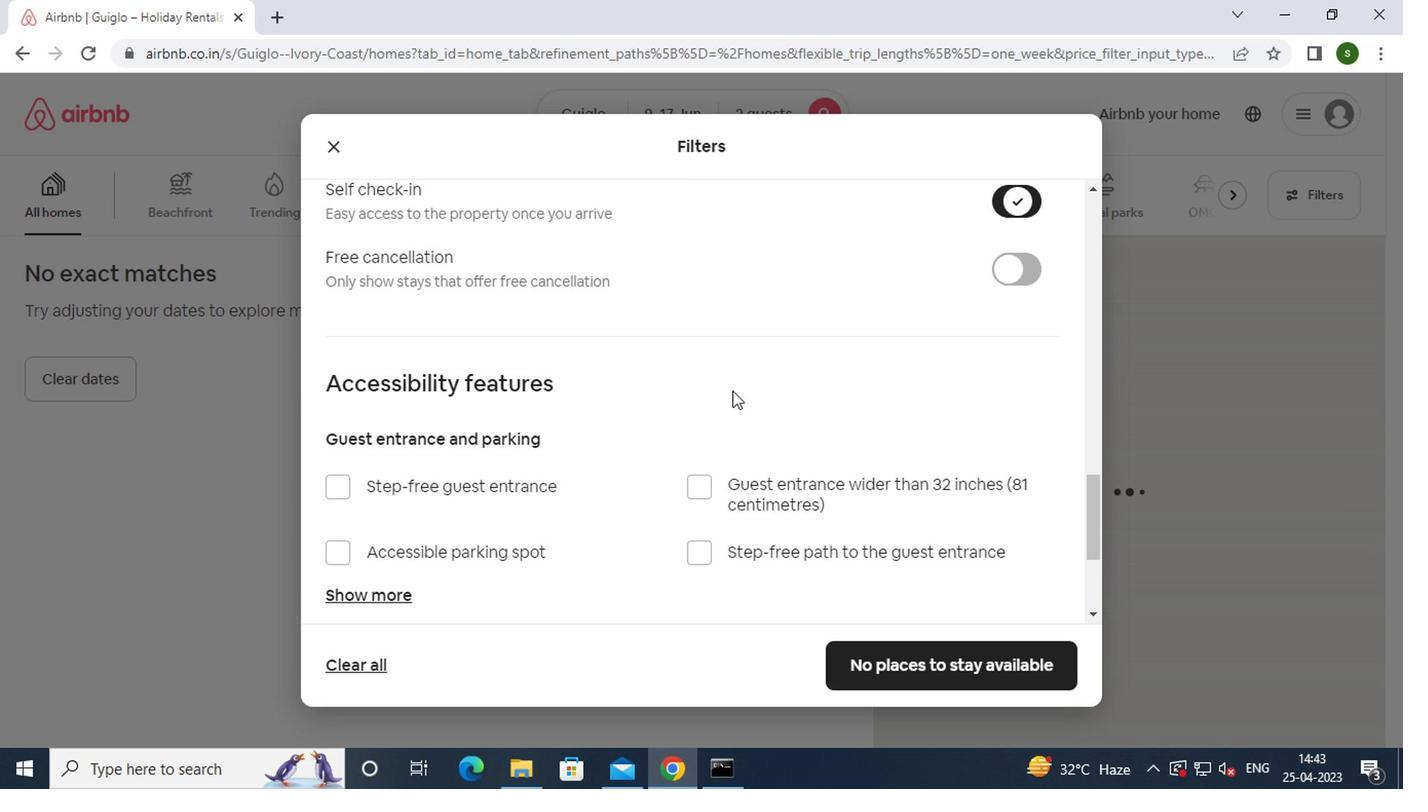 
Action: Mouse scrolled (709, 412) with delta (0, -1)
Screenshot: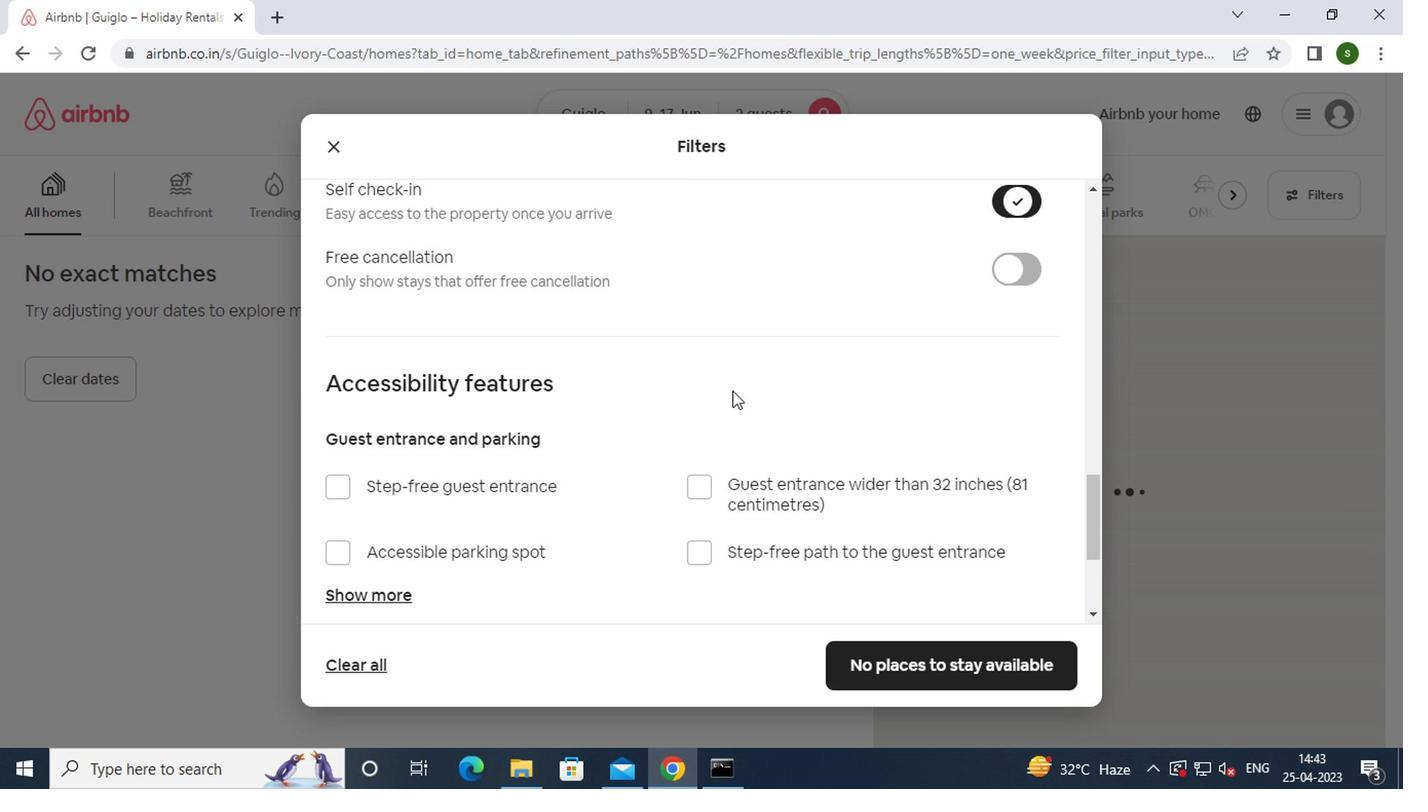 
Action: Mouse moved to (709, 413)
Screenshot: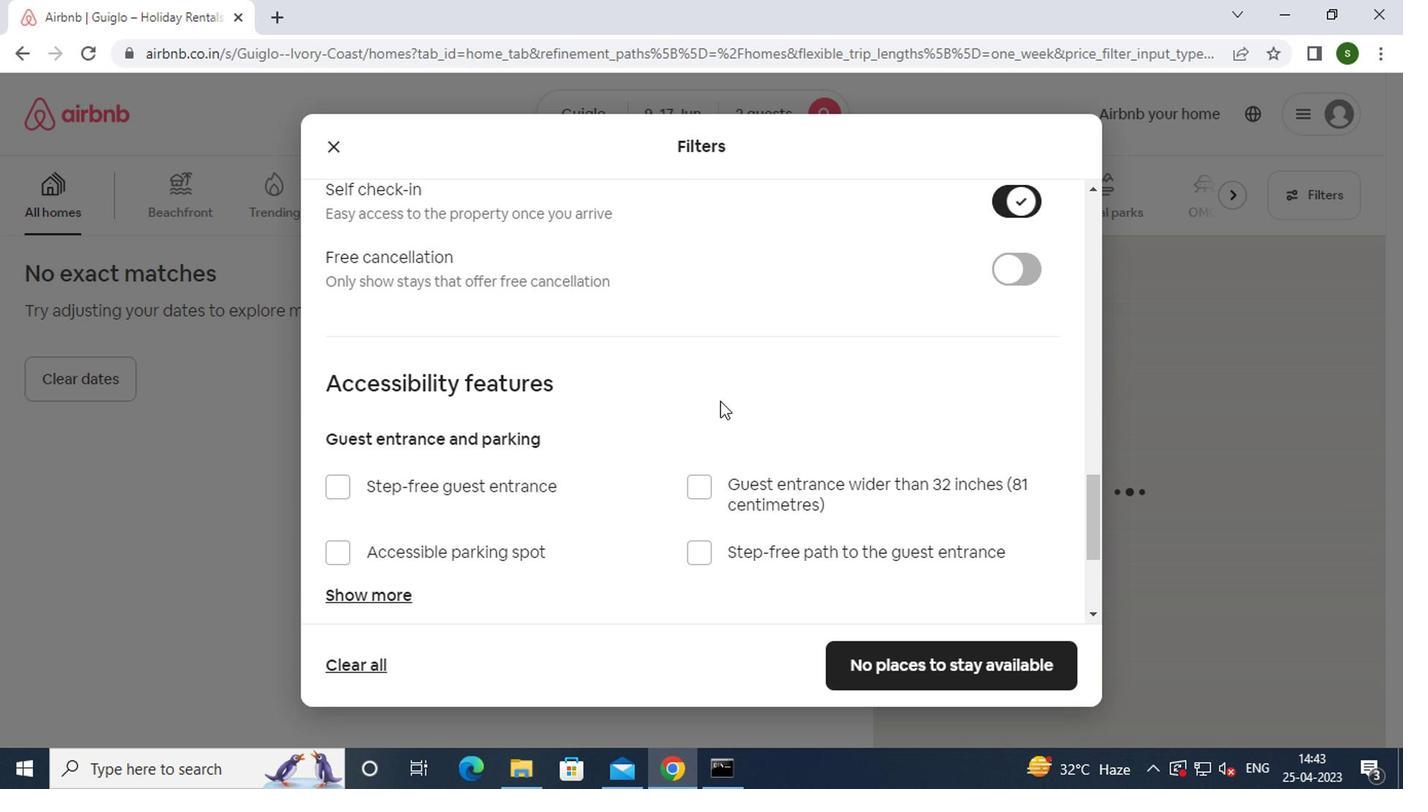 
Action: Mouse scrolled (709, 412) with delta (0, -1)
Screenshot: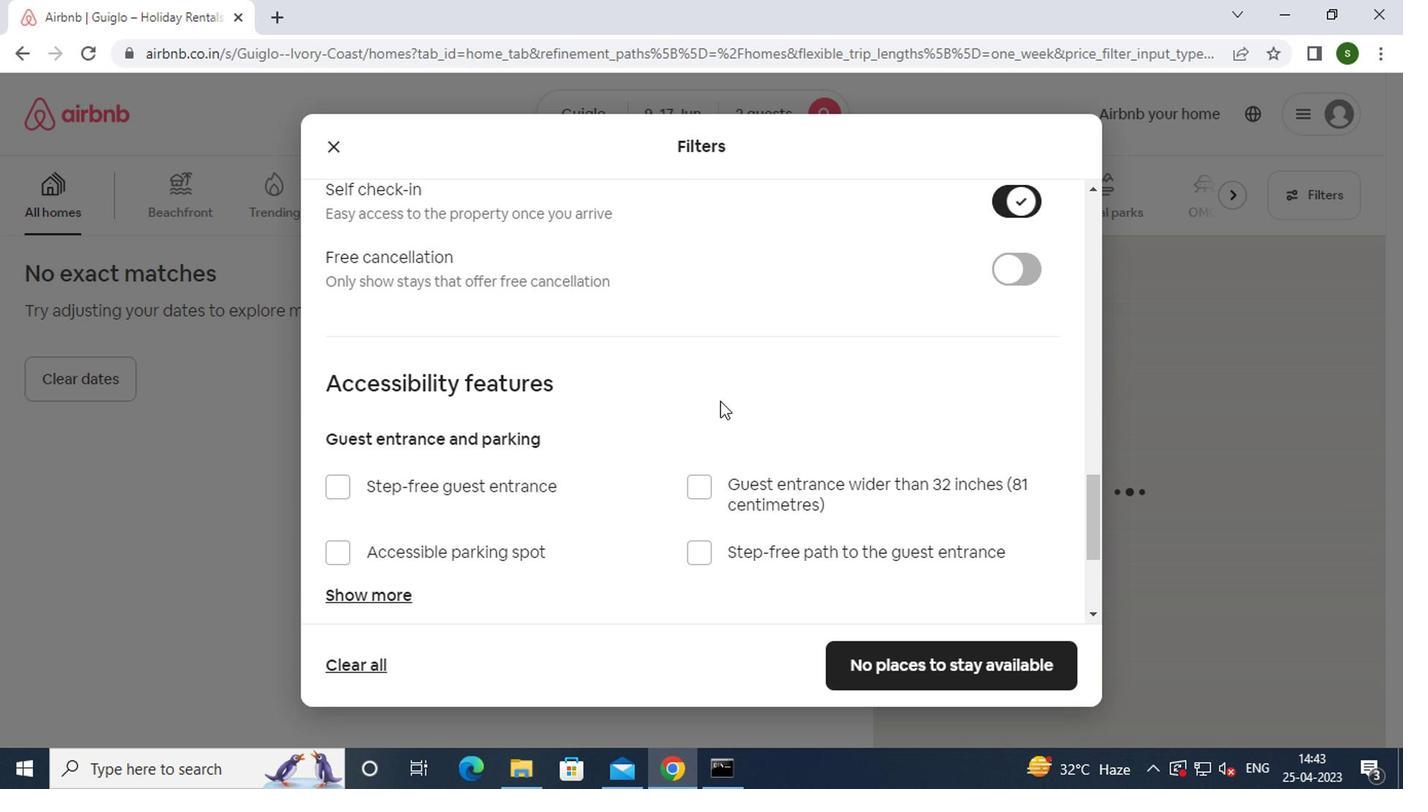 
Action: Mouse scrolled (709, 412) with delta (0, -1)
Screenshot: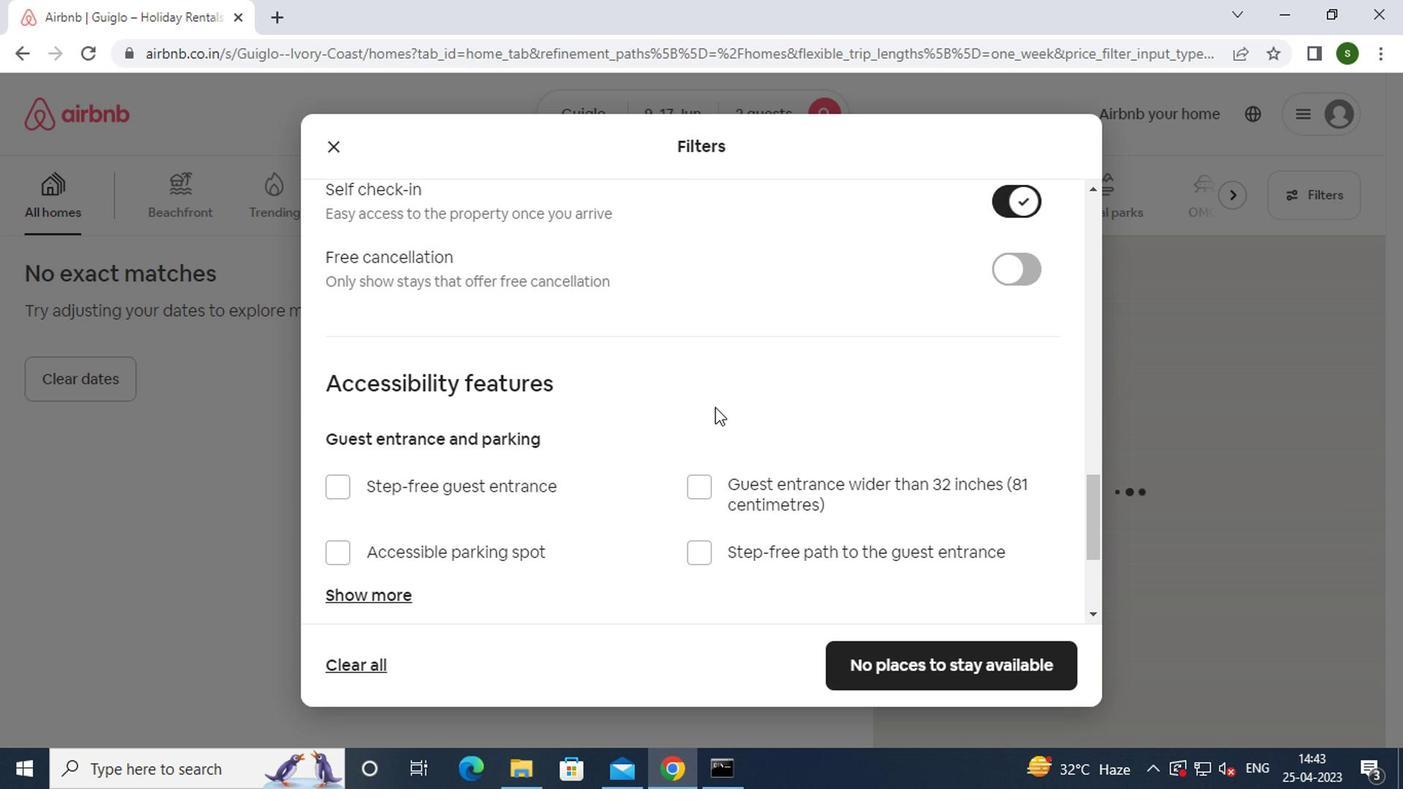 
Action: Mouse scrolled (709, 412) with delta (0, -1)
Screenshot: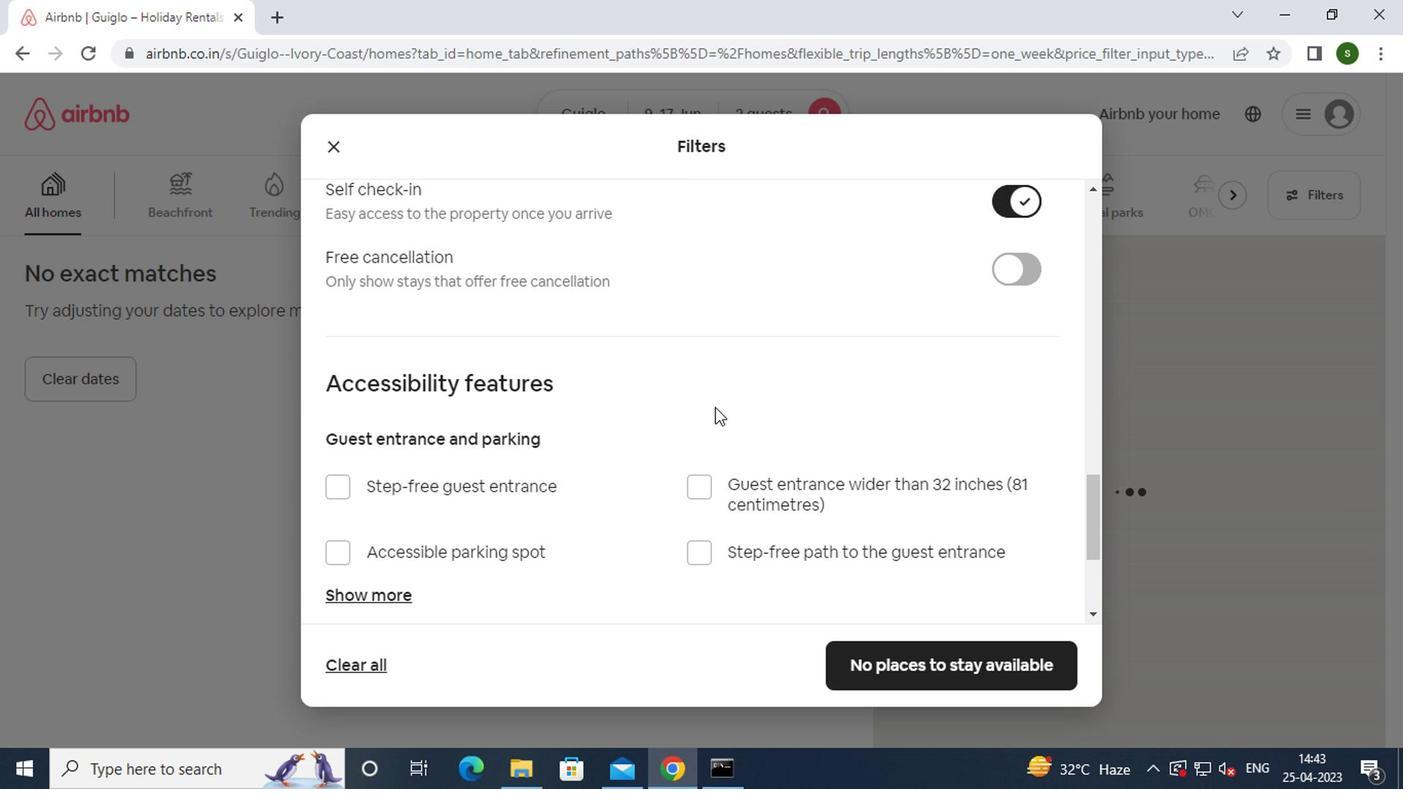 
Action: Mouse scrolled (709, 412) with delta (0, -1)
Screenshot: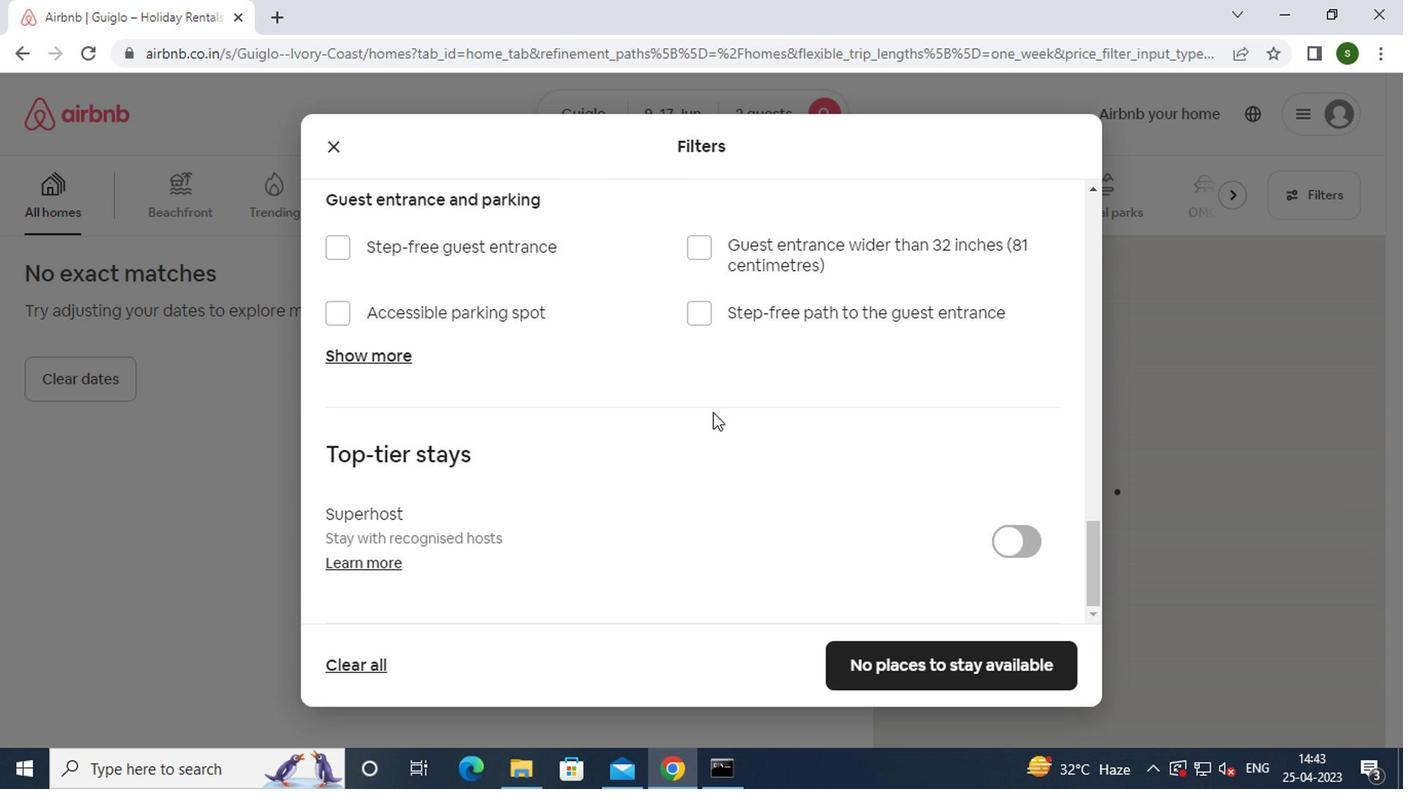 
Action: Mouse scrolled (709, 412) with delta (0, -1)
Screenshot: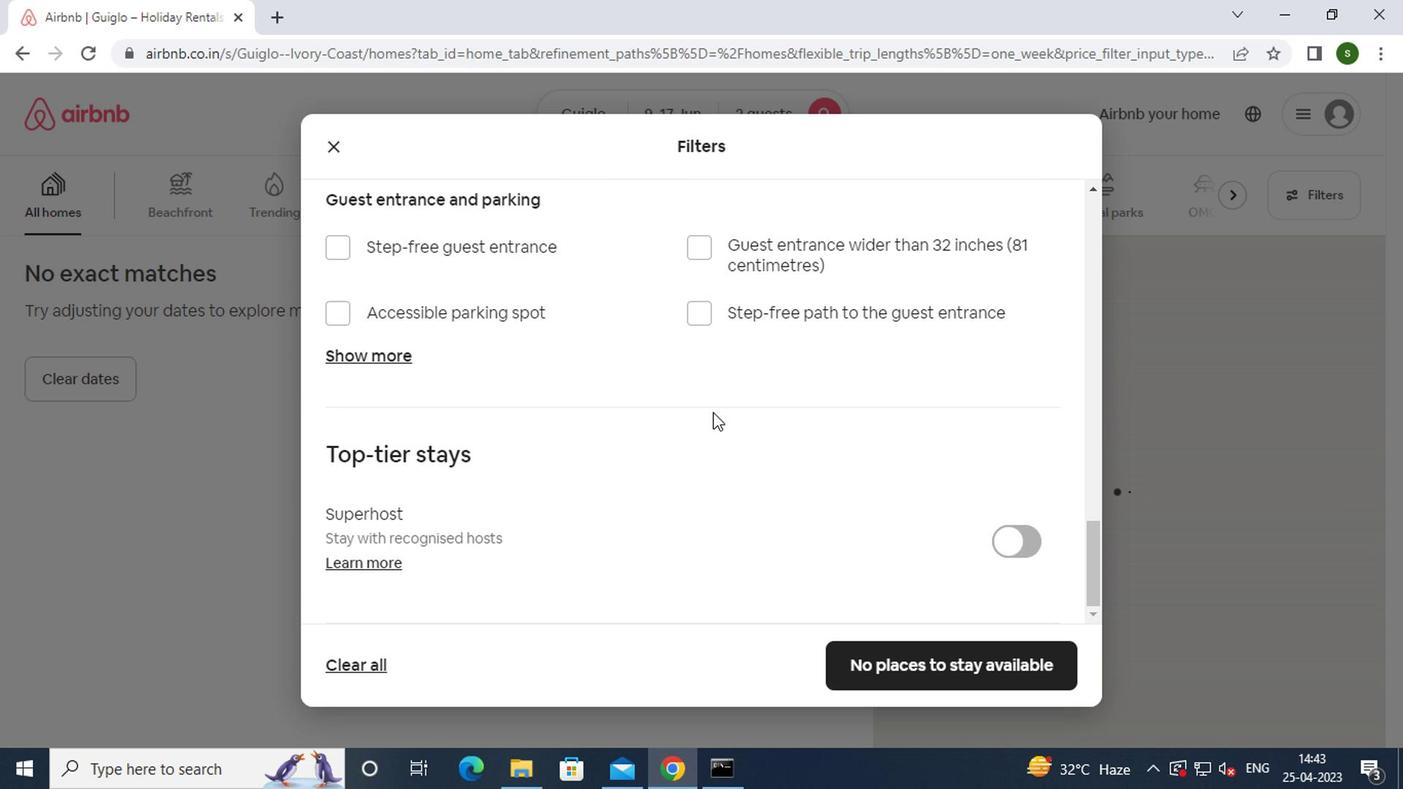 
Action: Mouse scrolled (709, 412) with delta (0, -1)
Screenshot: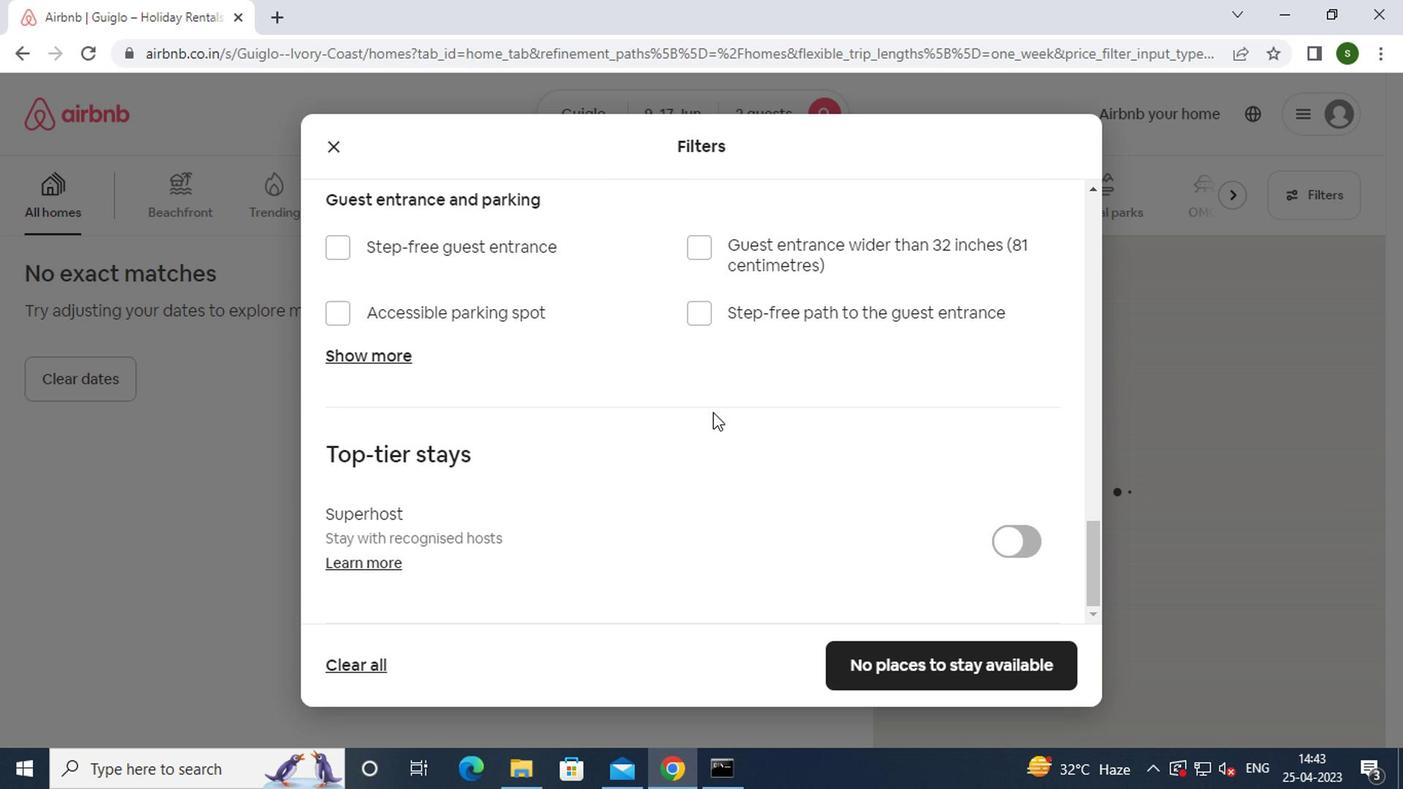 
Action: Mouse scrolled (709, 412) with delta (0, -1)
Screenshot: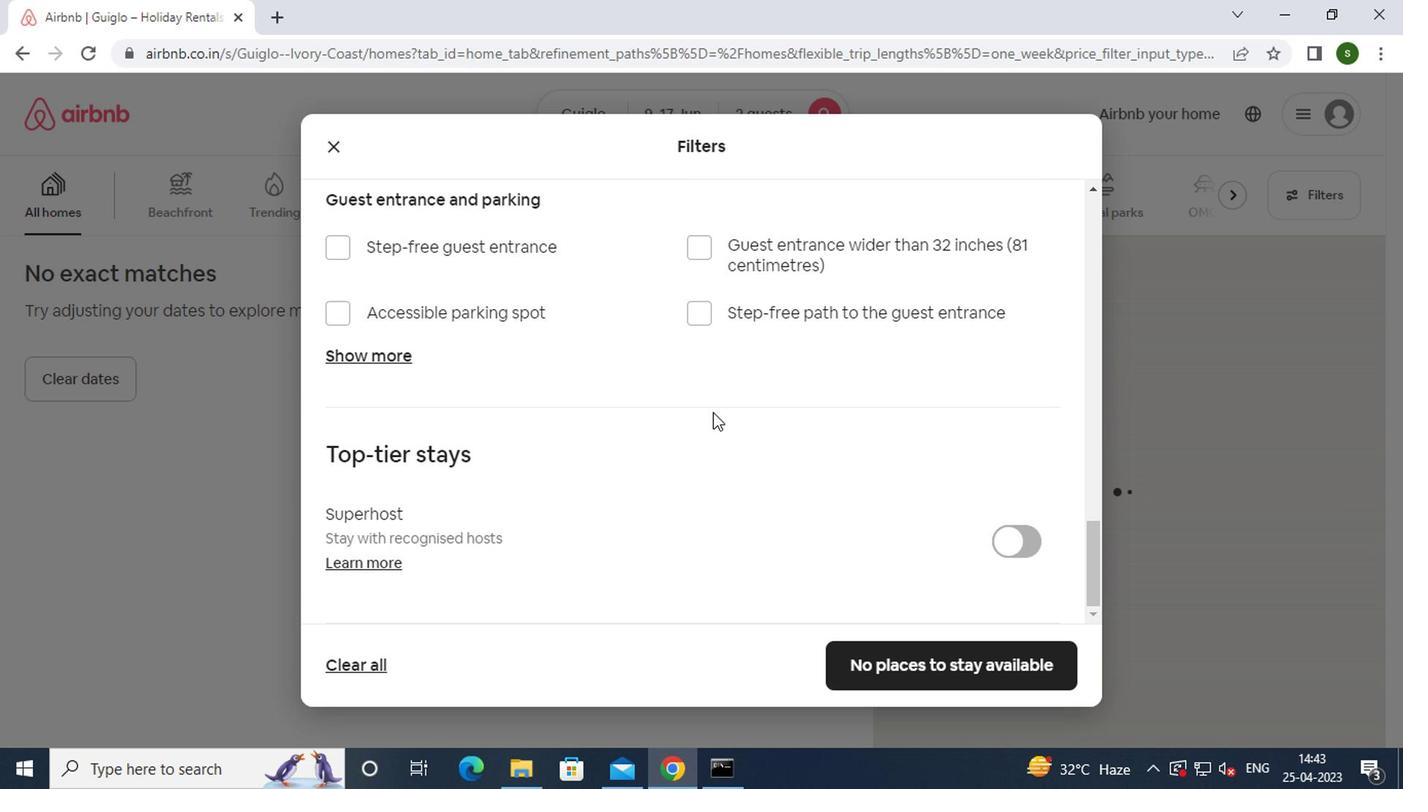 
Action: Mouse moved to (922, 663)
Screenshot: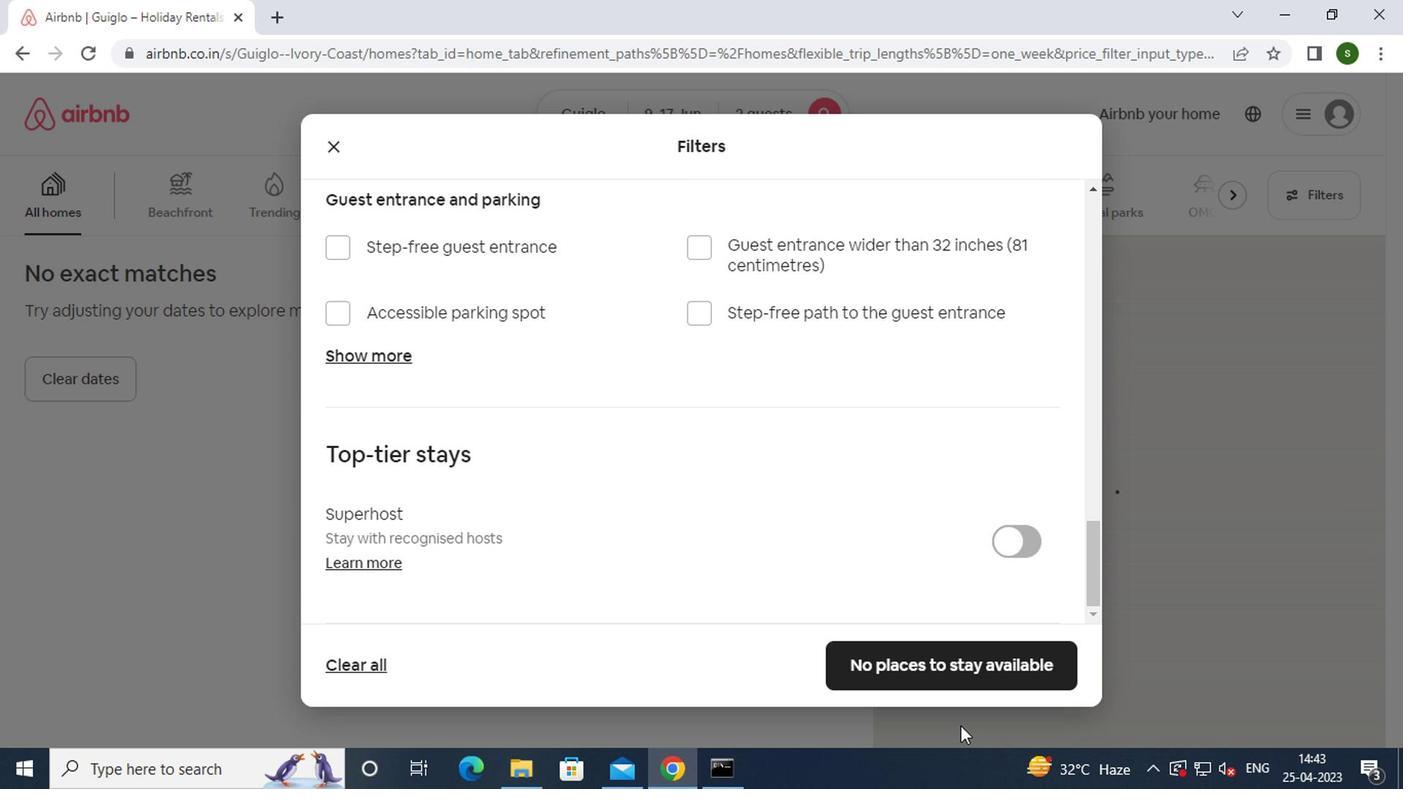 
Action: Mouse pressed left at (922, 663)
Screenshot: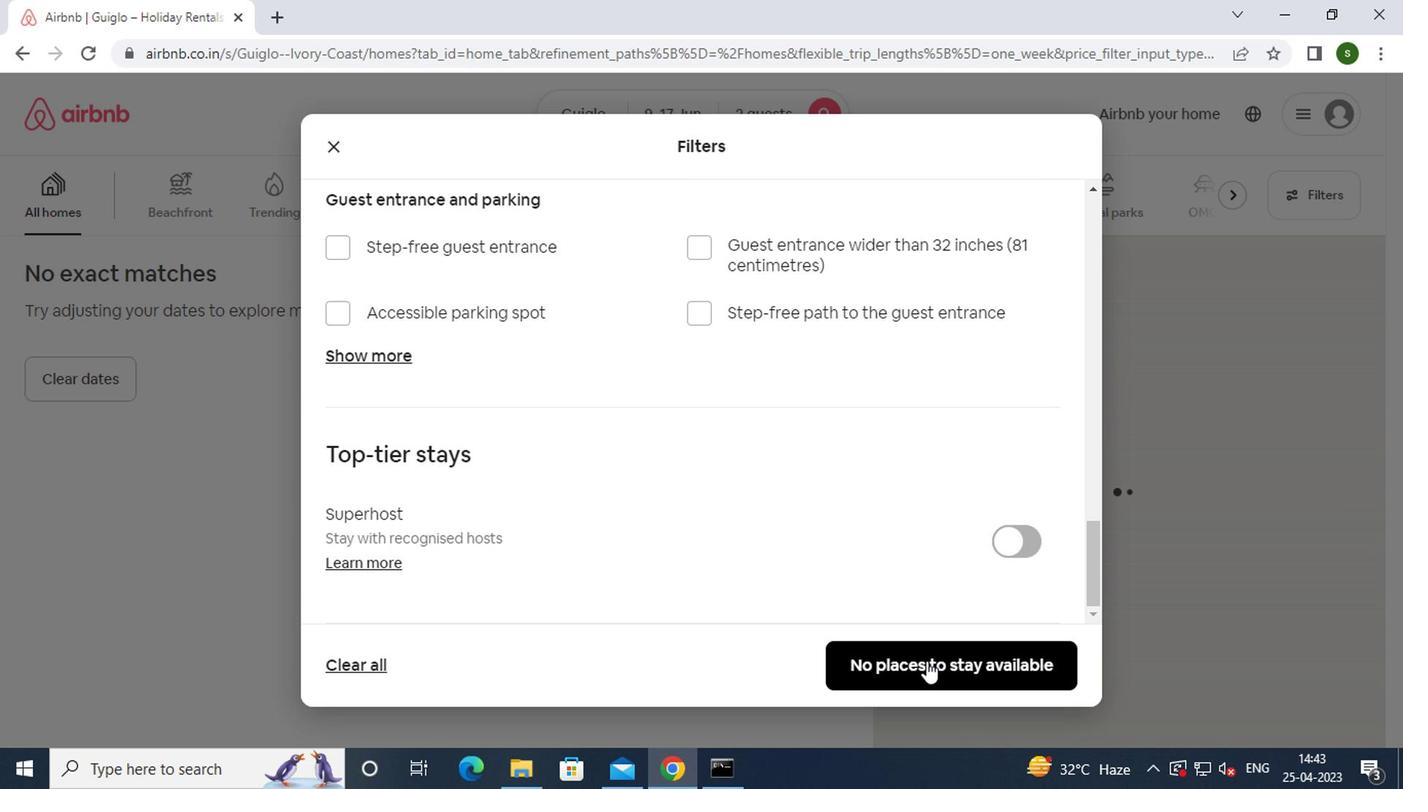 
Action: Mouse moved to (878, 642)
Screenshot: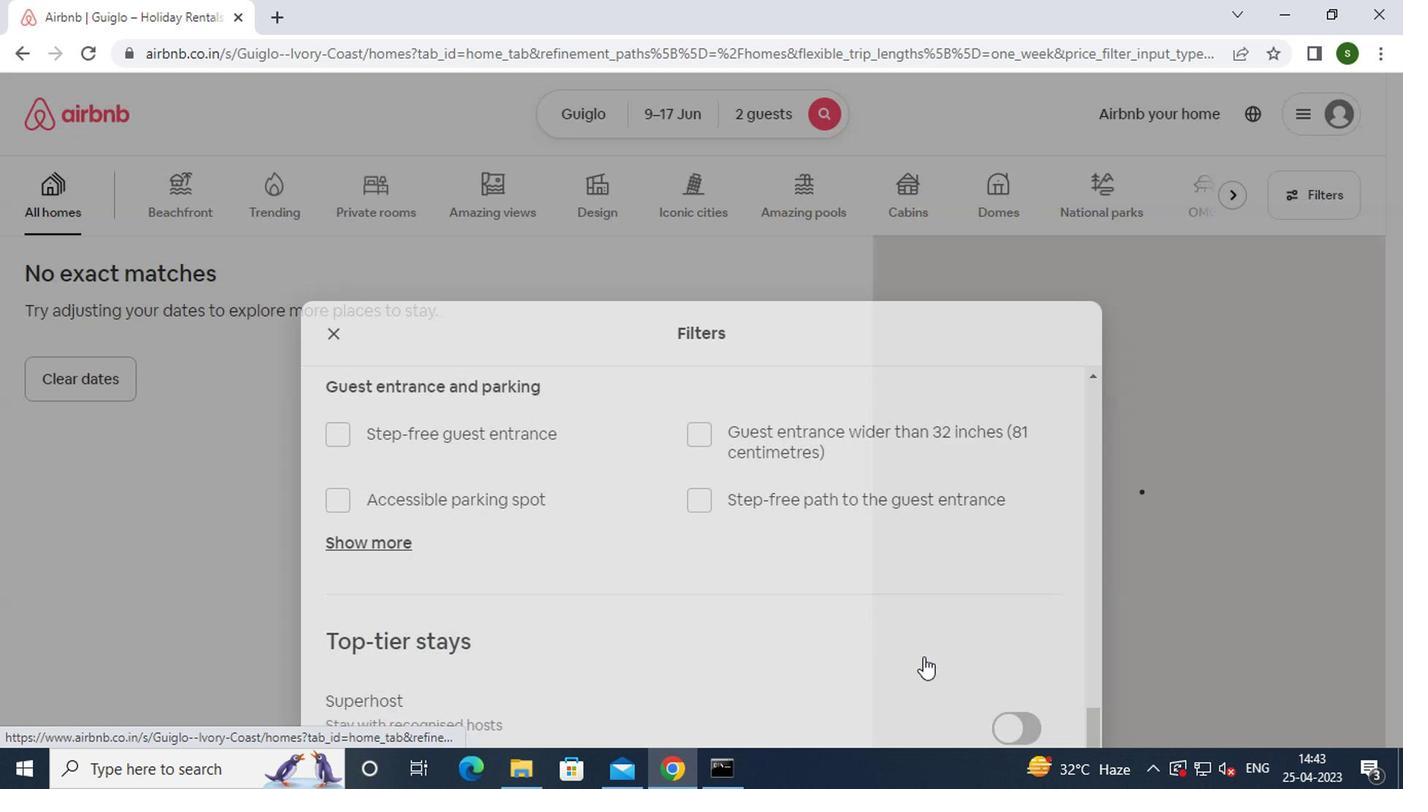 
